 Task: Plan a trip to Thap Khlo, Thailand from 1st December, 2023 to 5th December, 2023 for 3 adults, 1 child. Place can be entire room with 2 bedrooms having 3 beds and 2 bathrooms.
Action: Mouse moved to (509, 195)
Screenshot: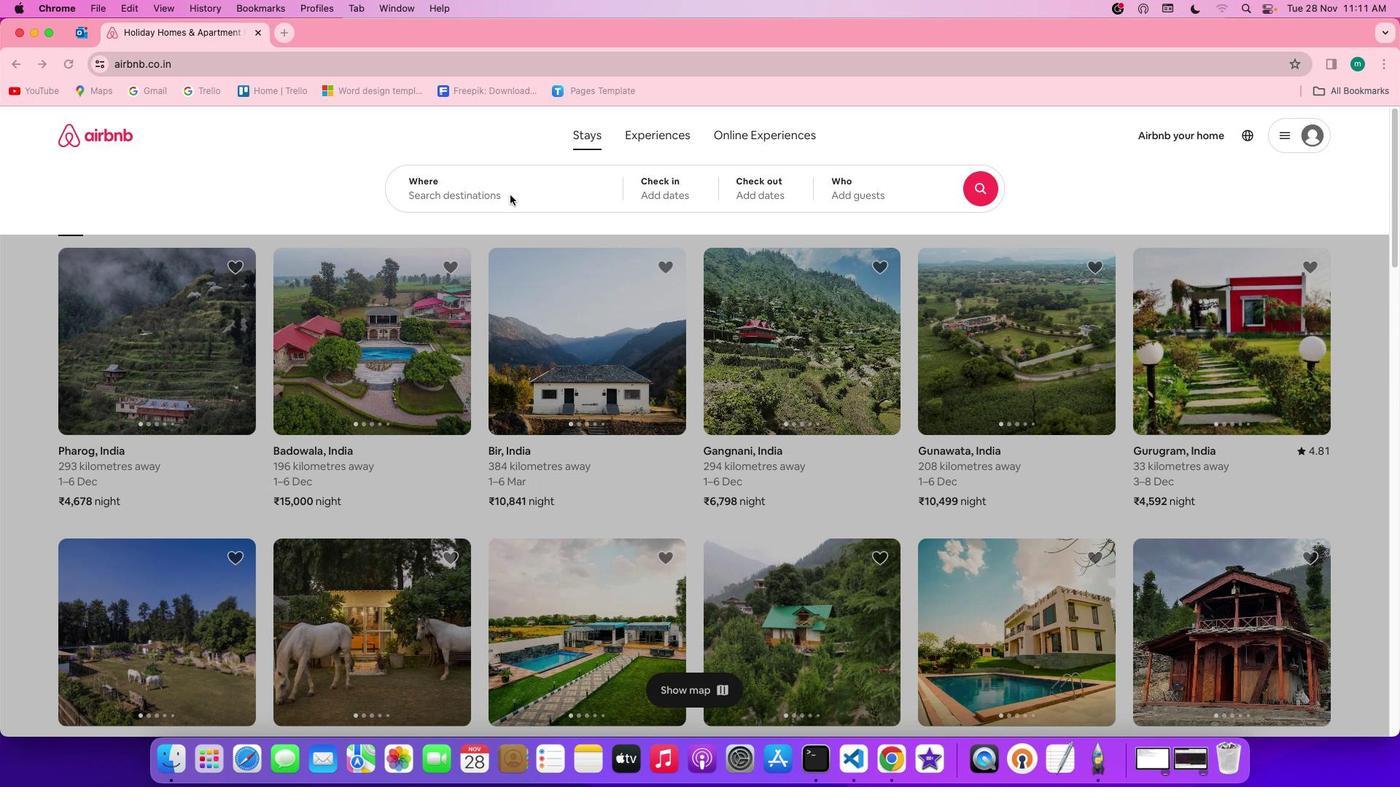 
Action: Mouse pressed left at (509, 195)
Screenshot: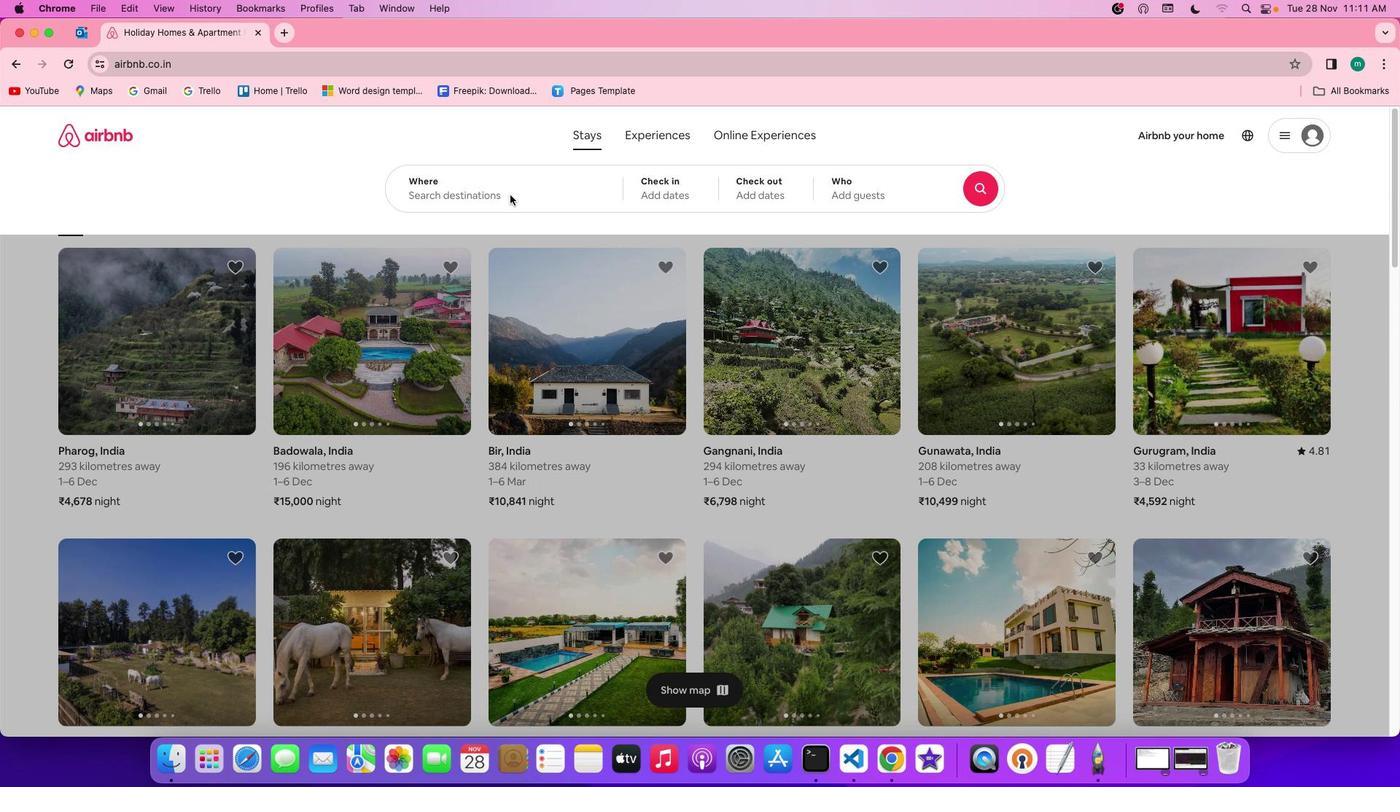 
Action: Mouse pressed left at (509, 195)
Screenshot: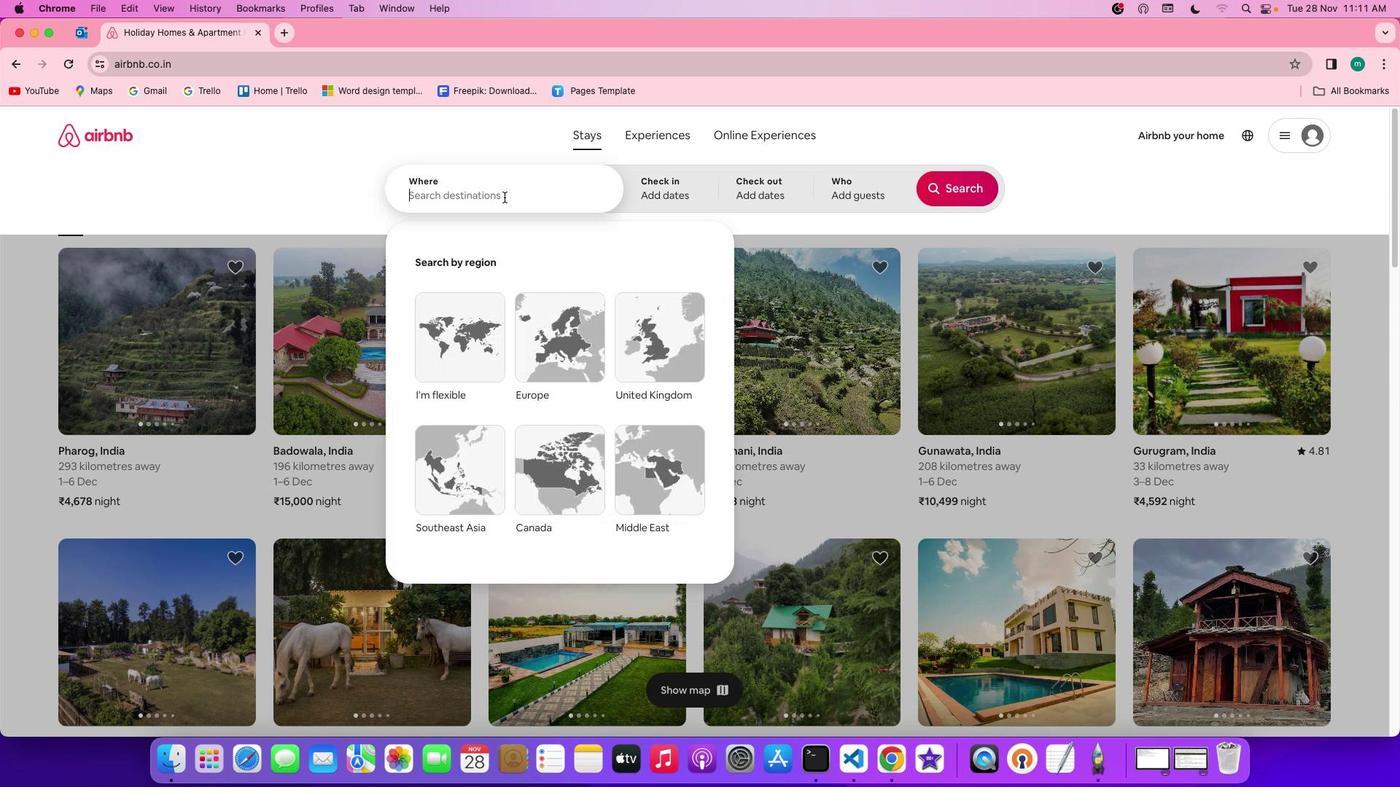 
Action: Mouse moved to (490, 196)
Screenshot: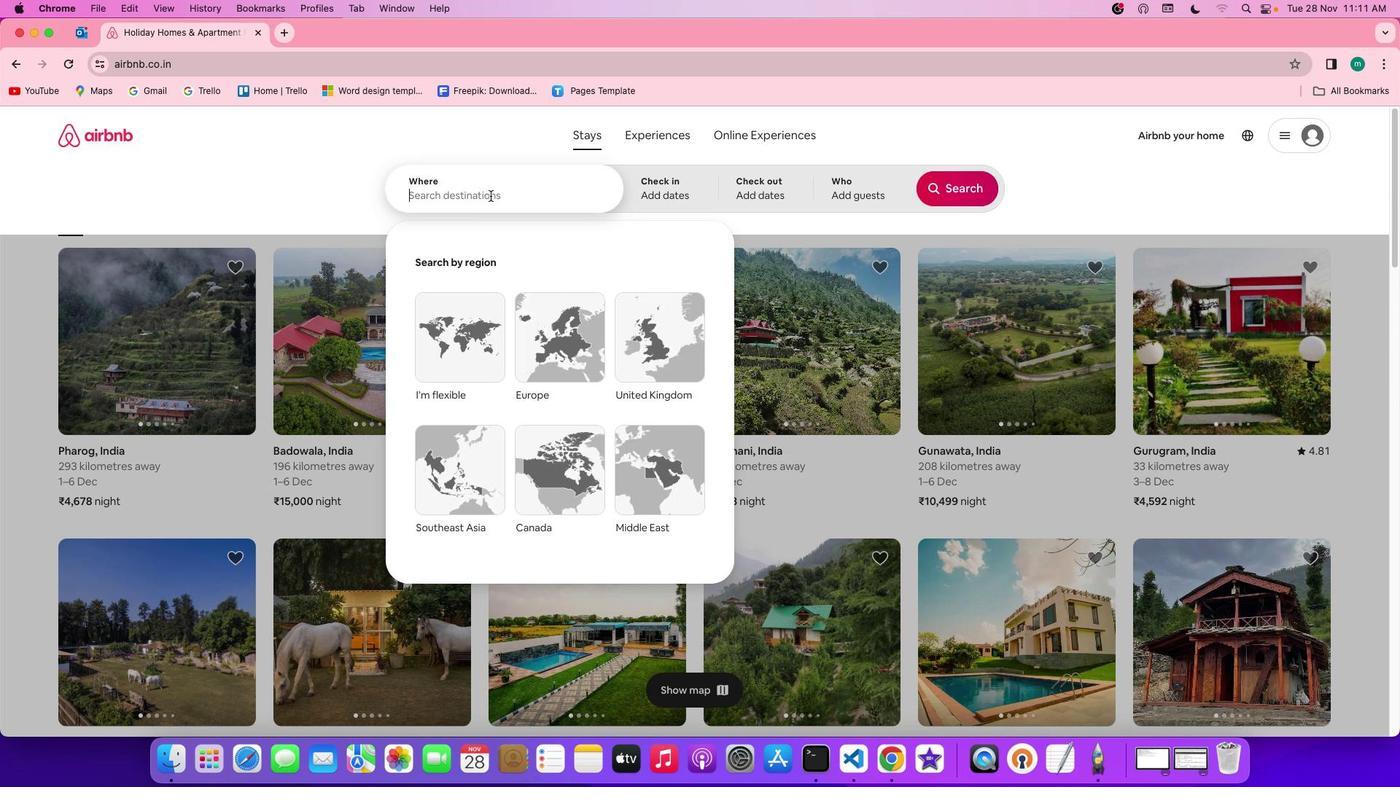 
Action: Key pressed Key.shift'T''h''a''p'Key.spaceKey.shift'K''h''l'
Screenshot: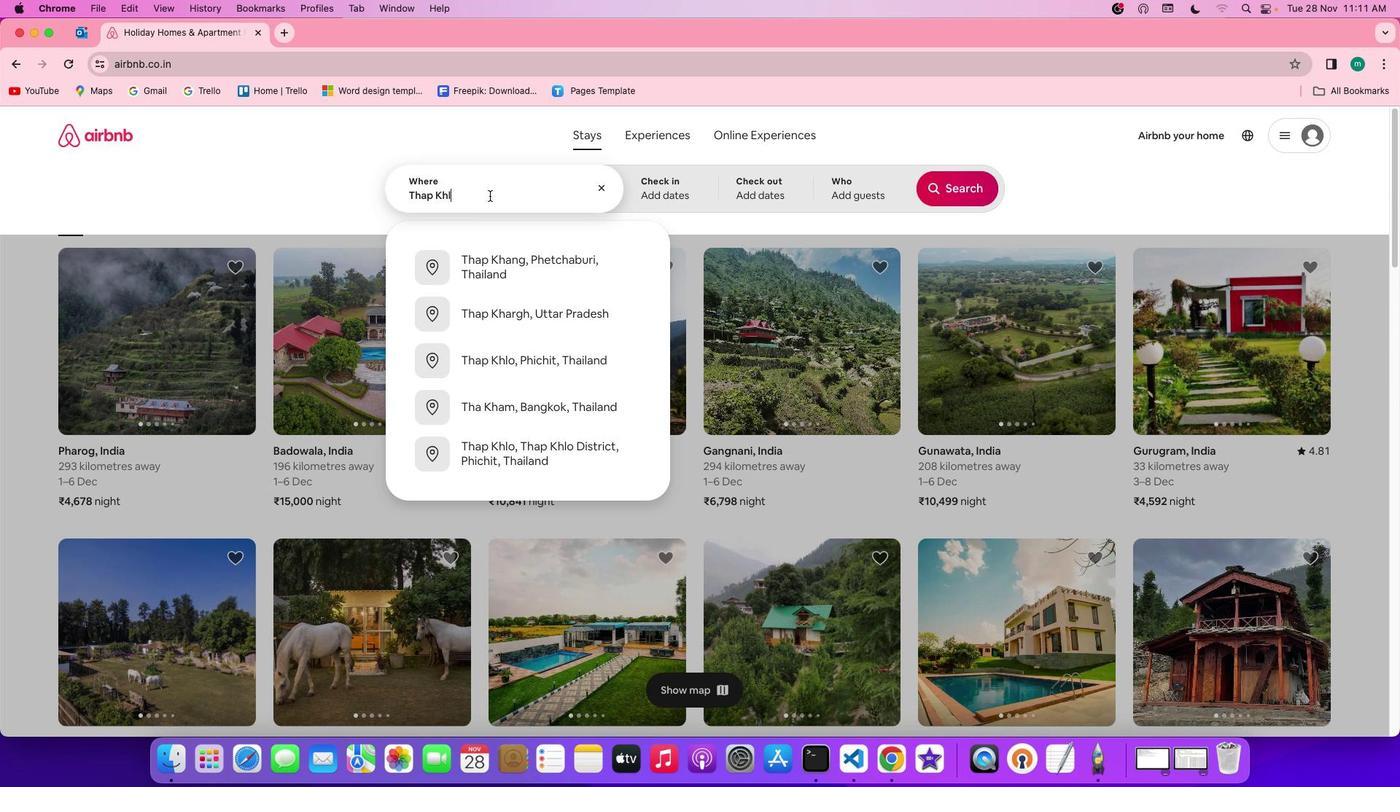 
Action: Mouse moved to (490, 196)
Screenshot: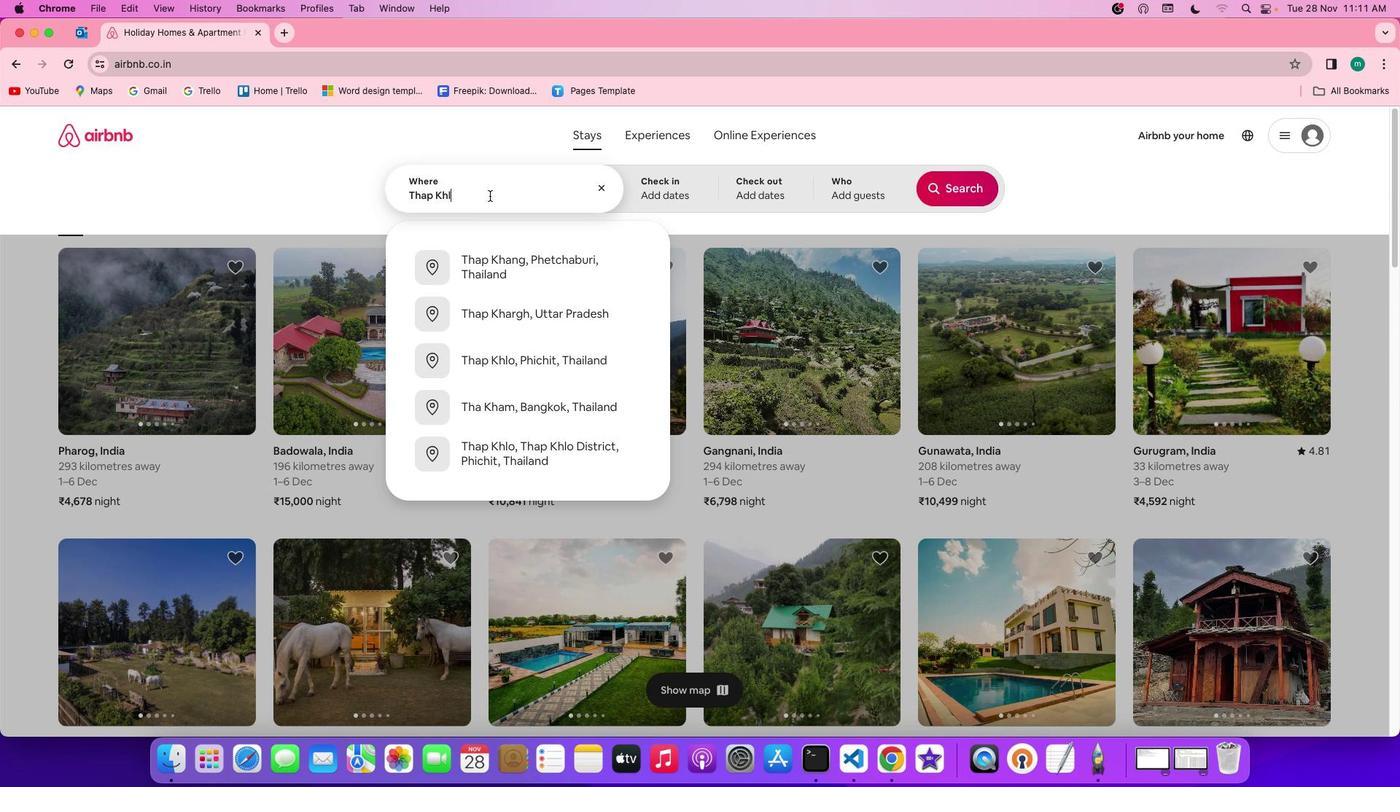 
Action: Key pressed 'o'','Key.spaceKey.shift't''h''a''i''l''a''n''d'
Screenshot: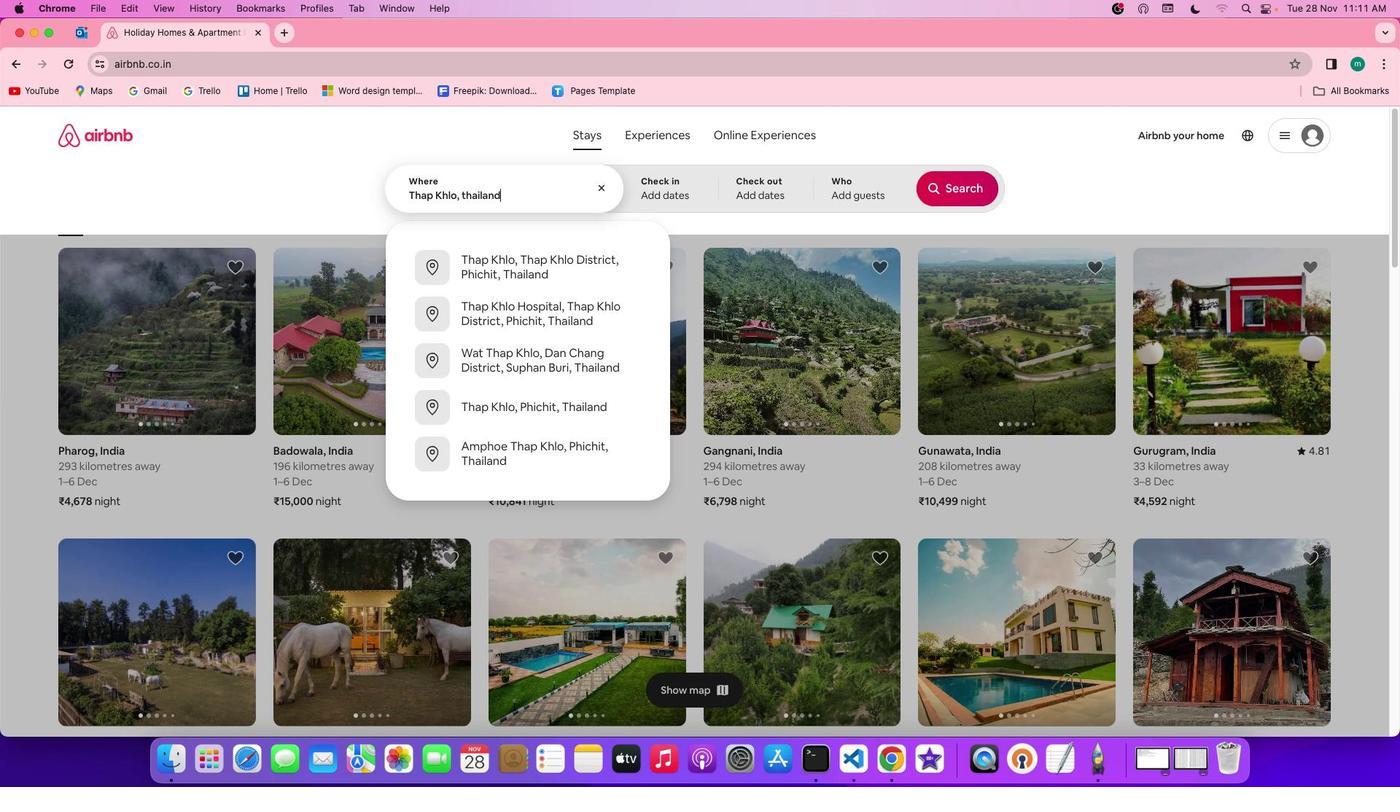 
Action: Mouse moved to (684, 187)
Screenshot: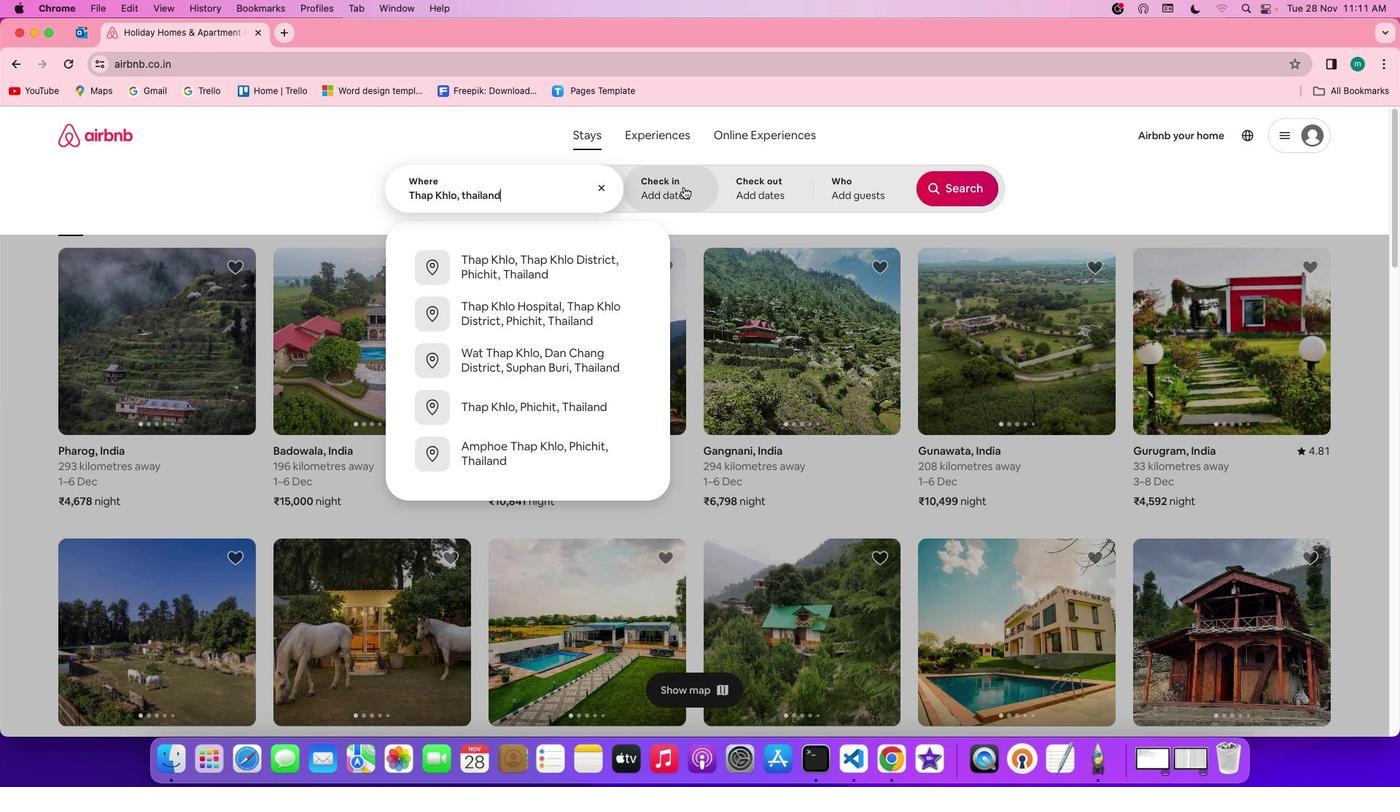 
Action: Mouse pressed left at (684, 187)
Screenshot: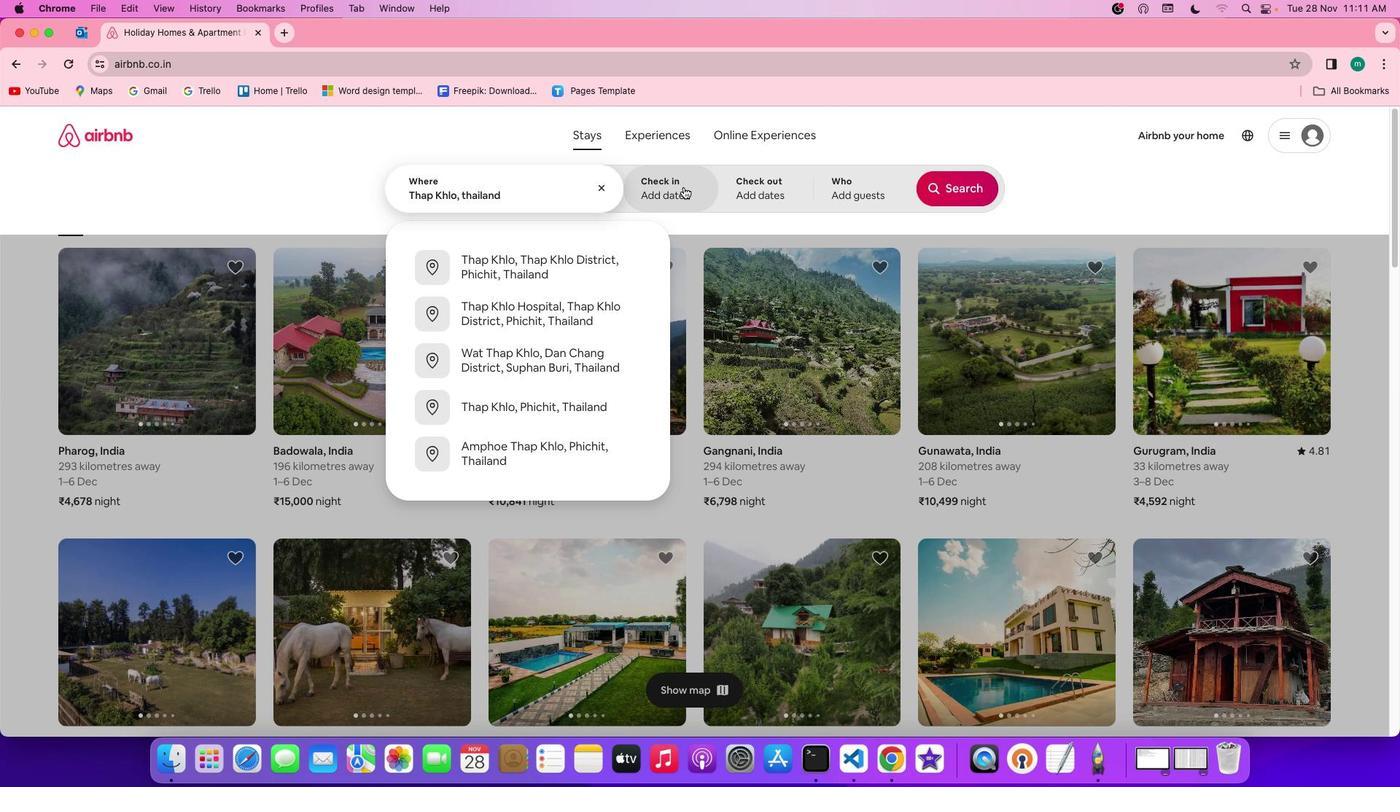 
Action: Mouse moved to (911, 367)
Screenshot: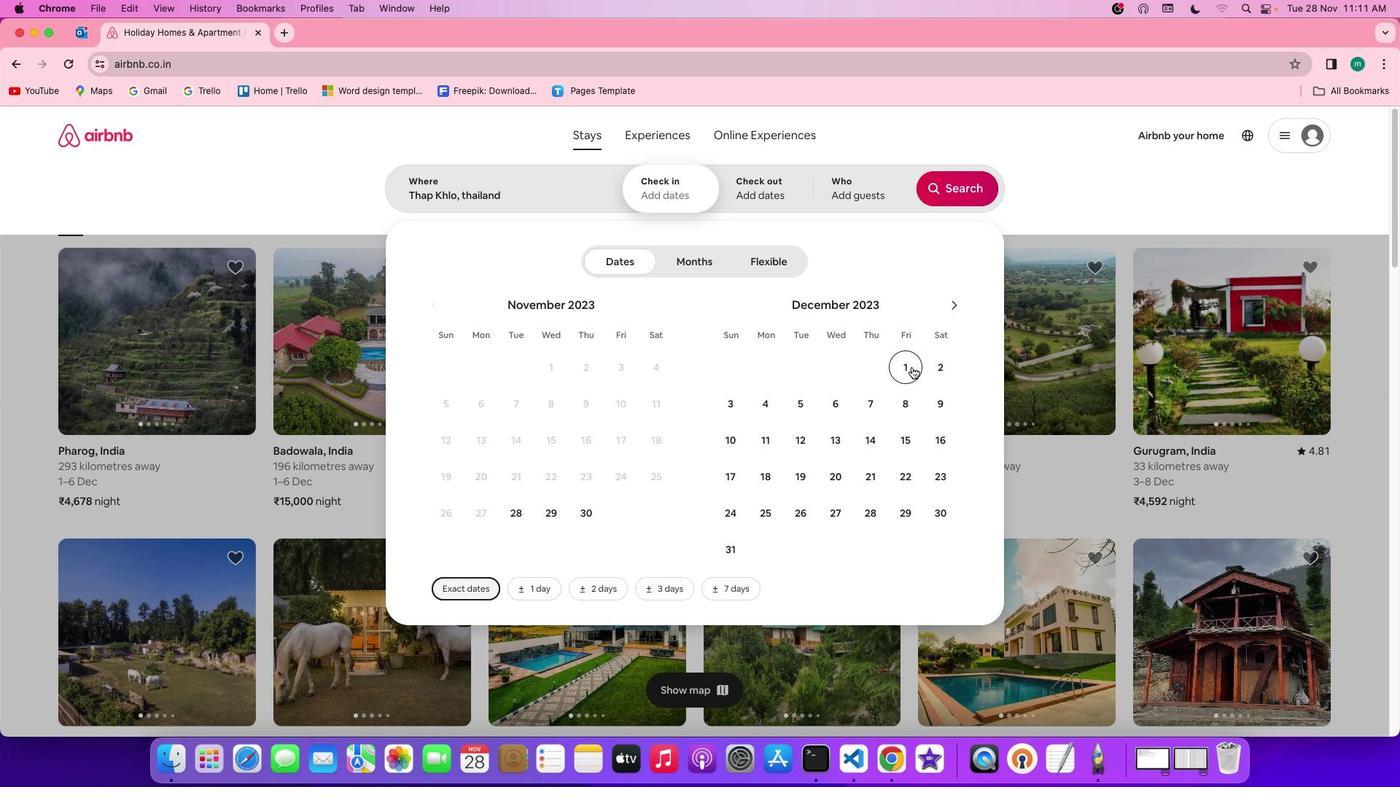 
Action: Mouse pressed left at (911, 367)
Screenshot: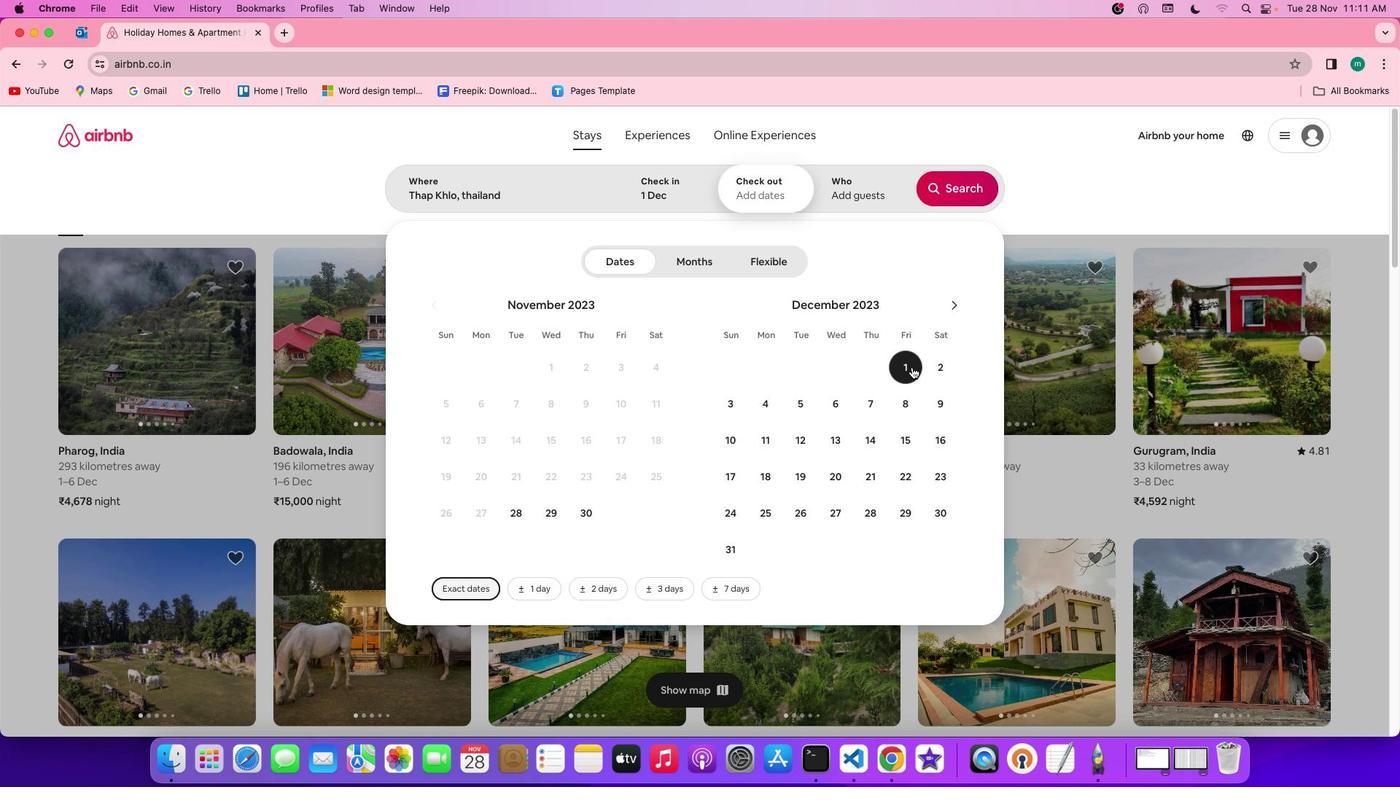 
Action: Mouse moved to (811, 401)
Screenshot: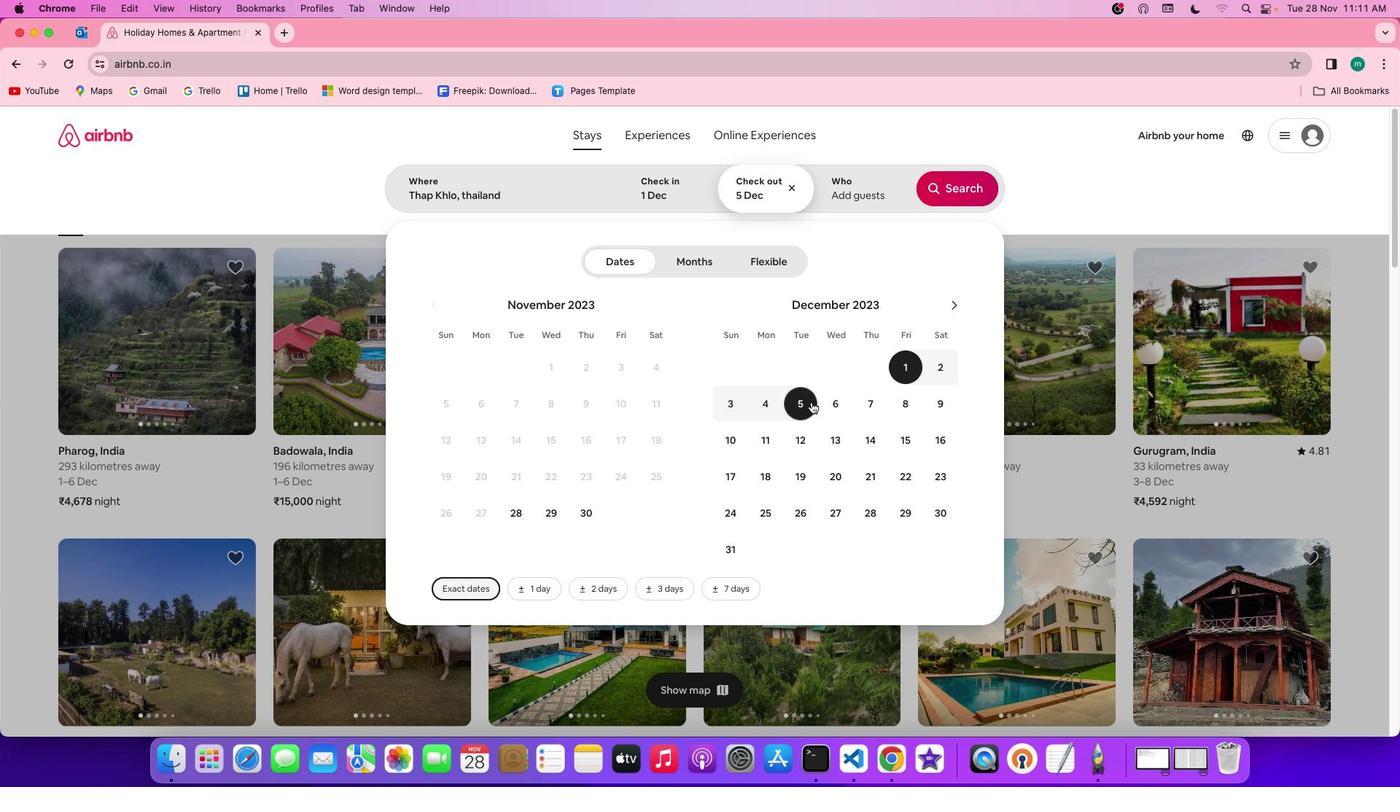 
Action: Mouse pressed left at (811, 401)
Screenshot: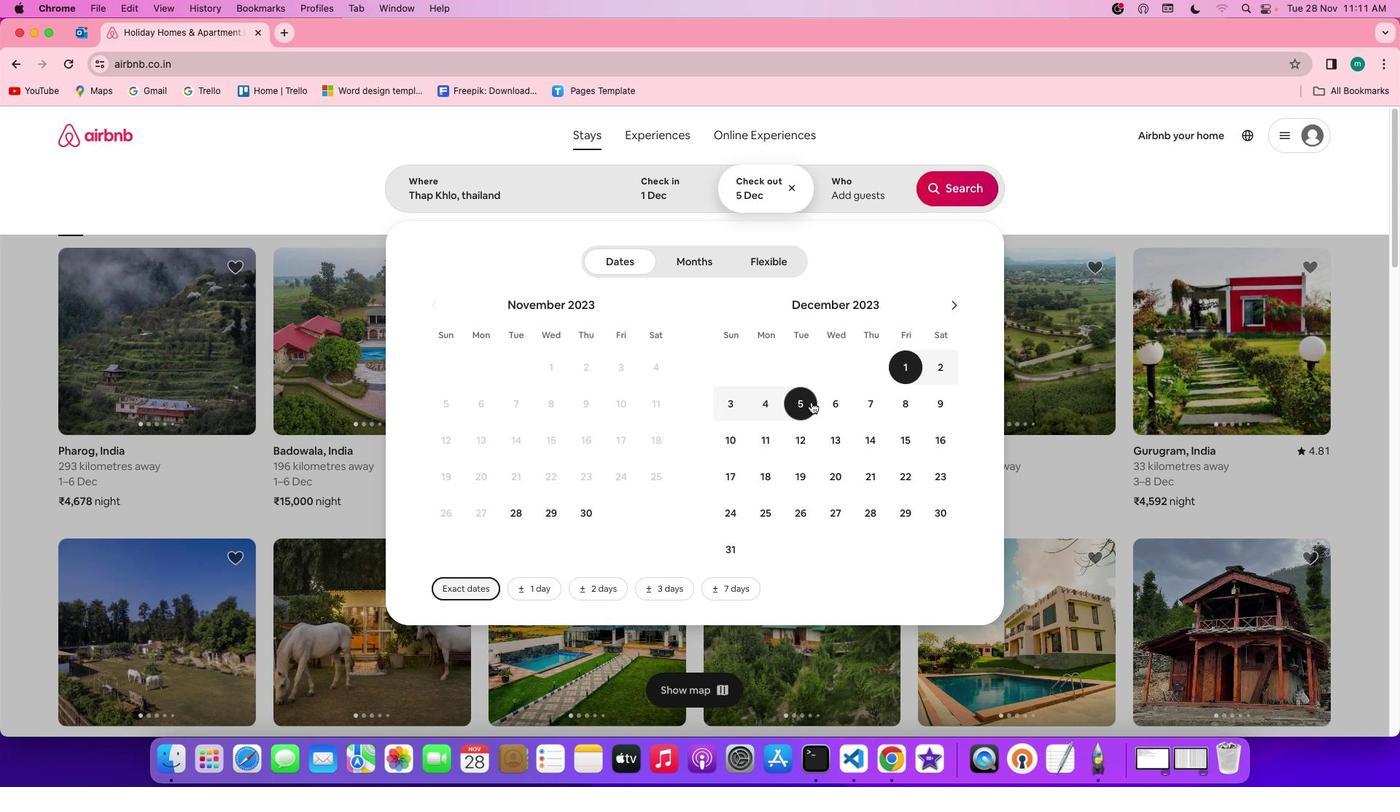 
Action: Mouse moved to (862, 180)
Screenshot: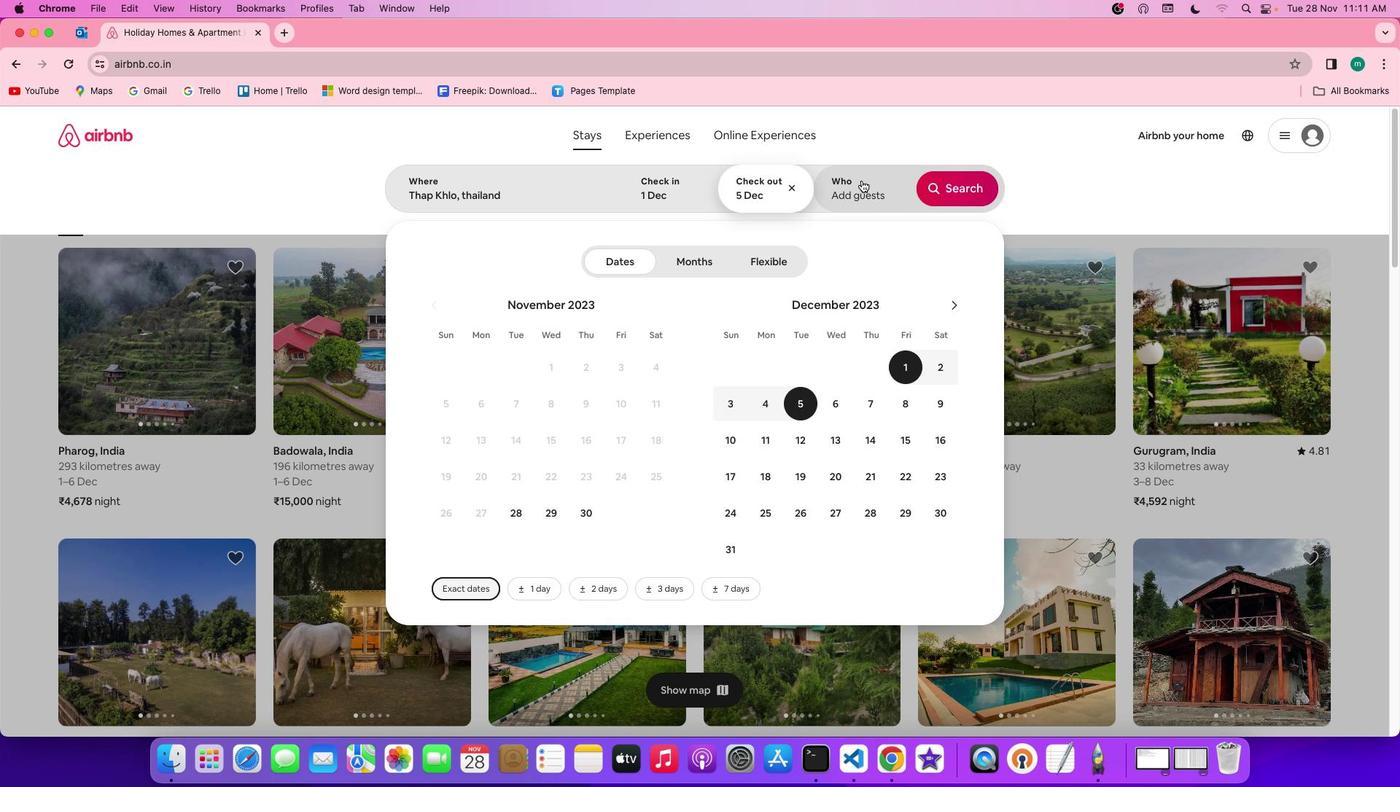 
Action: Mouse pressed left at (862, 180)
Screenshot: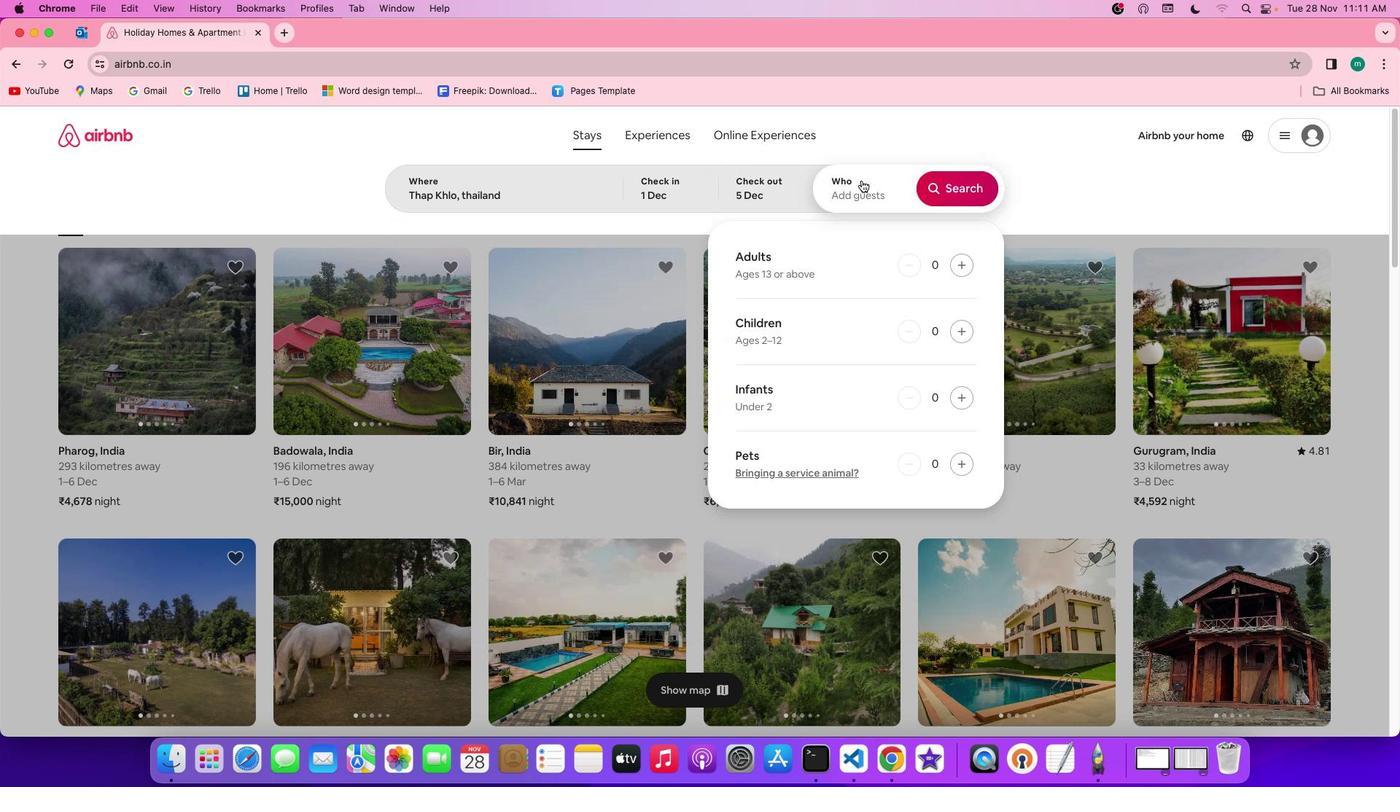 
Action: Mouse moved to (961, 267)
Screenshot: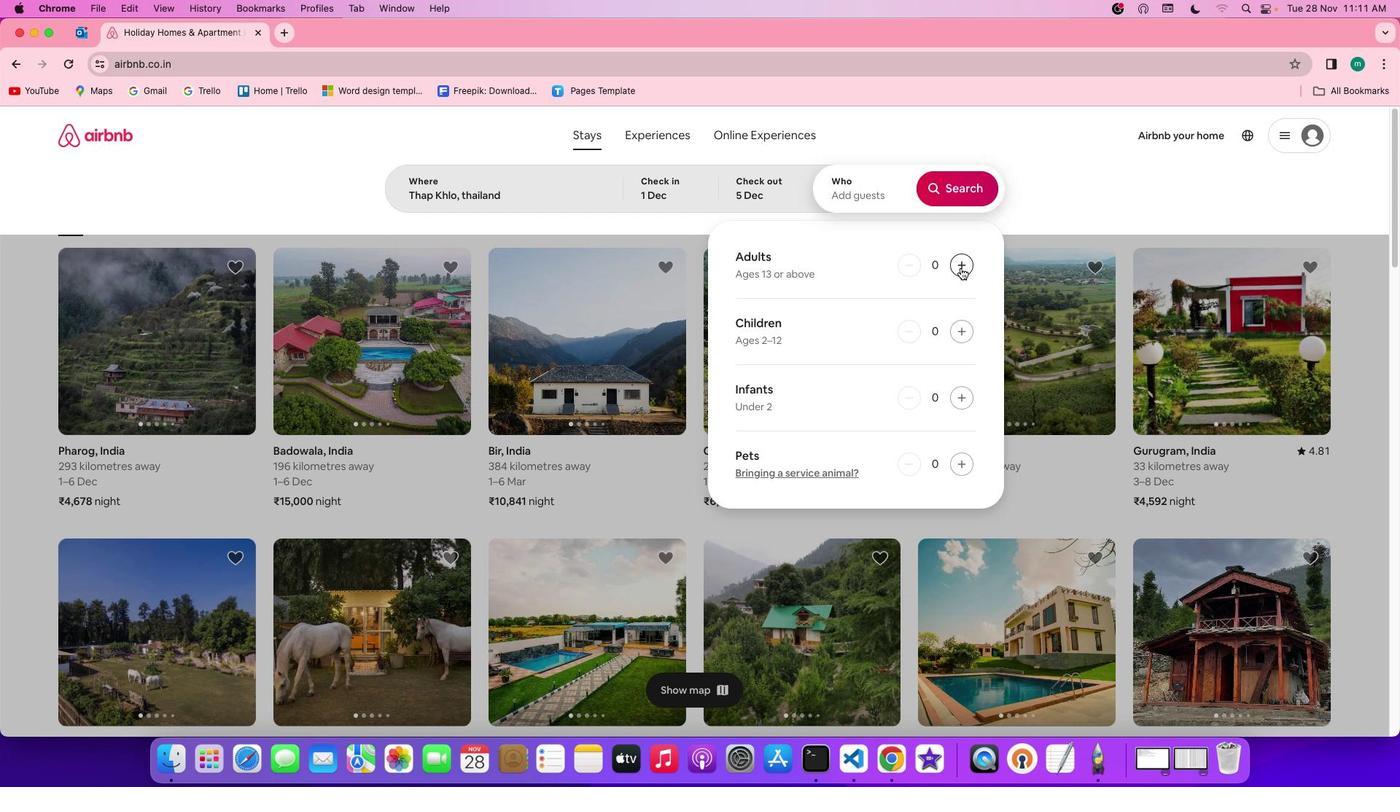 
Action: Mouse pressed left at (961, 267)
Screenshot: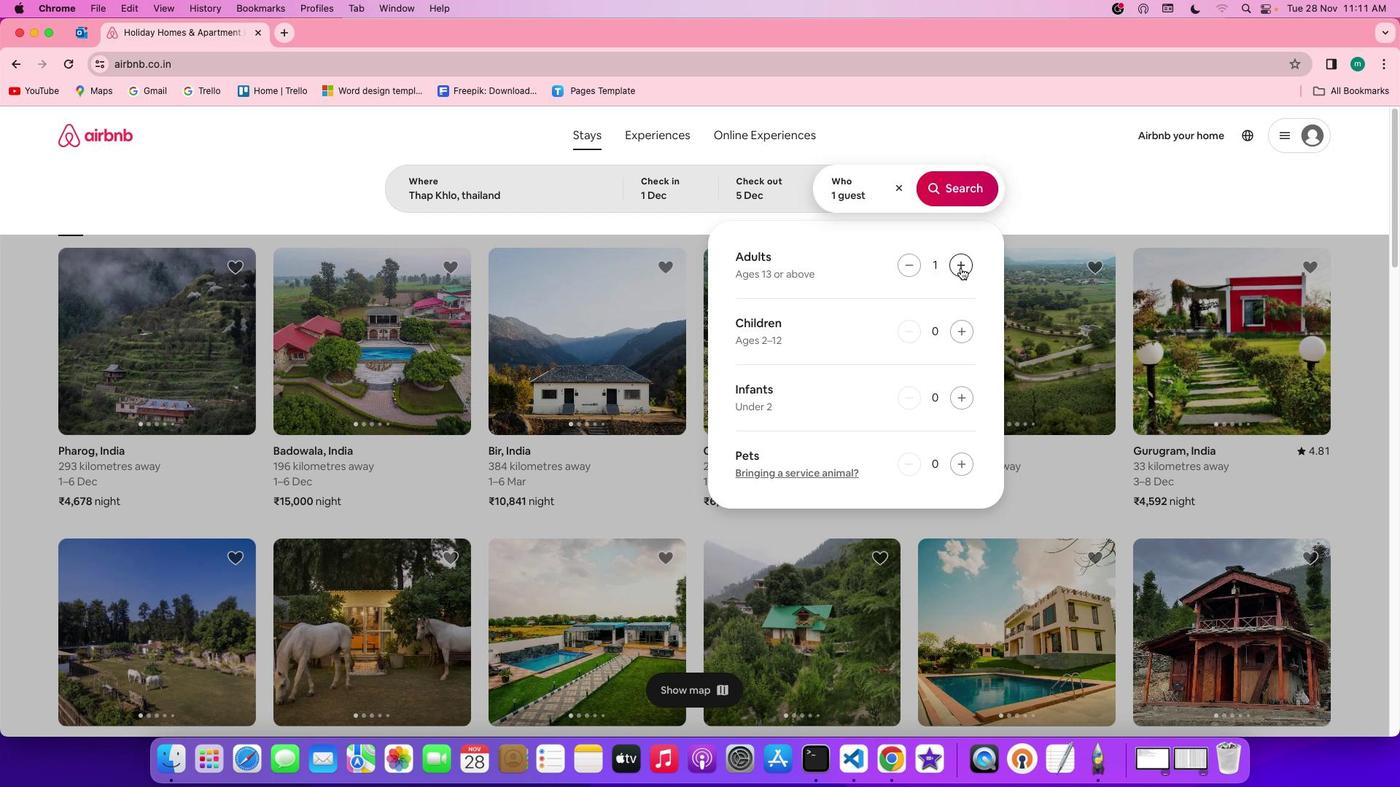 
Action: Mouse pressed left at (961, 267)
Screenshot: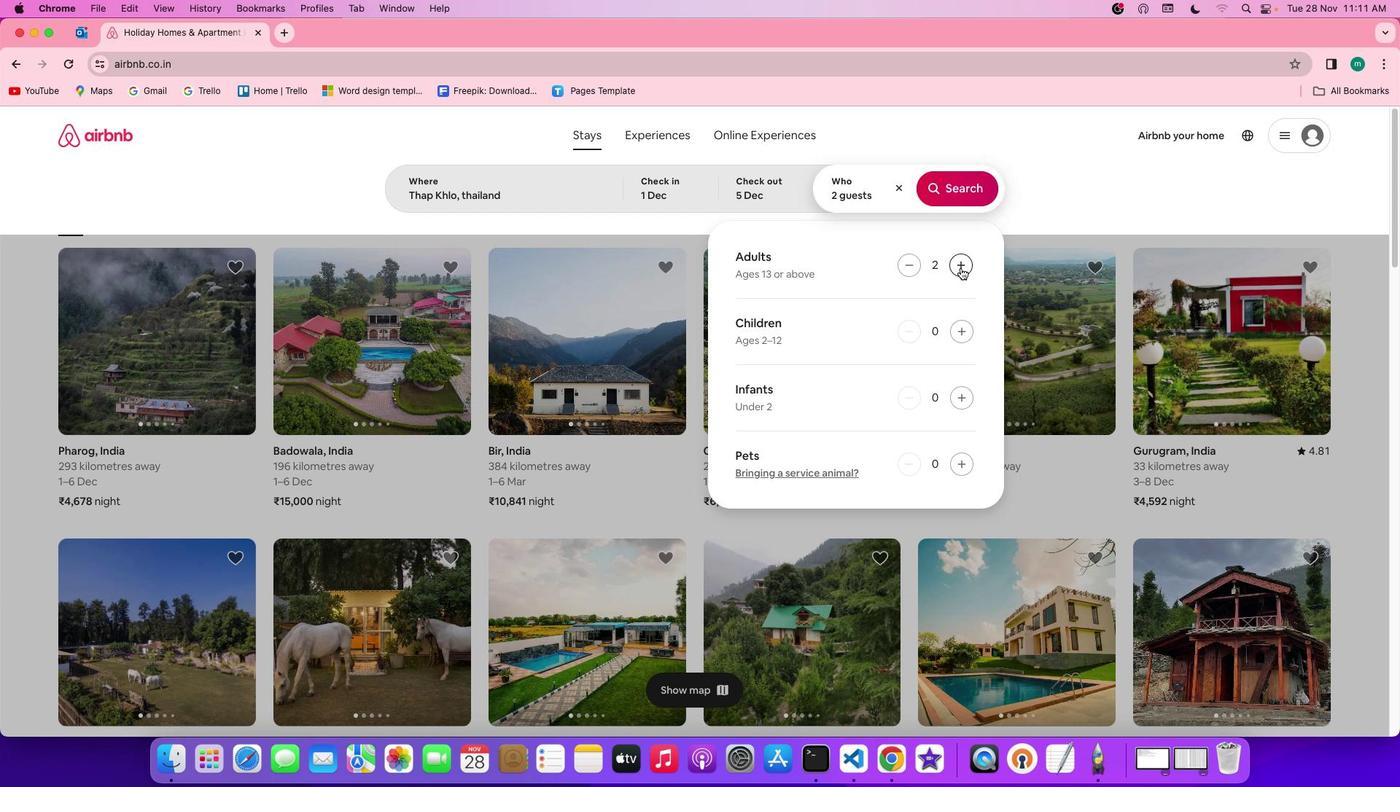 
Action: Mouse pressed left at (961, 267)
Screenshot: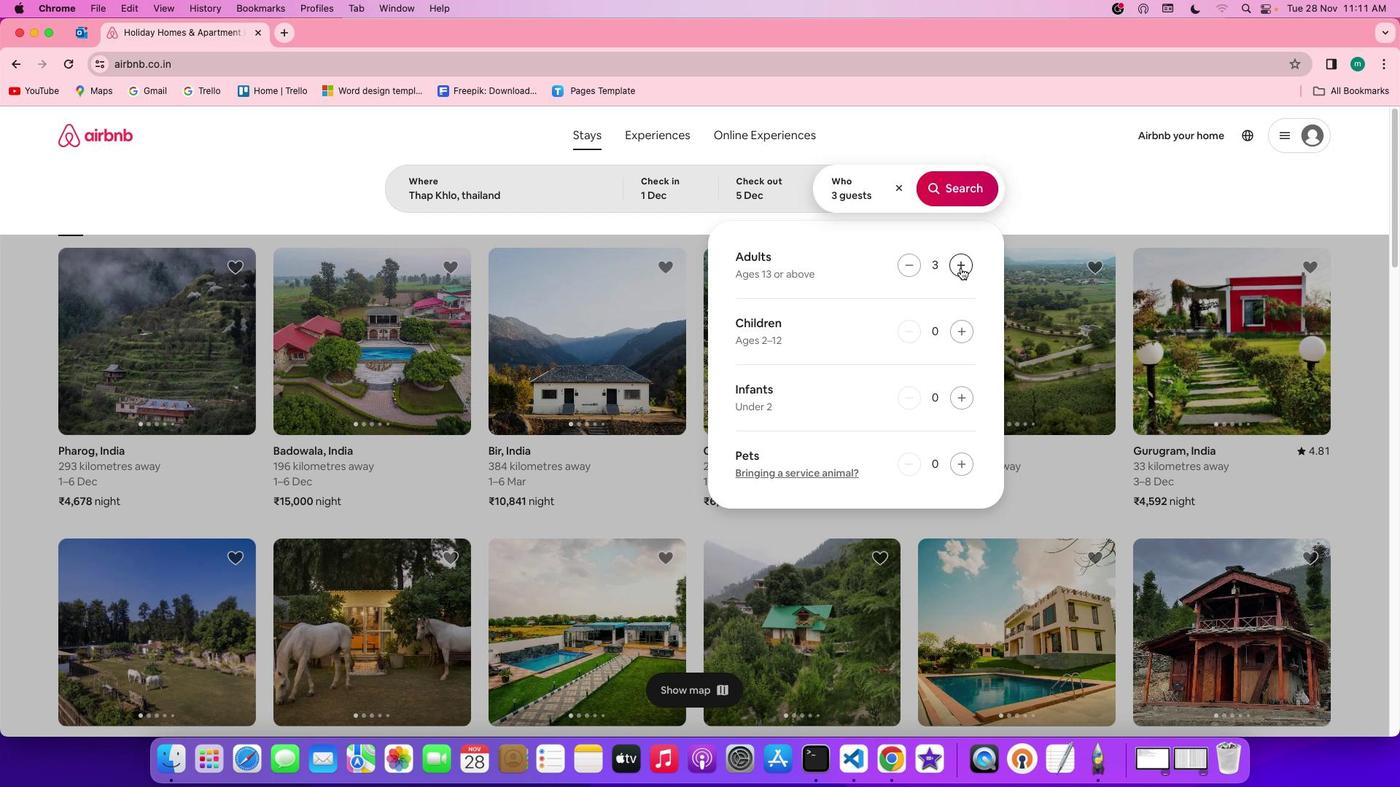 
Action: Mouse moved to (962, 336)
Screenshot: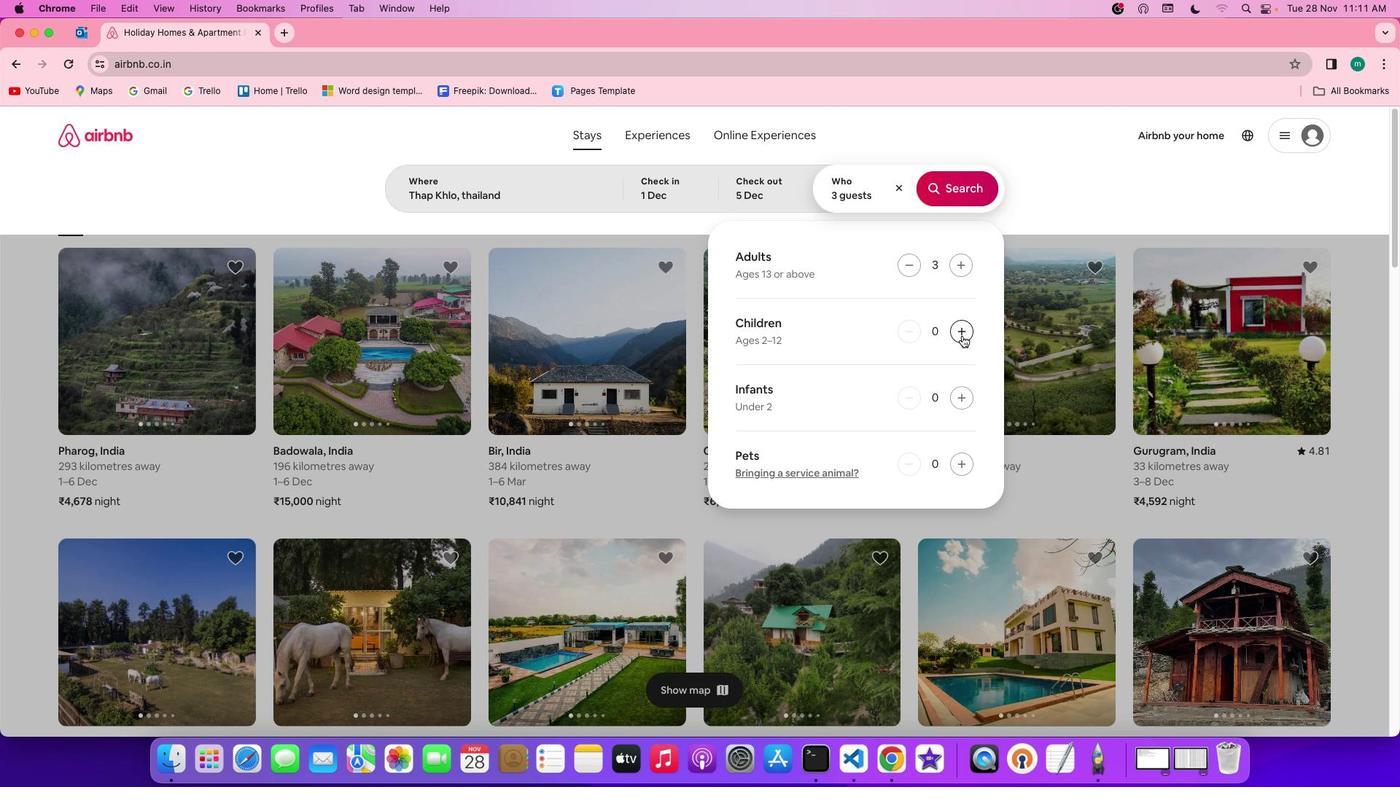 
Action: Mouse pressed left at (962, 336)
Screenshot: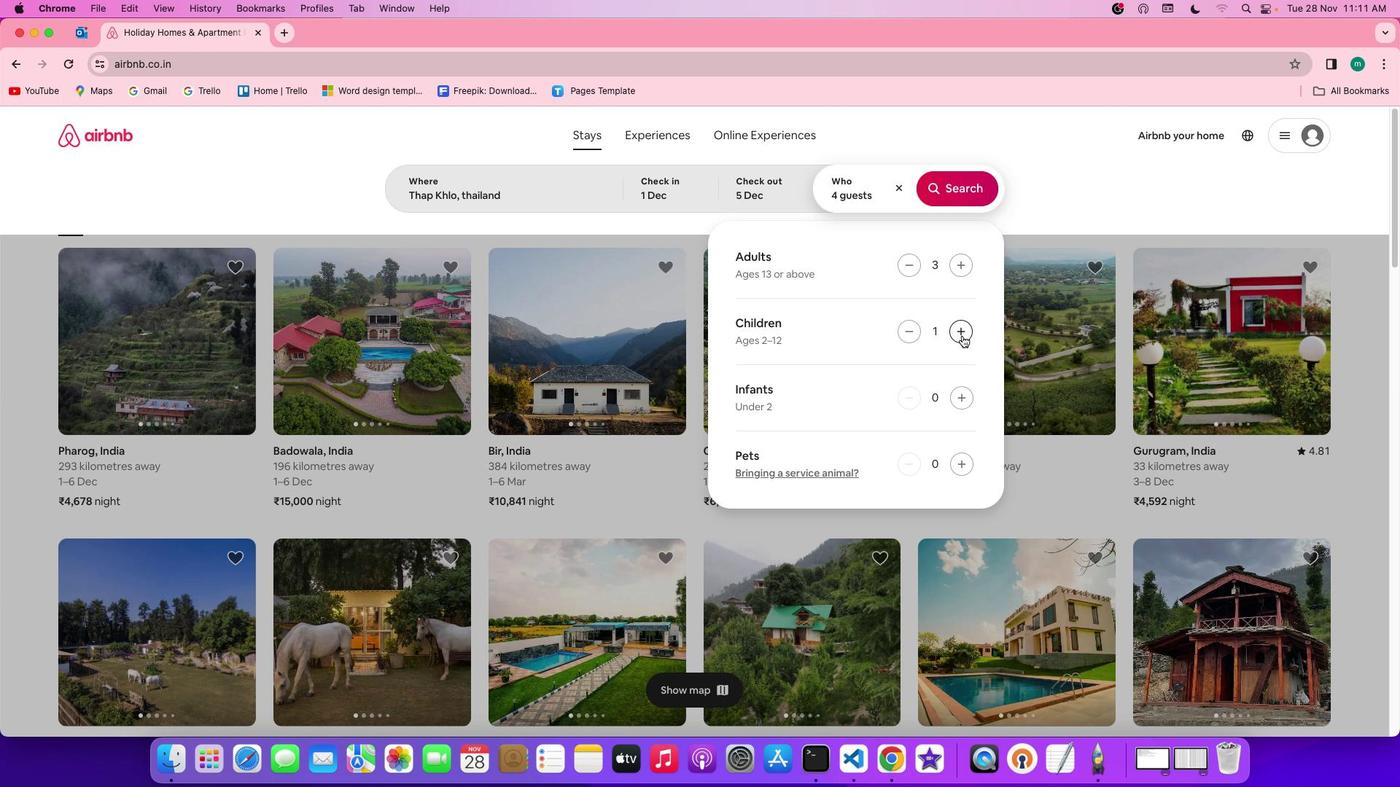 
Action: Mouse moved to (970, 194)
Screenshot: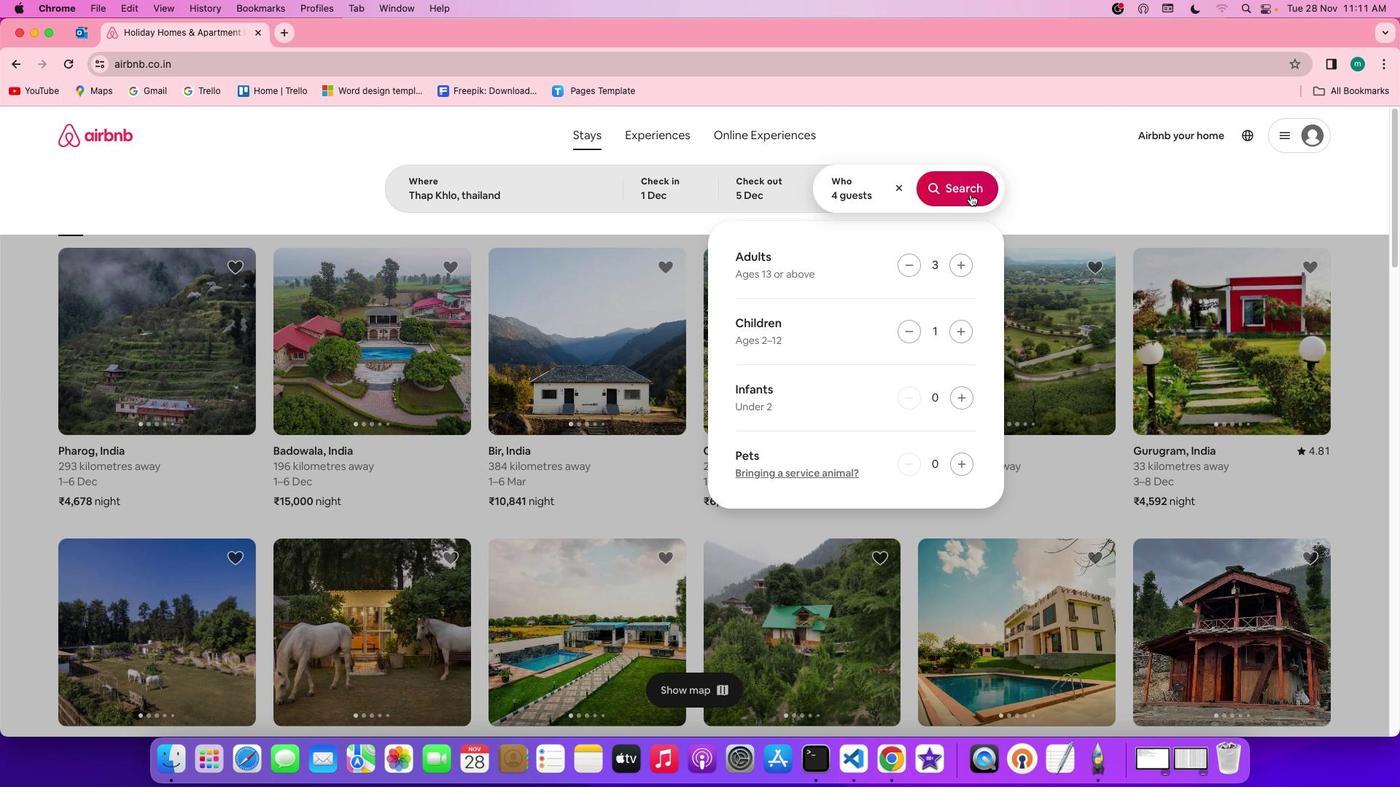 
Action: Mouse pressed left at (970, 194)
Screenshot: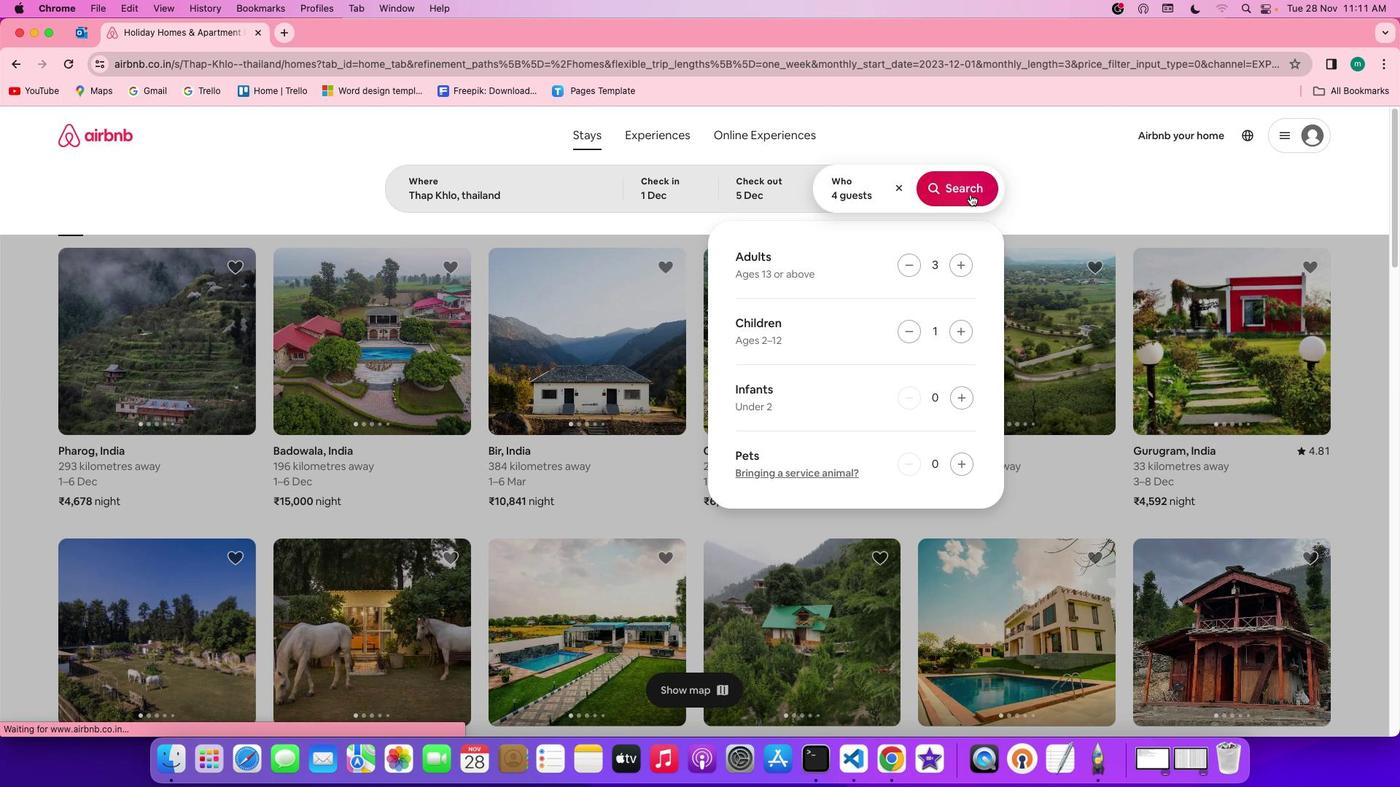 
Action: Mouse moved to (1183, 191)
Screenshot: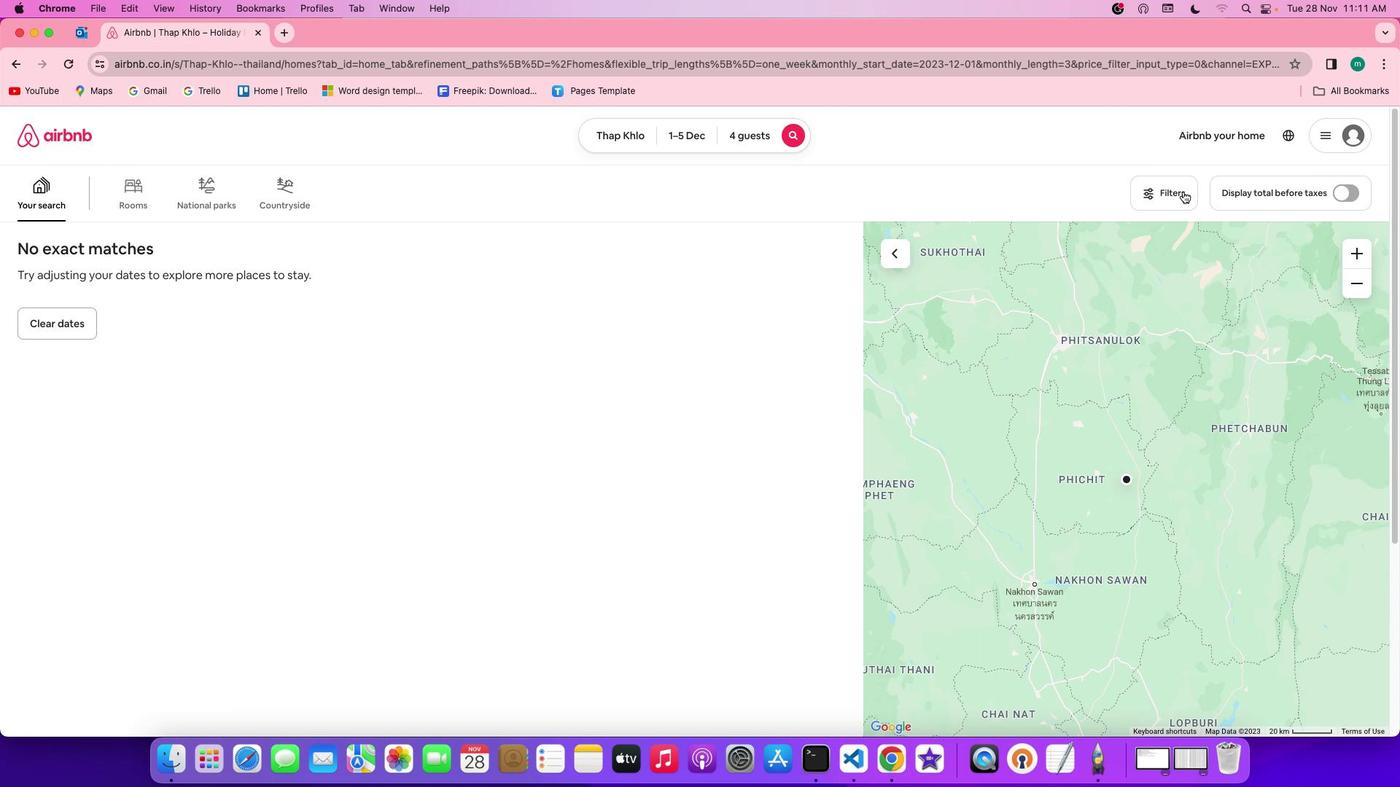 
Action: Mouse pressed left at (1183, 191)
Screenshot: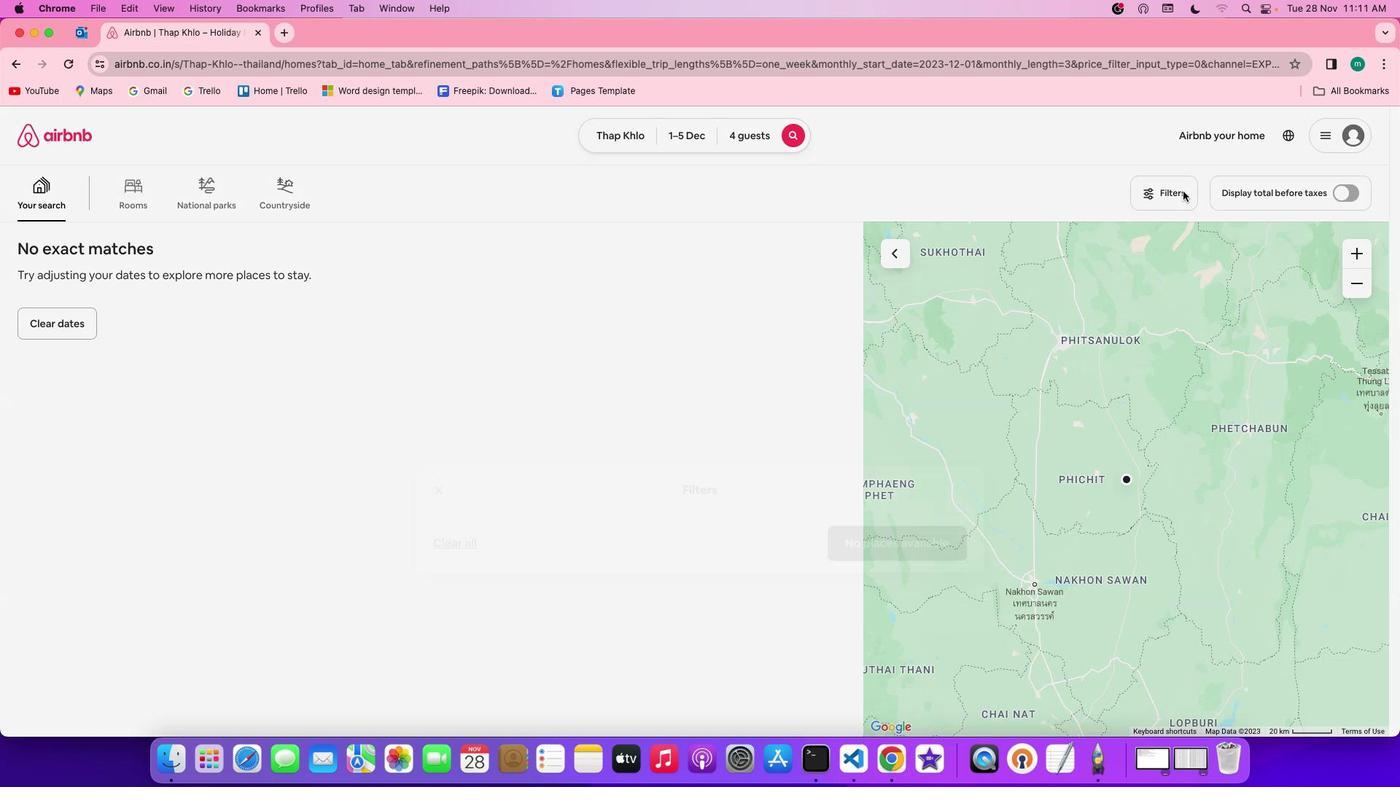 
Action: Mouse moved to (732, 377)
Screenshot: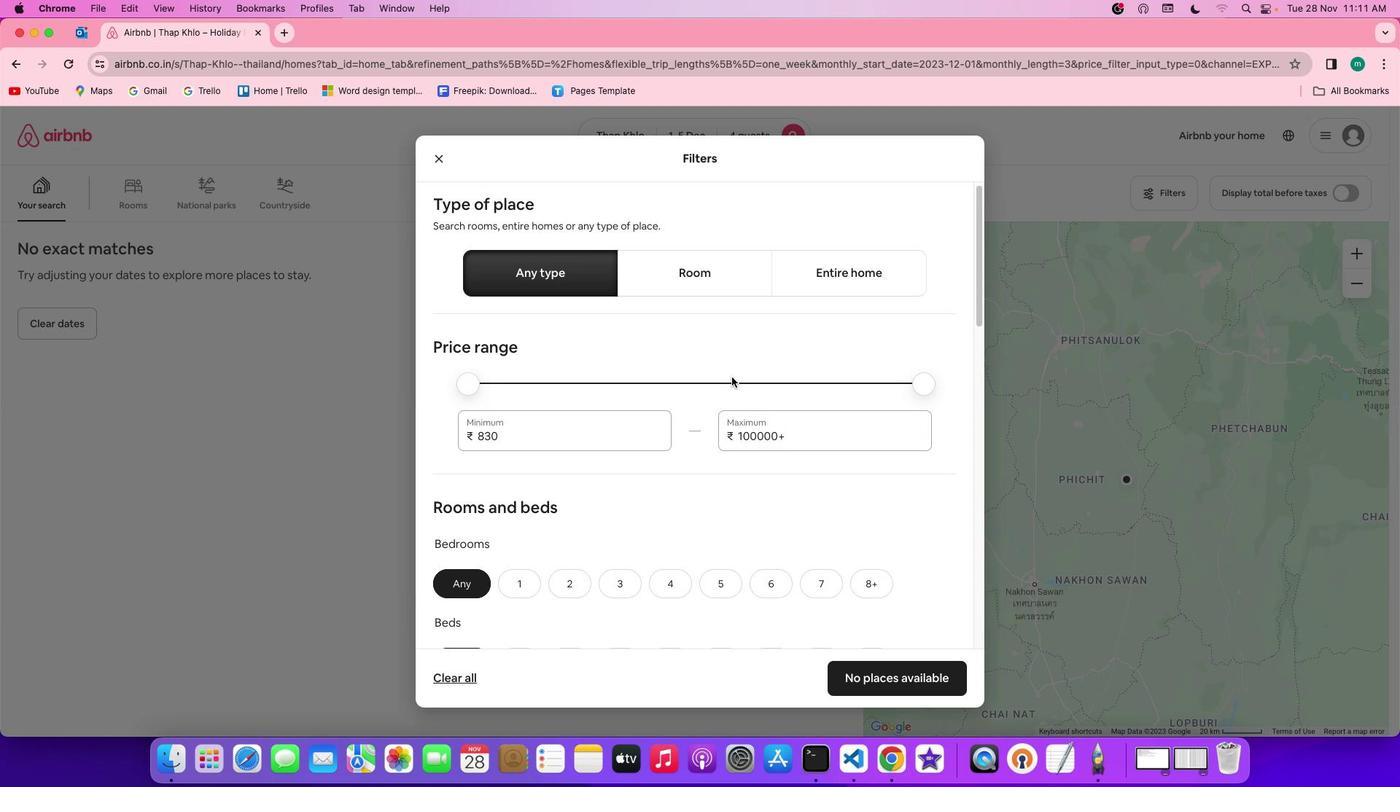 
Action: Mouse scrolled (732, 377) with delta (0, 0)
Screenshot: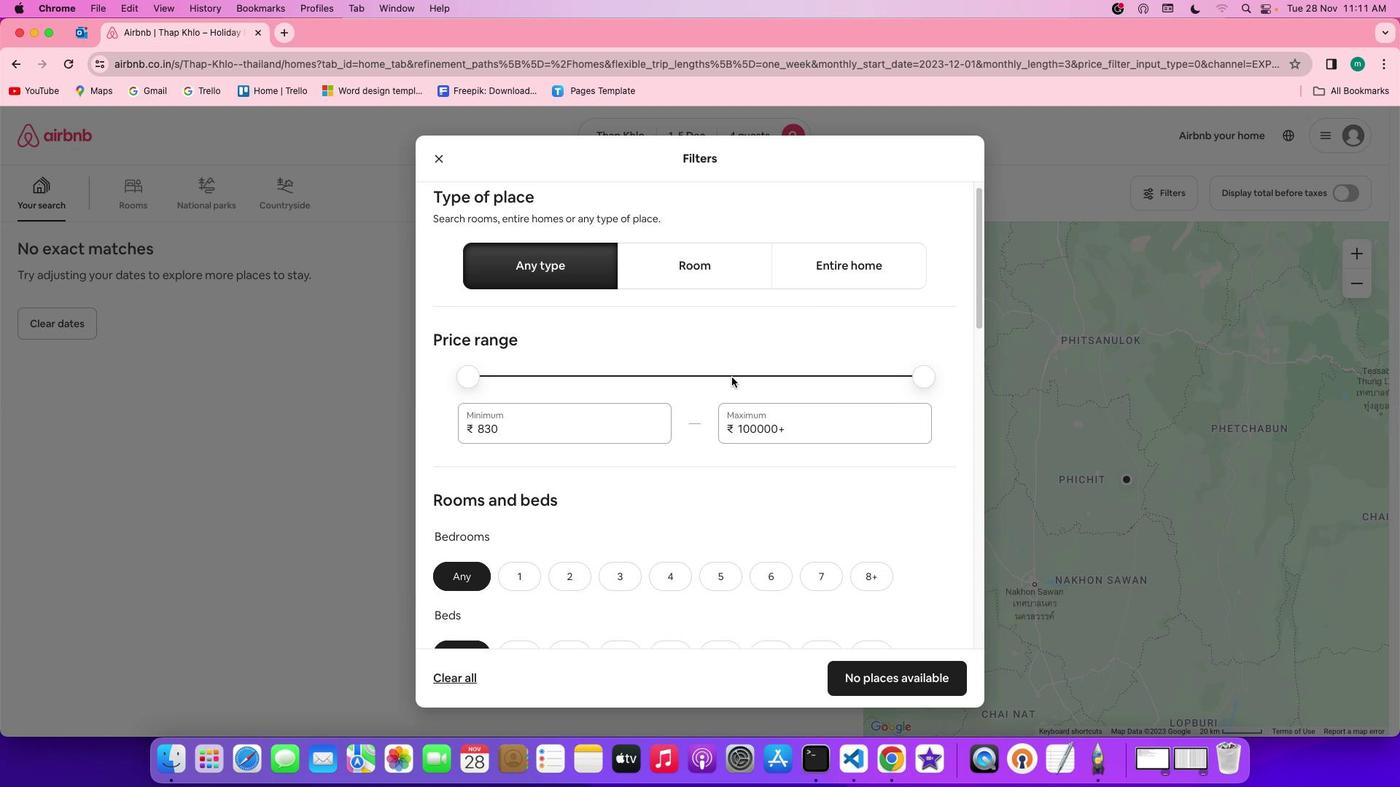 
Action: Mouse scrolled (732, 377) with delta (0, 0)
Screenshot: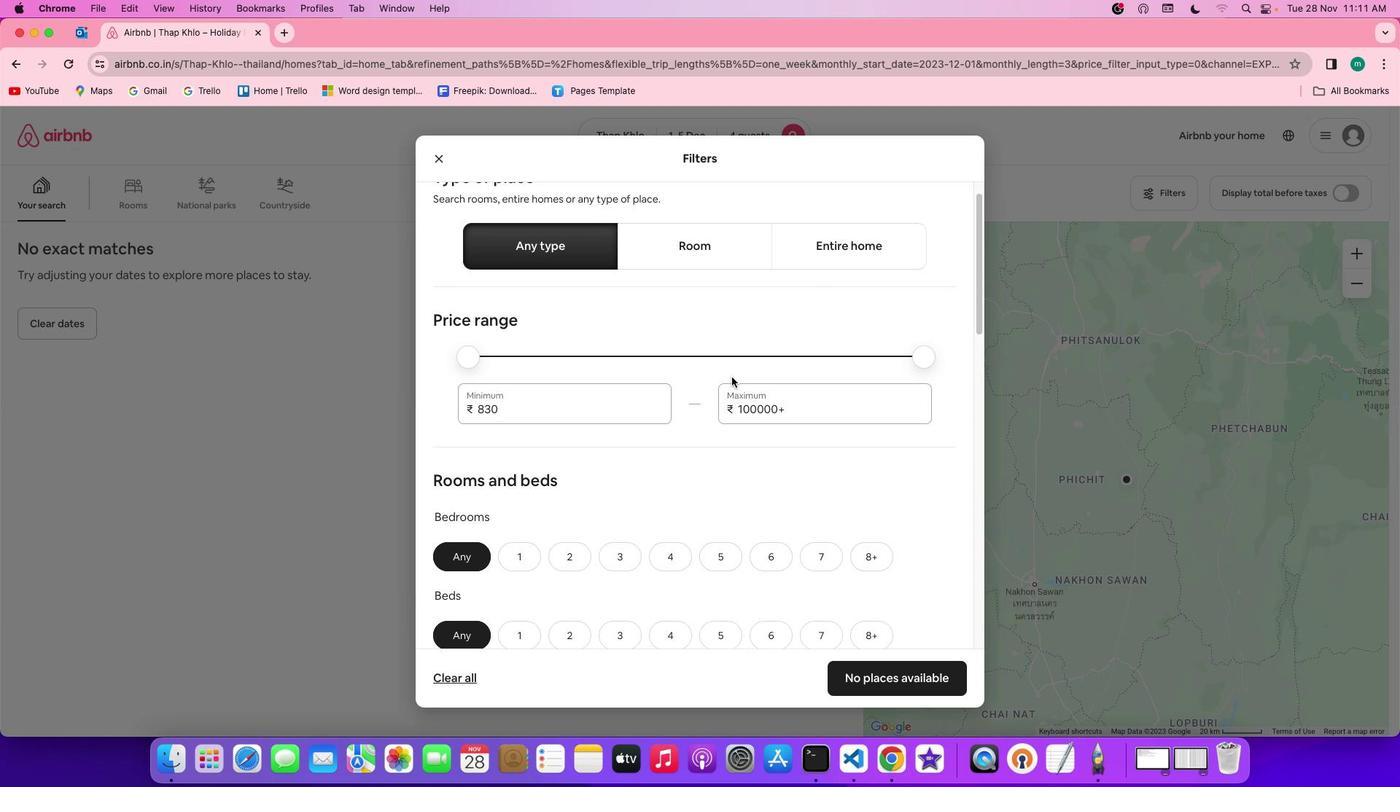 
Action: Mouse scrolled (732, 377) with delta (0, 0)
Screenshot: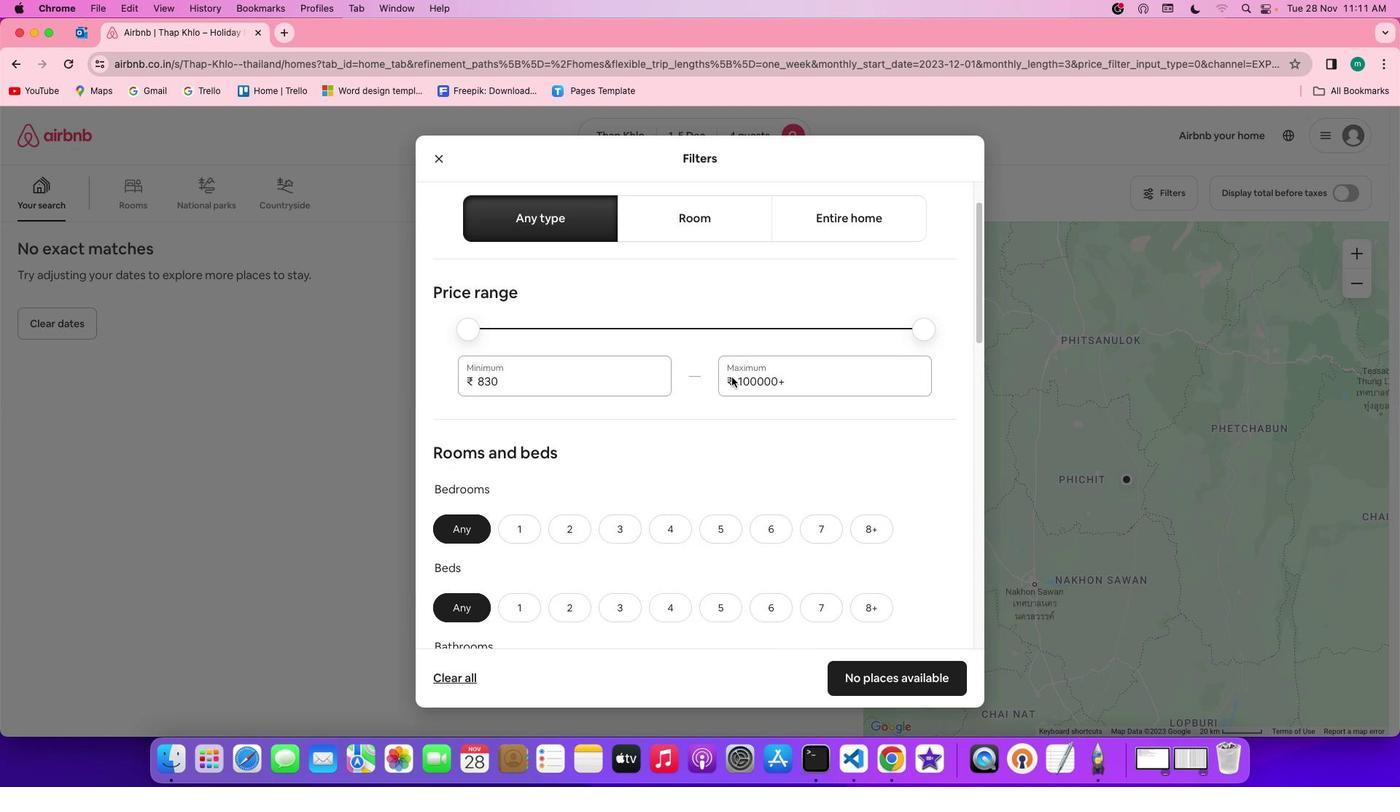 
Action: Mouse scrolled (732, 377) with delta (0, 0)
Screenshot: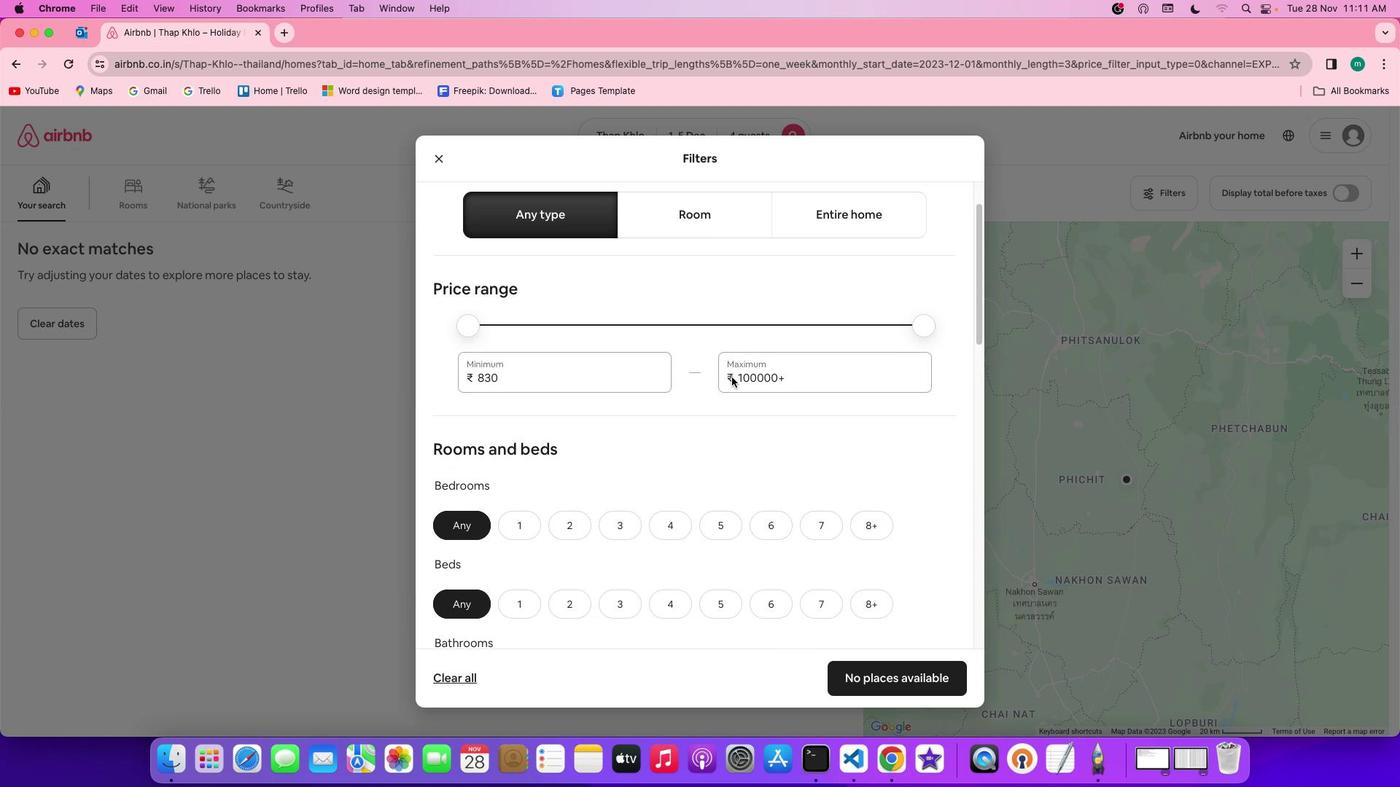 
Action: Mouse moved to (731, 377)
Screenshot: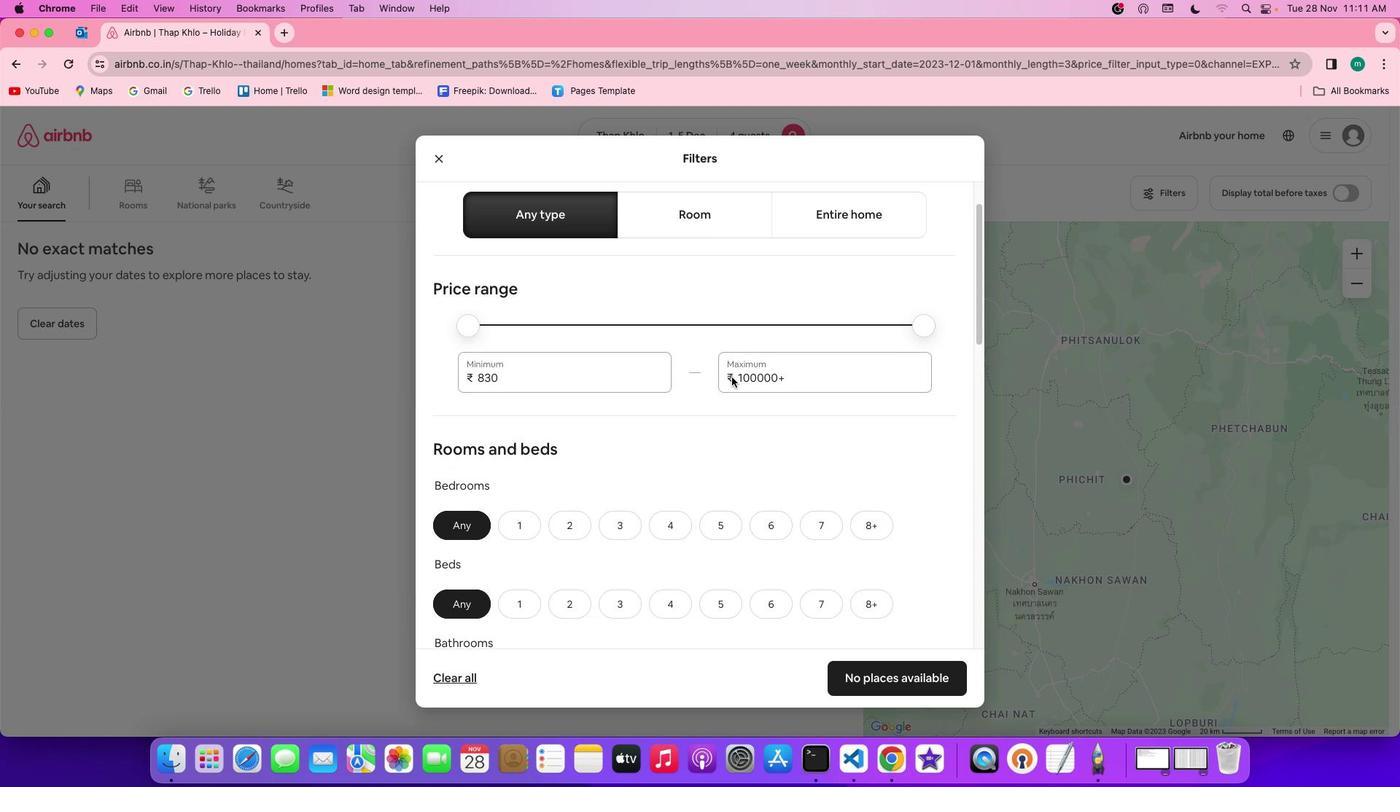 
Action: Mouse scrolled (731, 377) with delta (0, 0)
Screenshot: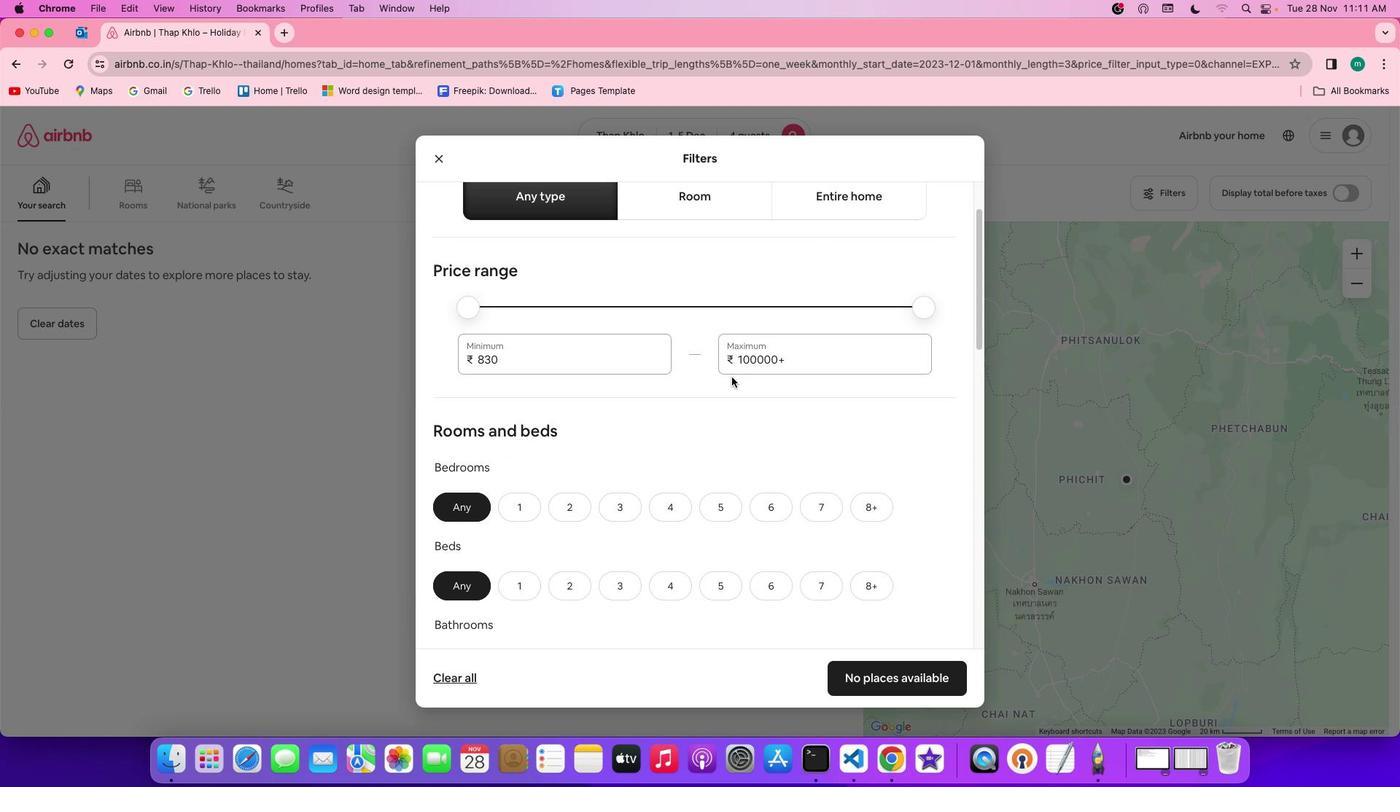 
Action: Mouse scrolled (731, 377) with delta (0, 0)
Screenshot: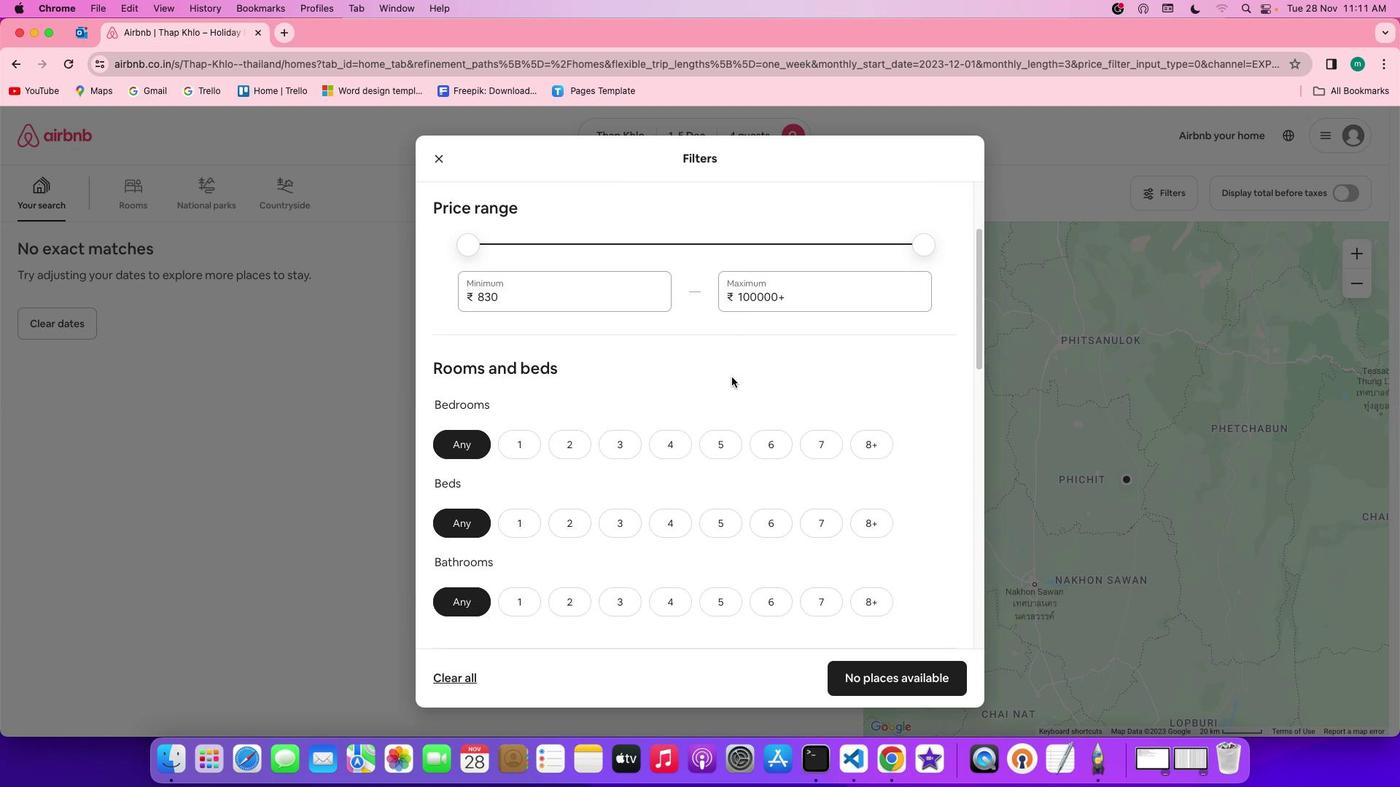 
Action: Mouse scrolled (731, 377) with delta (0, -1)
Screenshot: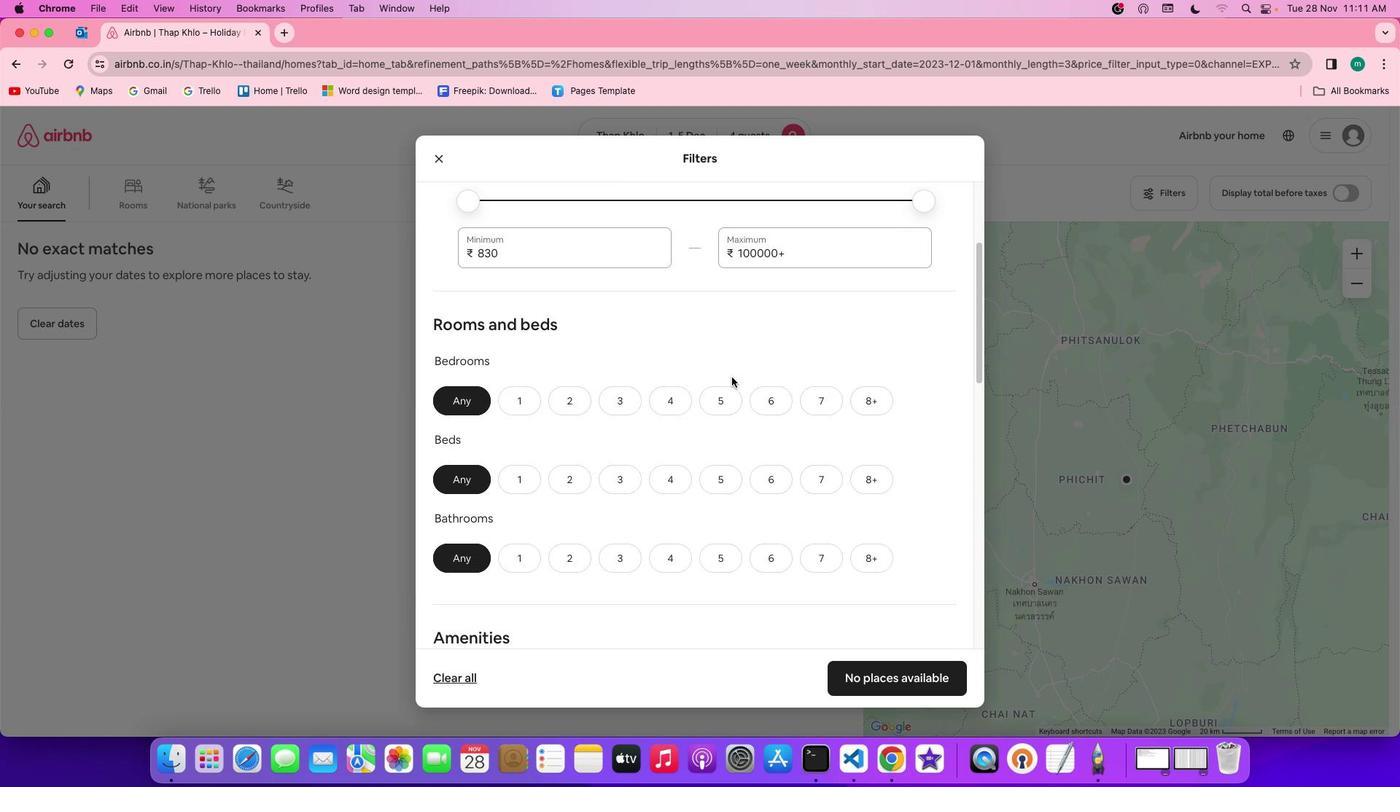 
Action: Mouse scrolled (731, 377) with delta (0, -2)
Screenshot: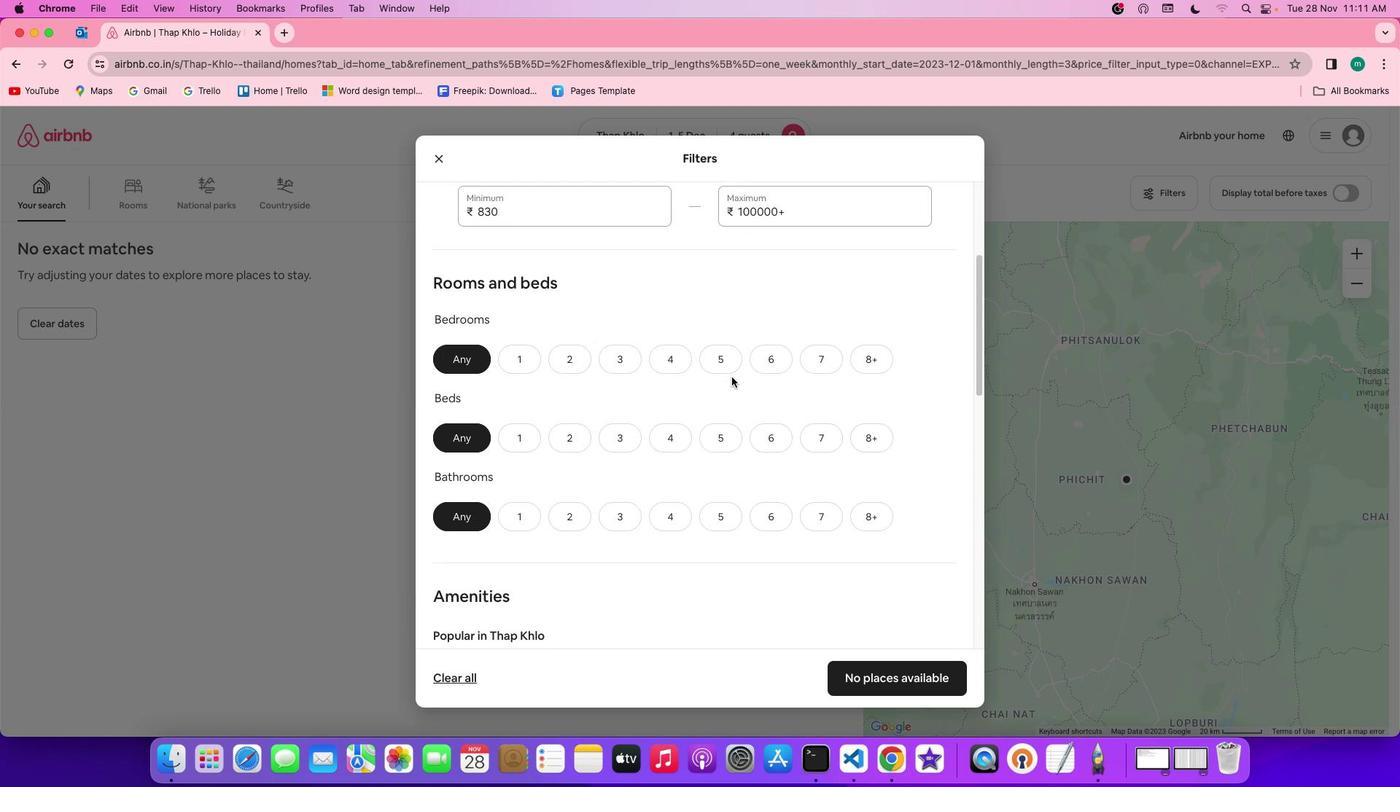 
Action: Mouse scrolled (731, 377) with delta (0, 0)
Screenshot: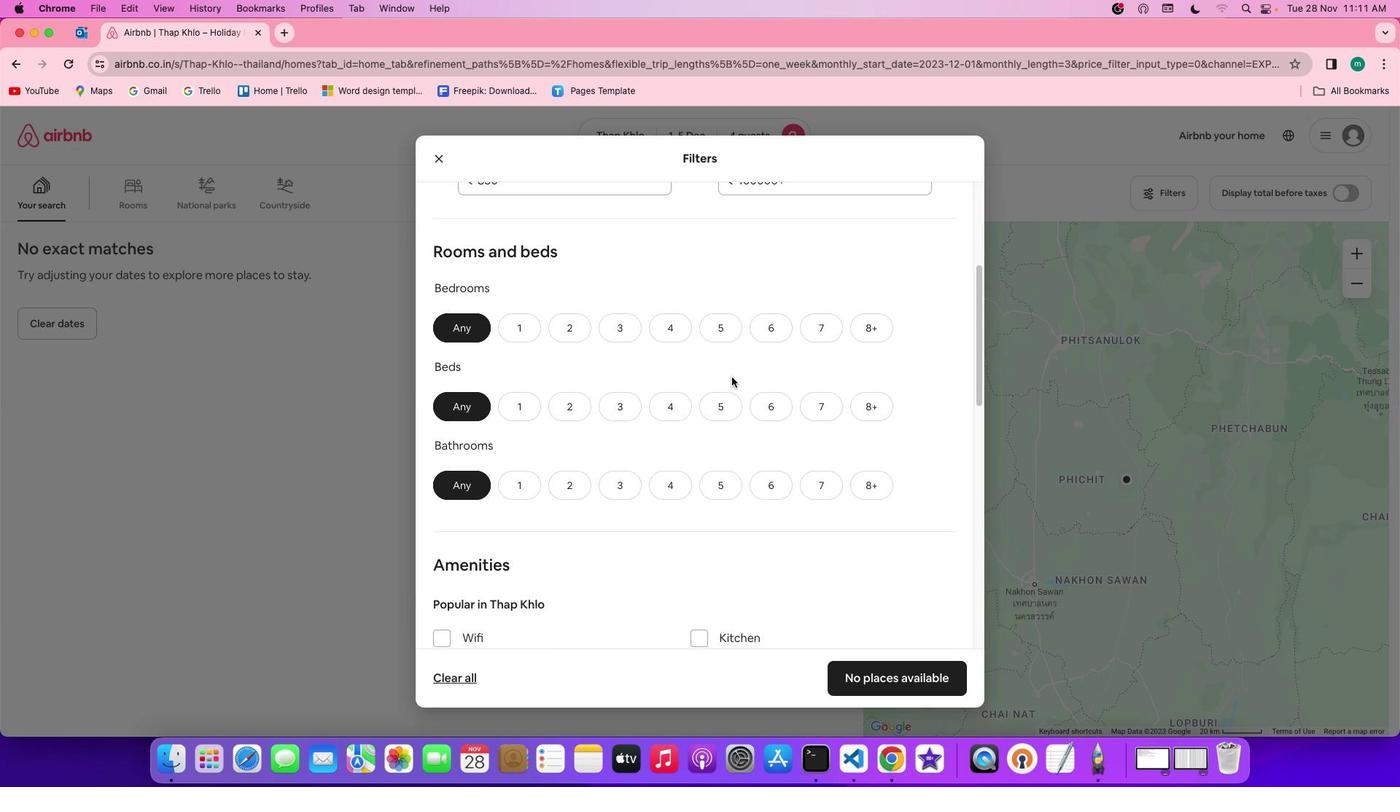 
Action: Mouse scrolled (731, 377) with delta (0, 0)
Screenshot: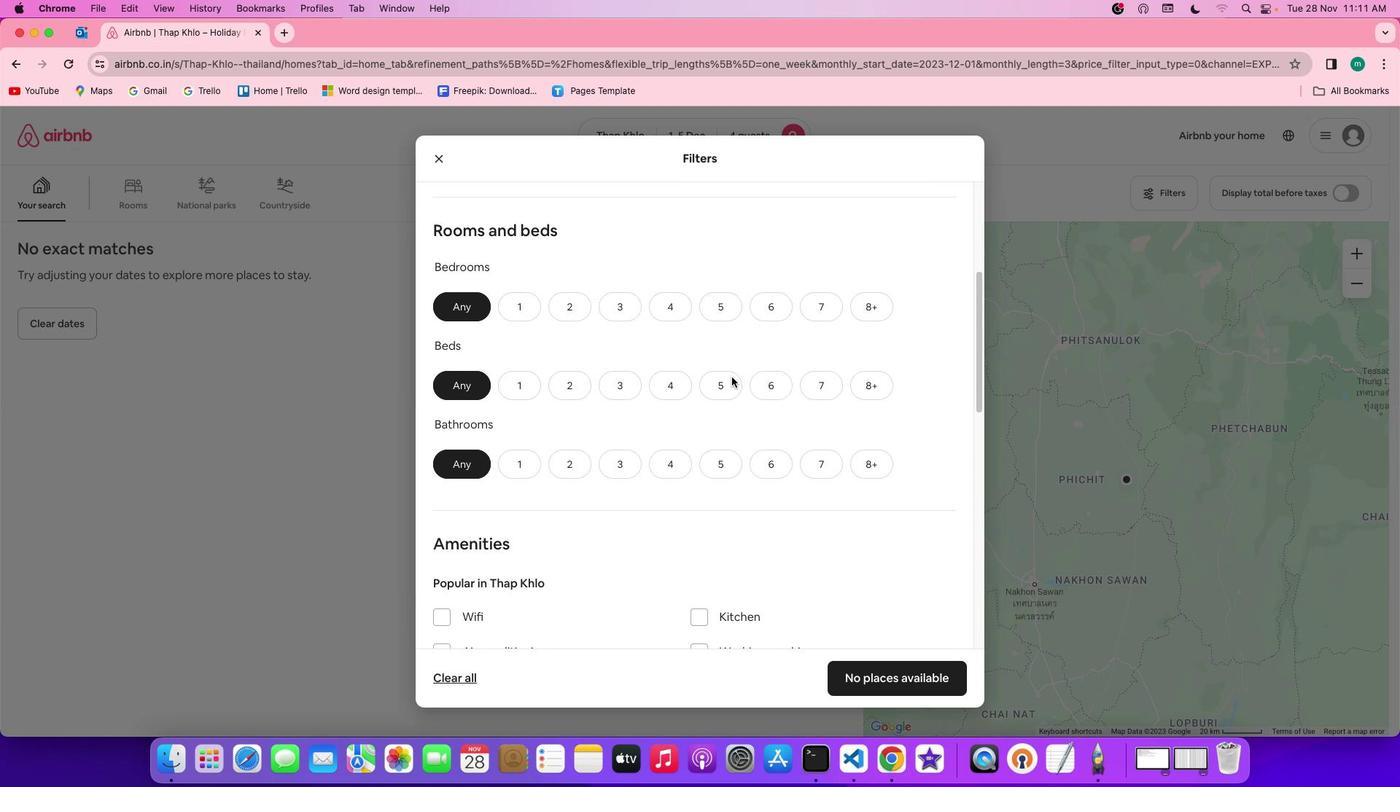 
Action: Mouse scrolled (731, 377) with delta (0, -1)
Screenshot: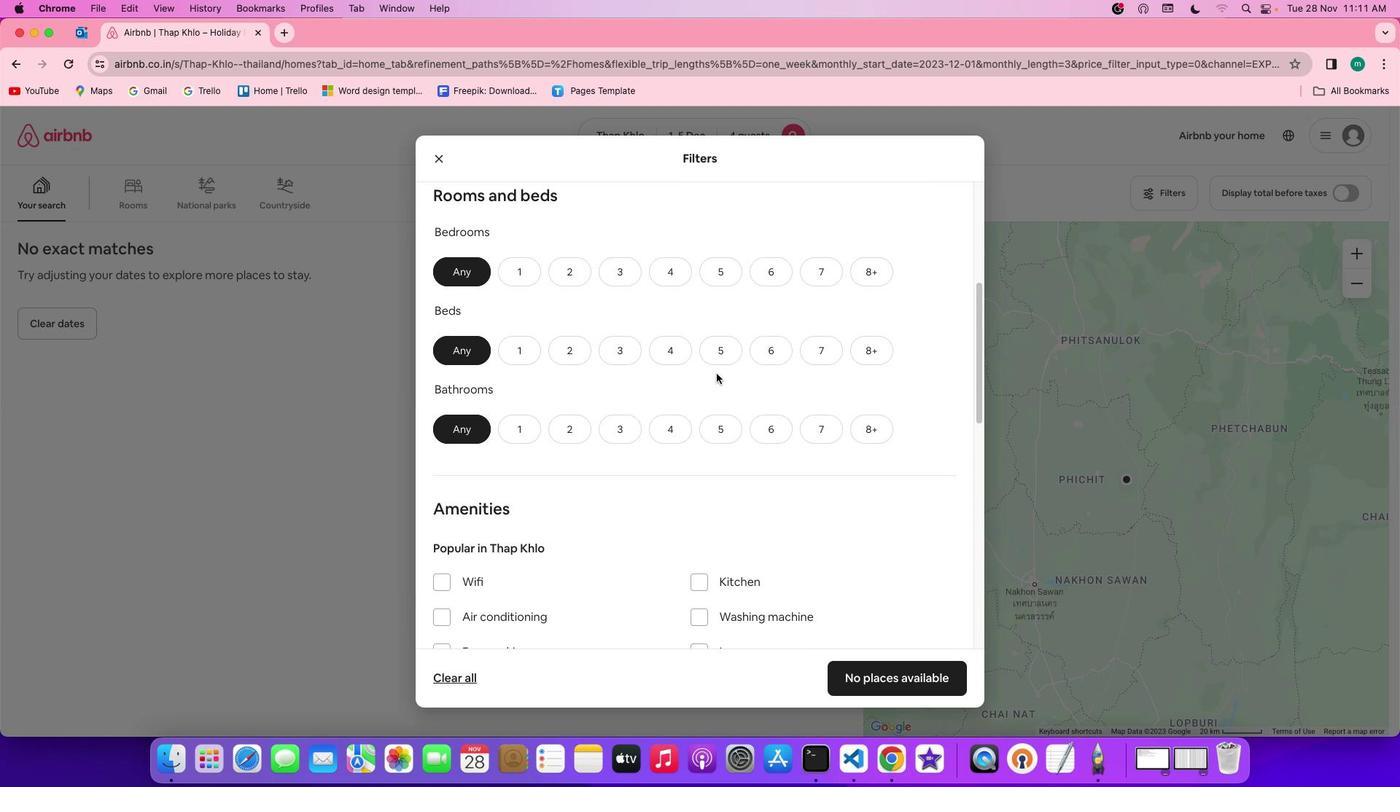 
Action: Mouse moved to (554, 264)
Screenshot: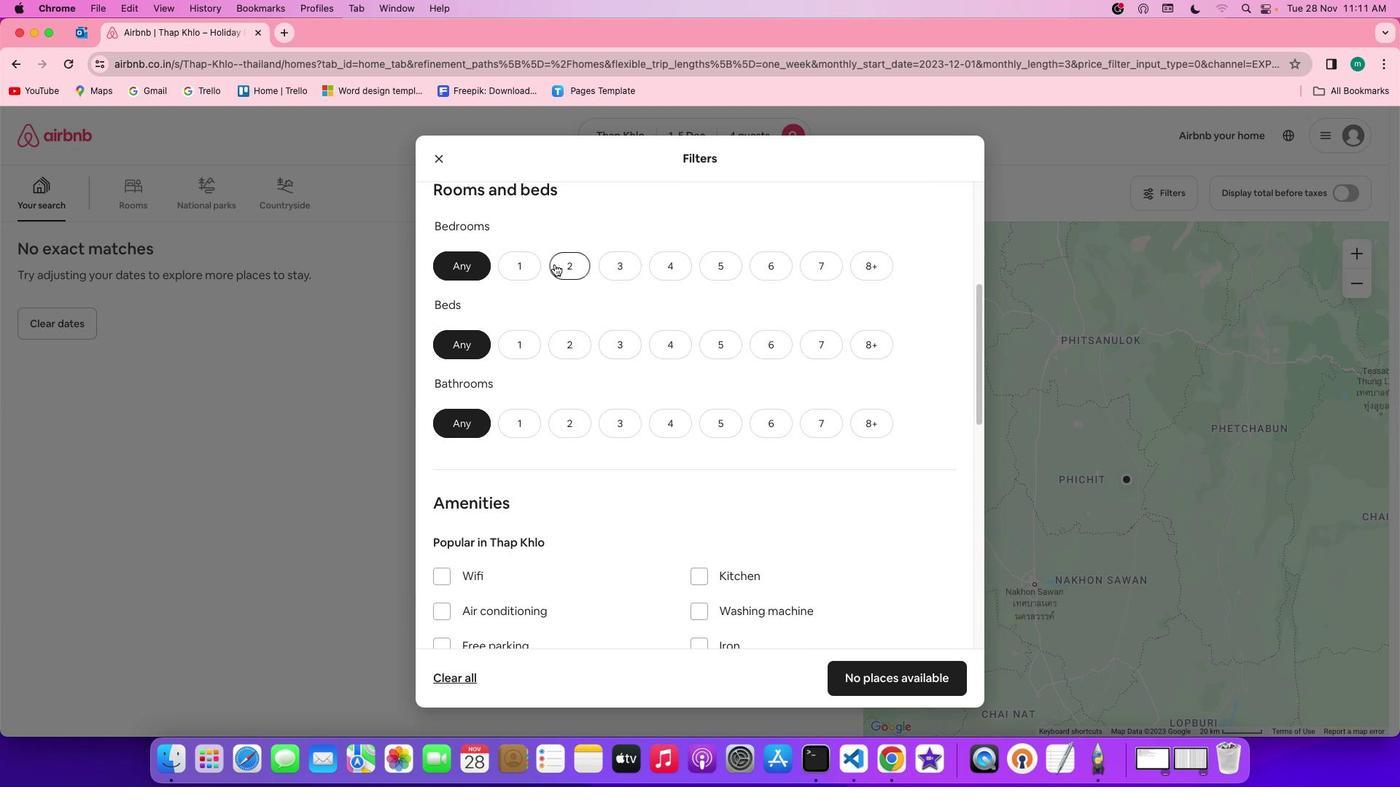 
Action: Mouse pressed left at (554, 264)
Screenshot: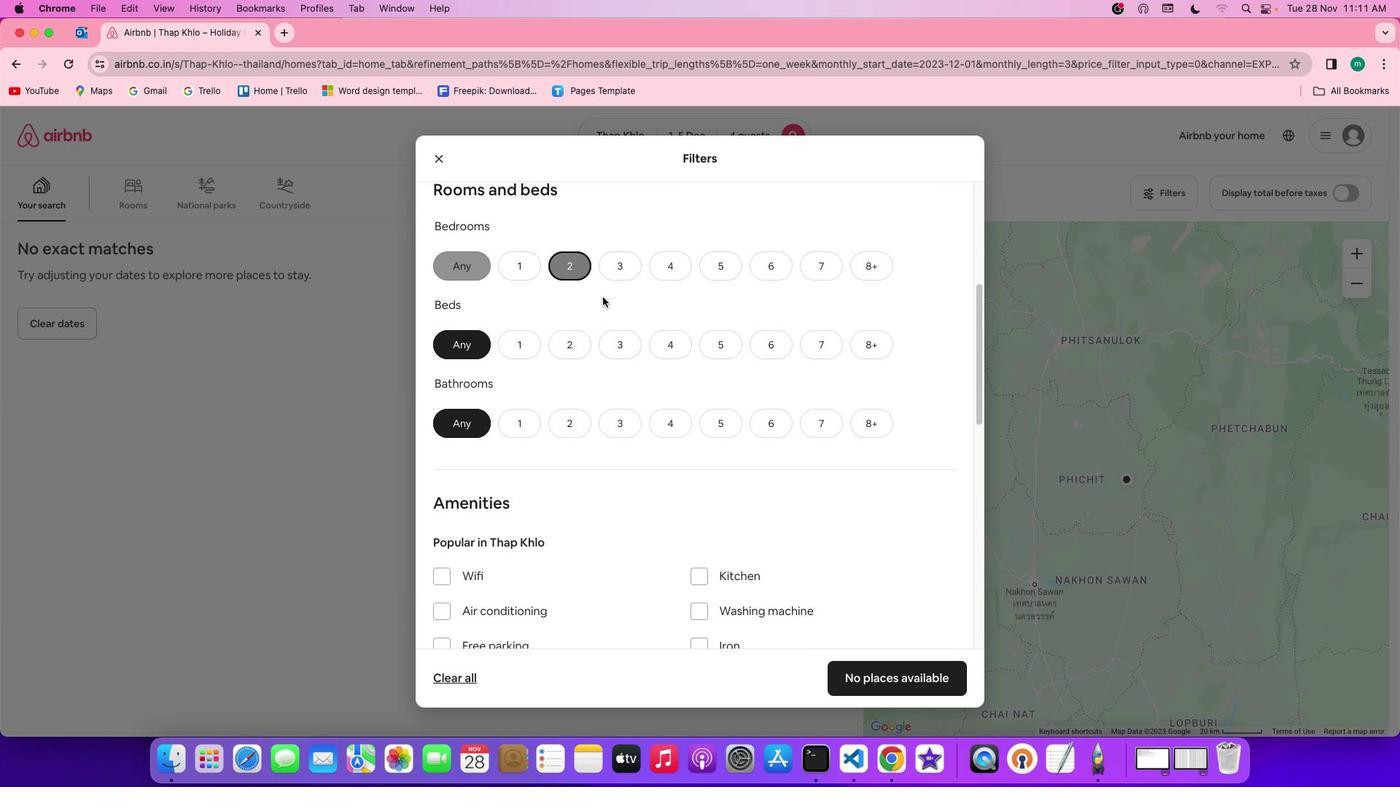 
Action: Mouse moved to (623, 341)
Screenshot: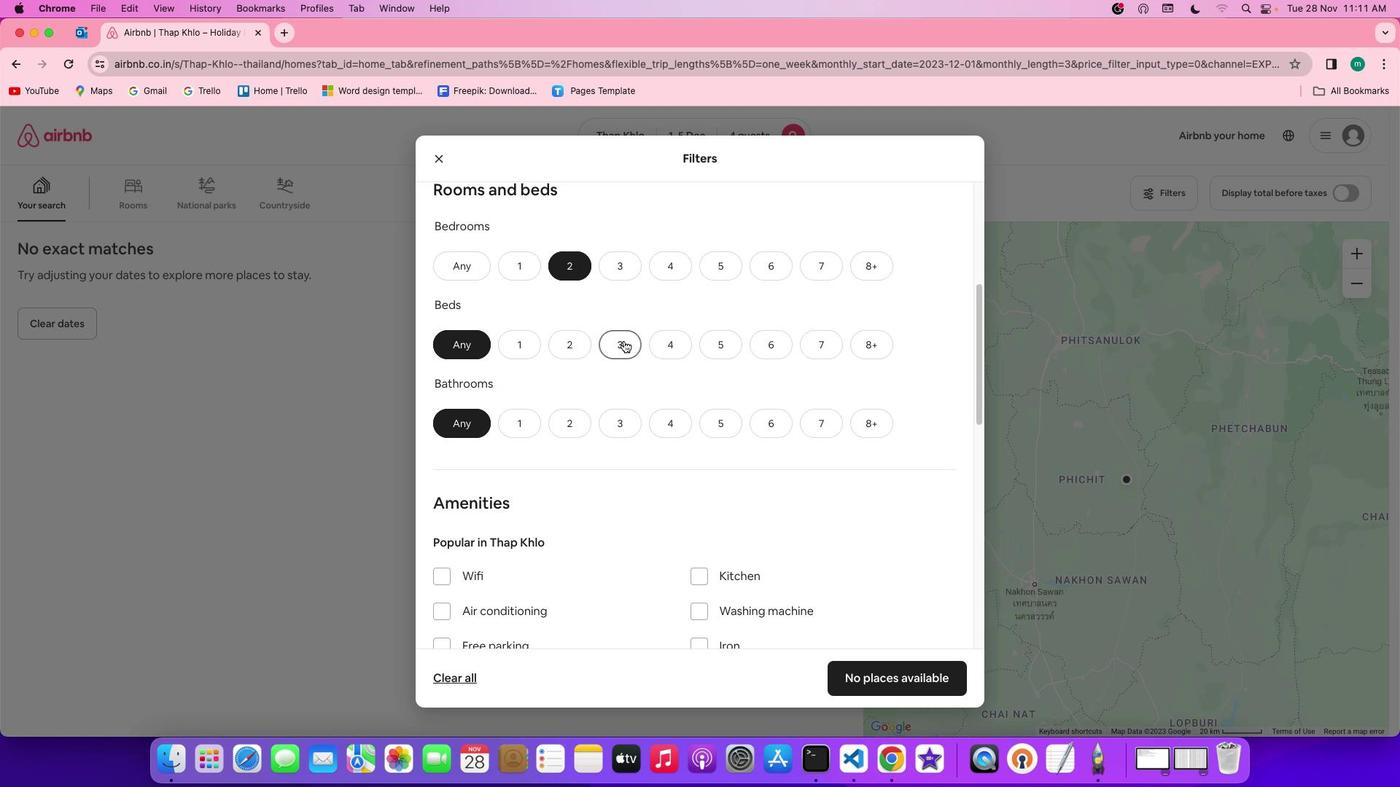 
Action: Mouse pressed left at (623, 341)
Screenshot: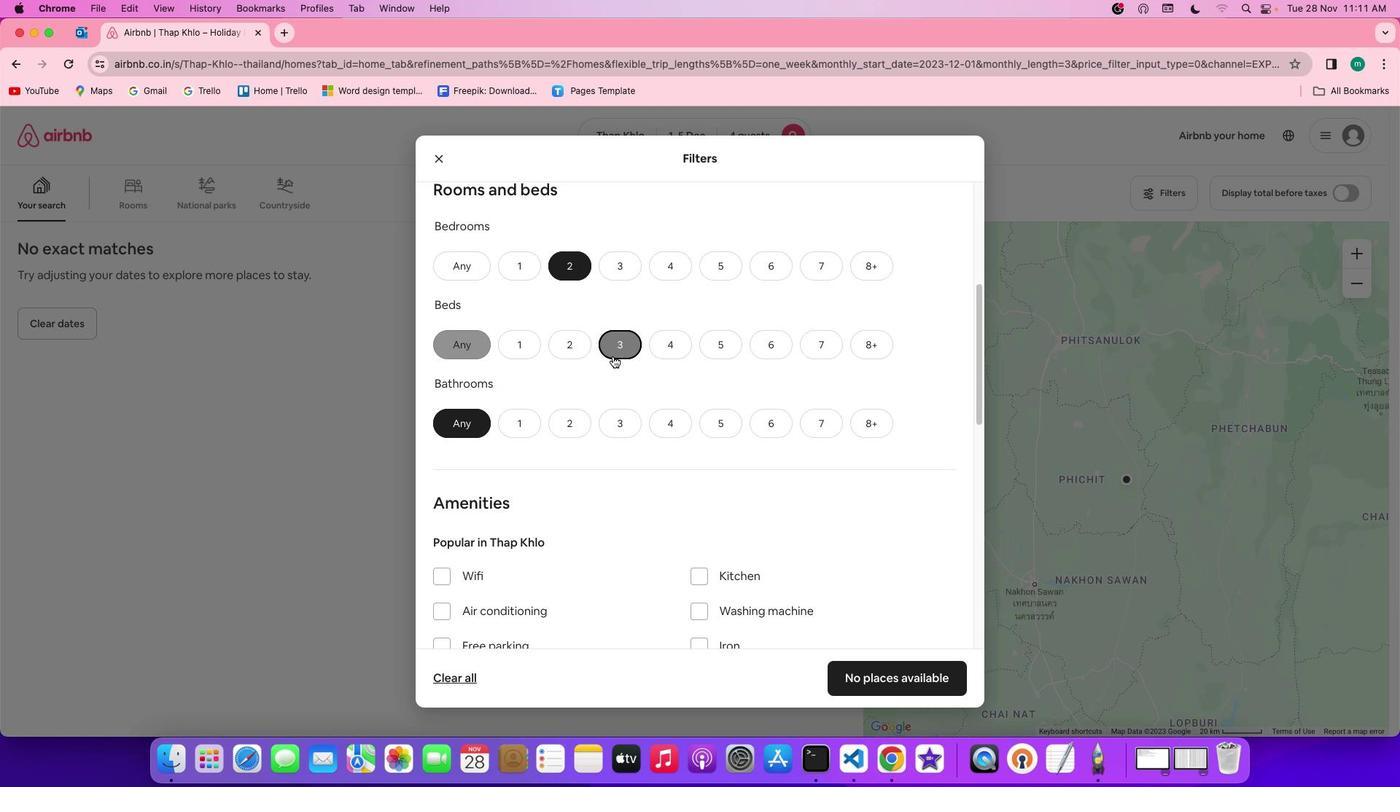 
Action: Mouse moved to (569, 420)
Screenshot: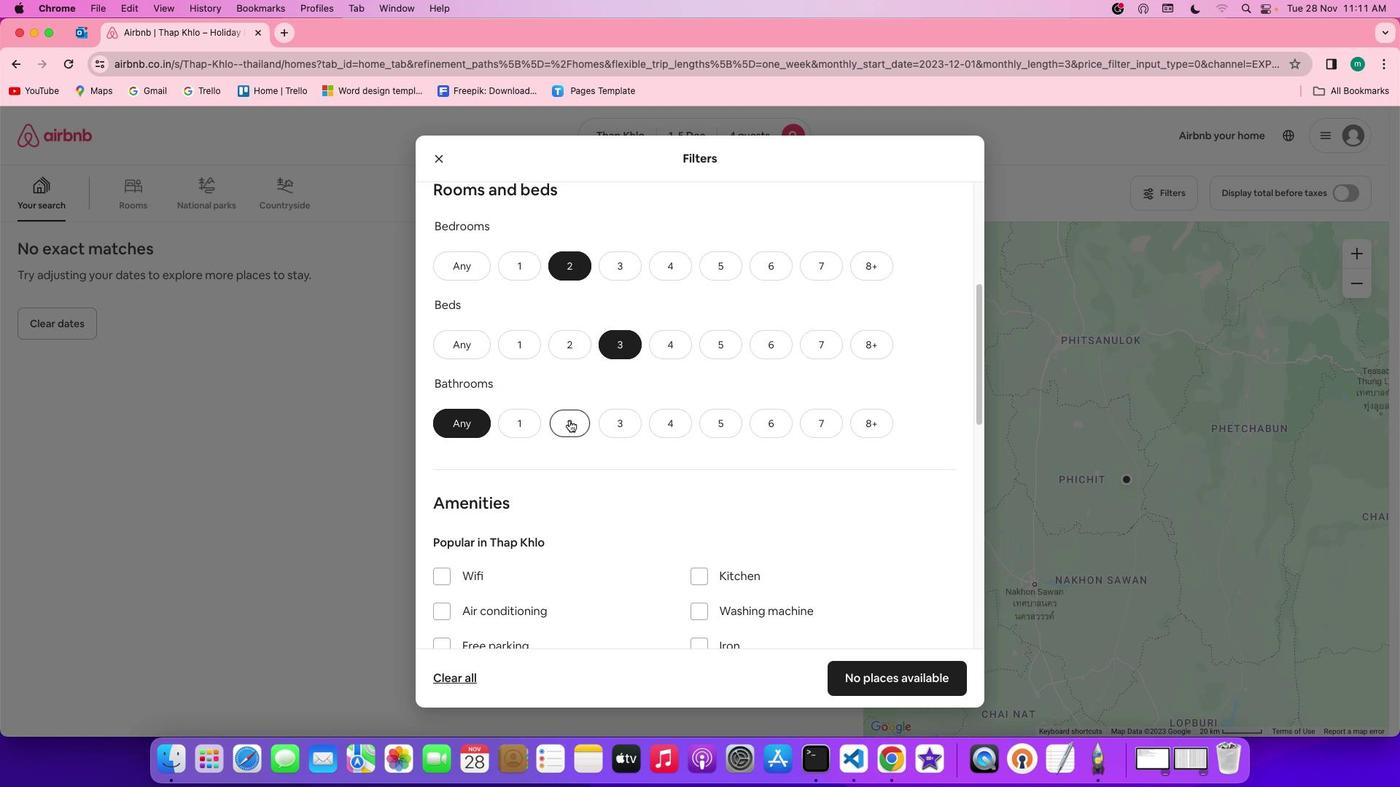 
Action: Mouse pressed left at (569, 420)
Screenshot: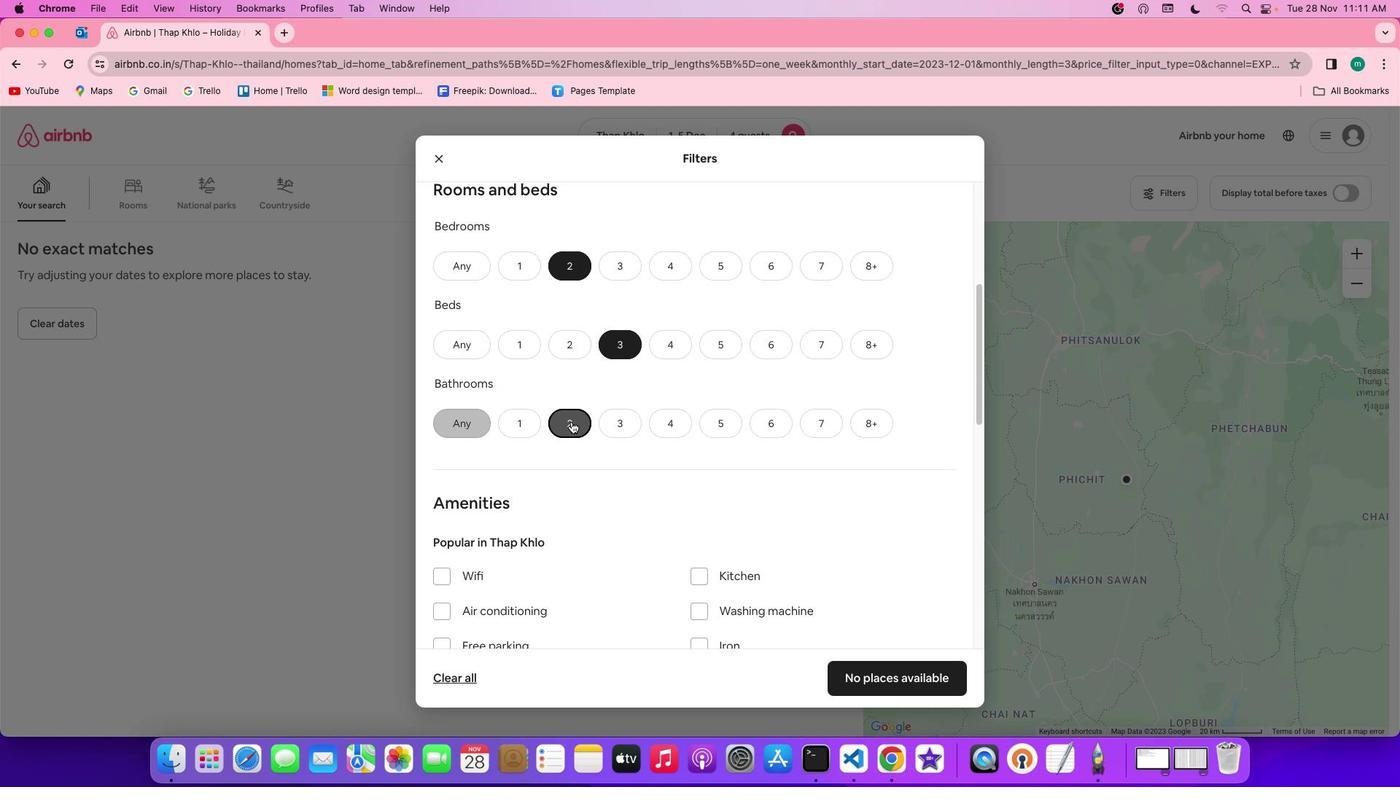 
Action: Mouse moved to (748, 420)
Screenshot: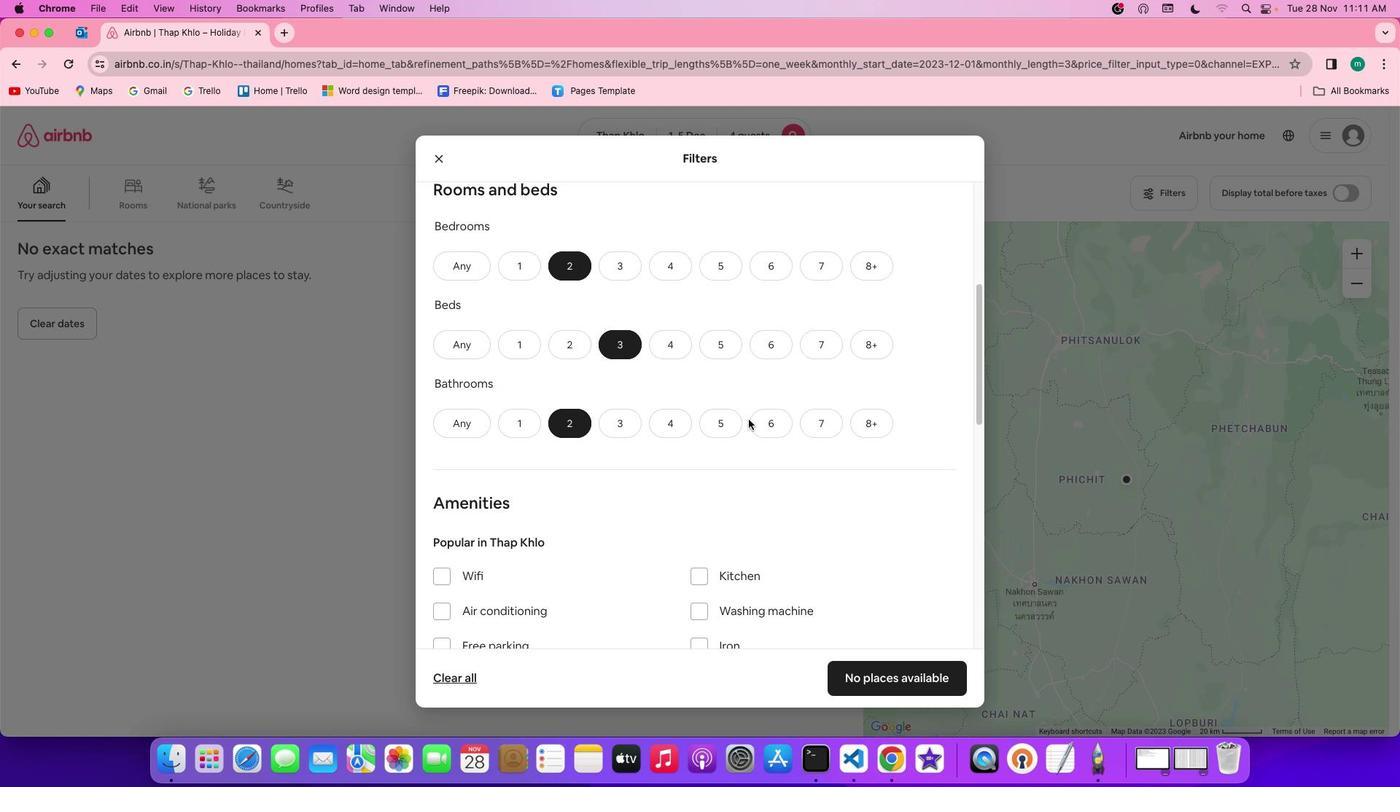 
Action: Mouse scrolled (748, 420) with delta (0, 0)
Screenshot: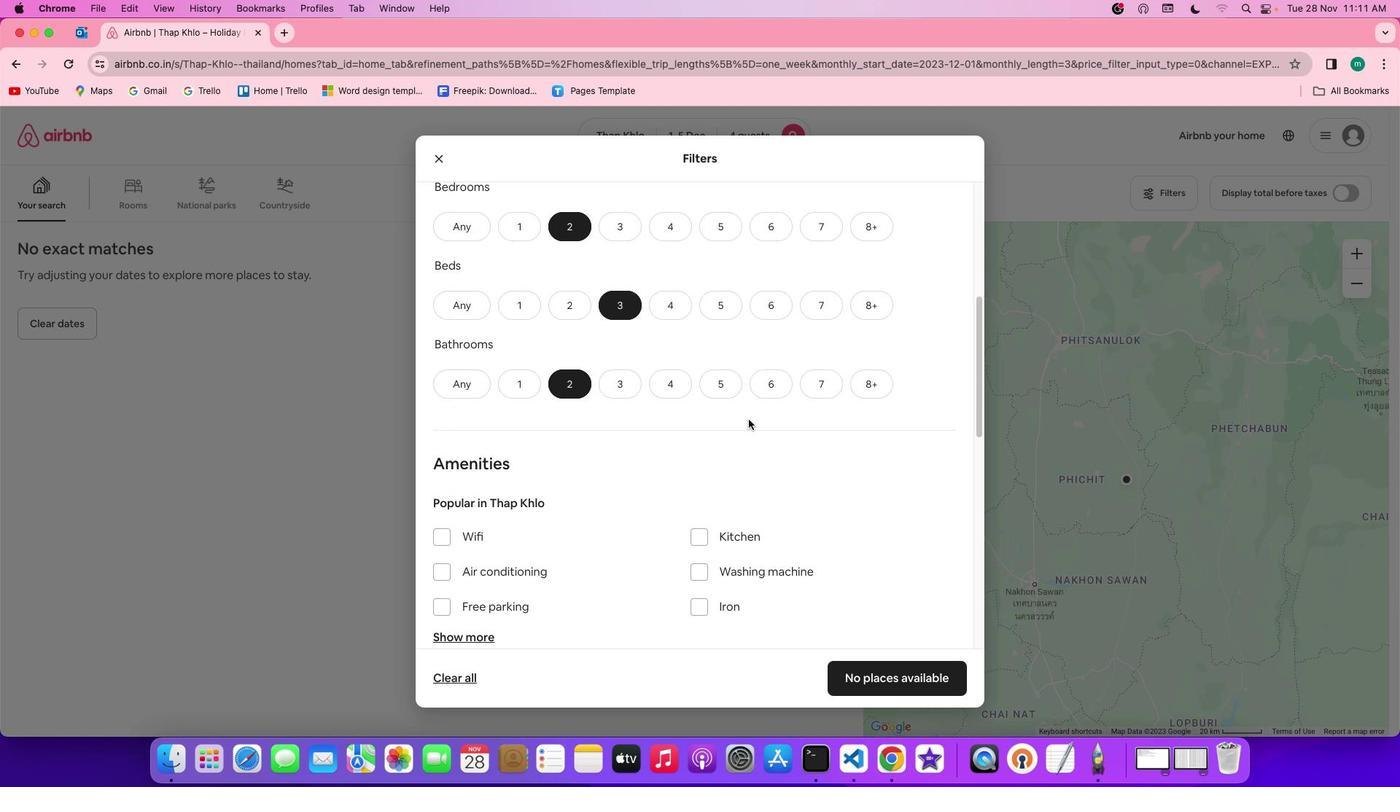 
Action: Mouse scrolled (748, 420) with delta (0, 0)
Screenshot: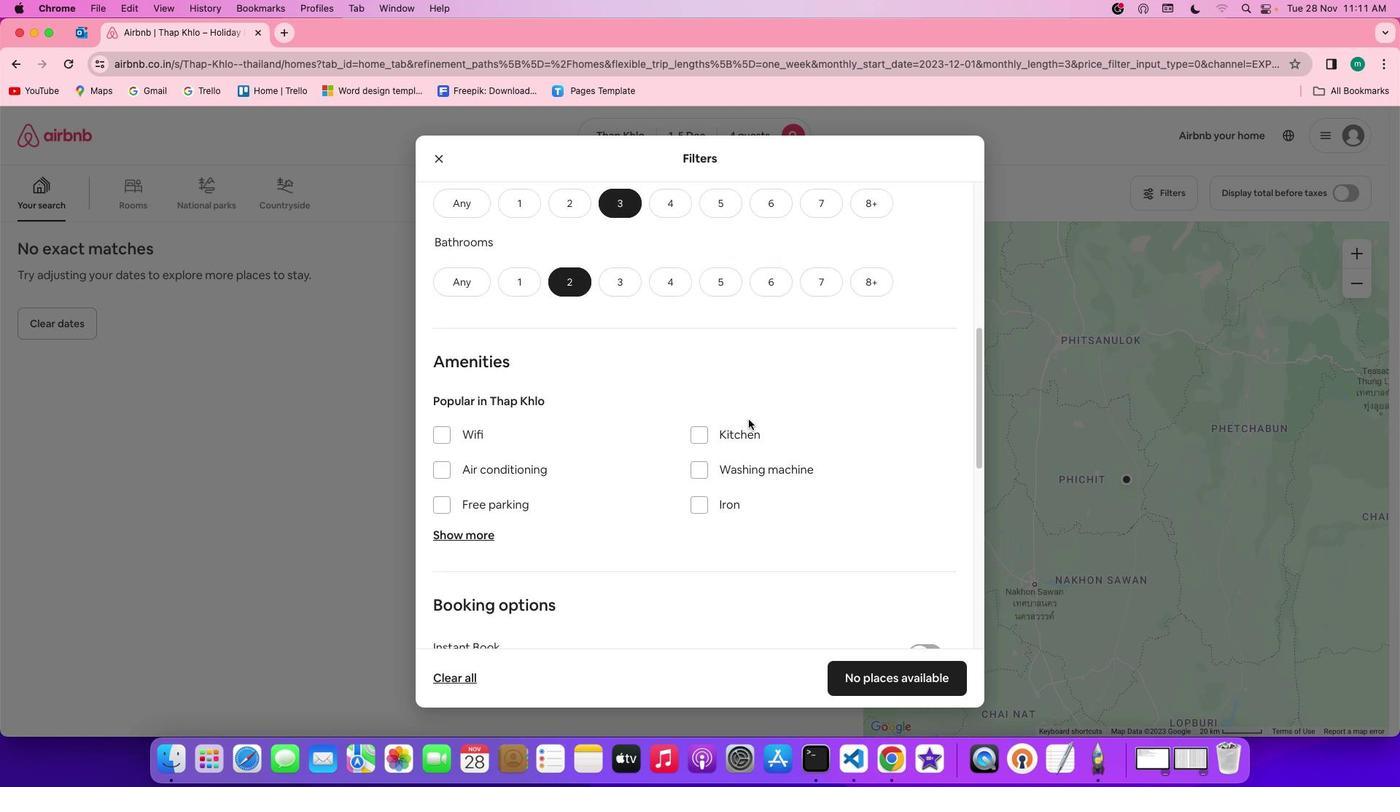 
Action: Mouse scrolled (748, 420) with delta (0, -1)
Screenshot: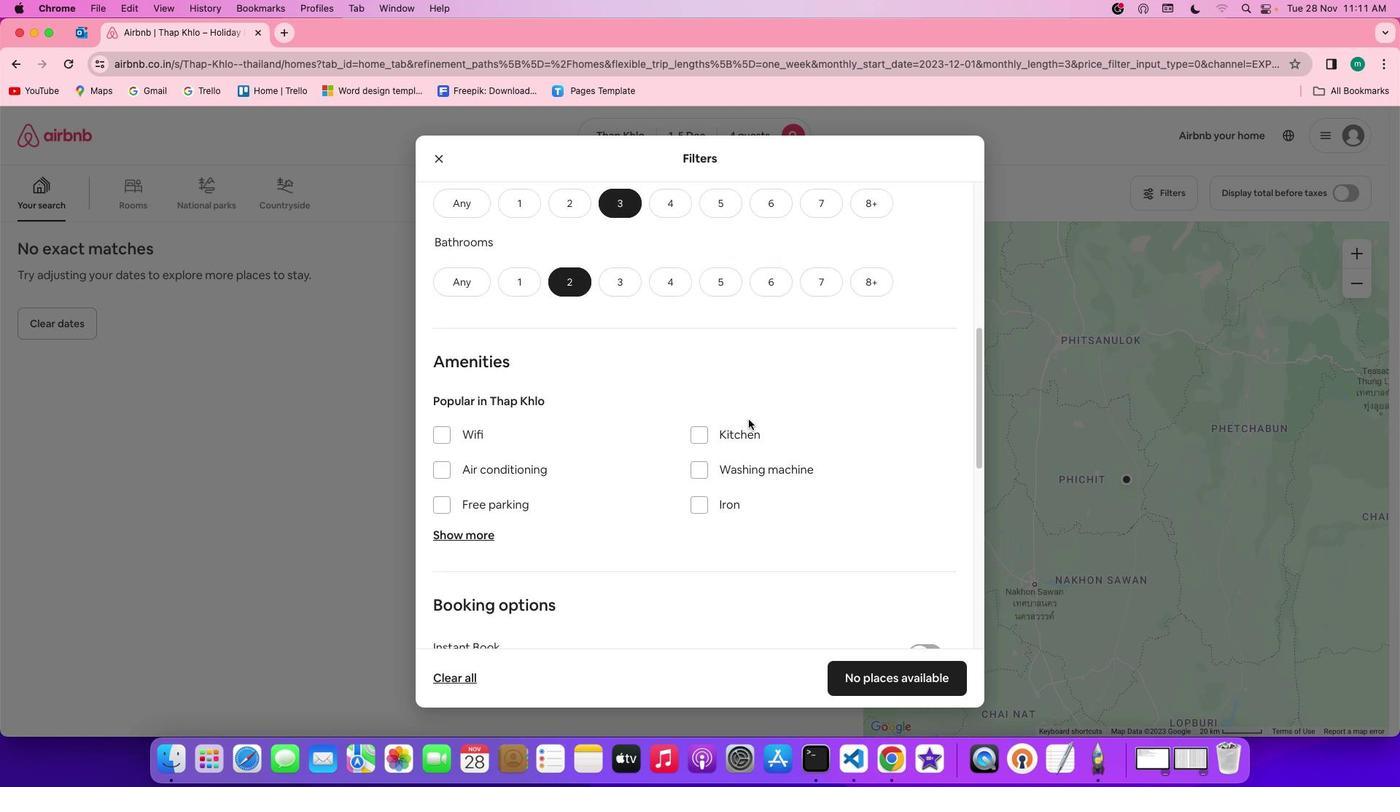 
Action: Mouse scrolled (748, 420) with delta (0, -2)
Screenshot: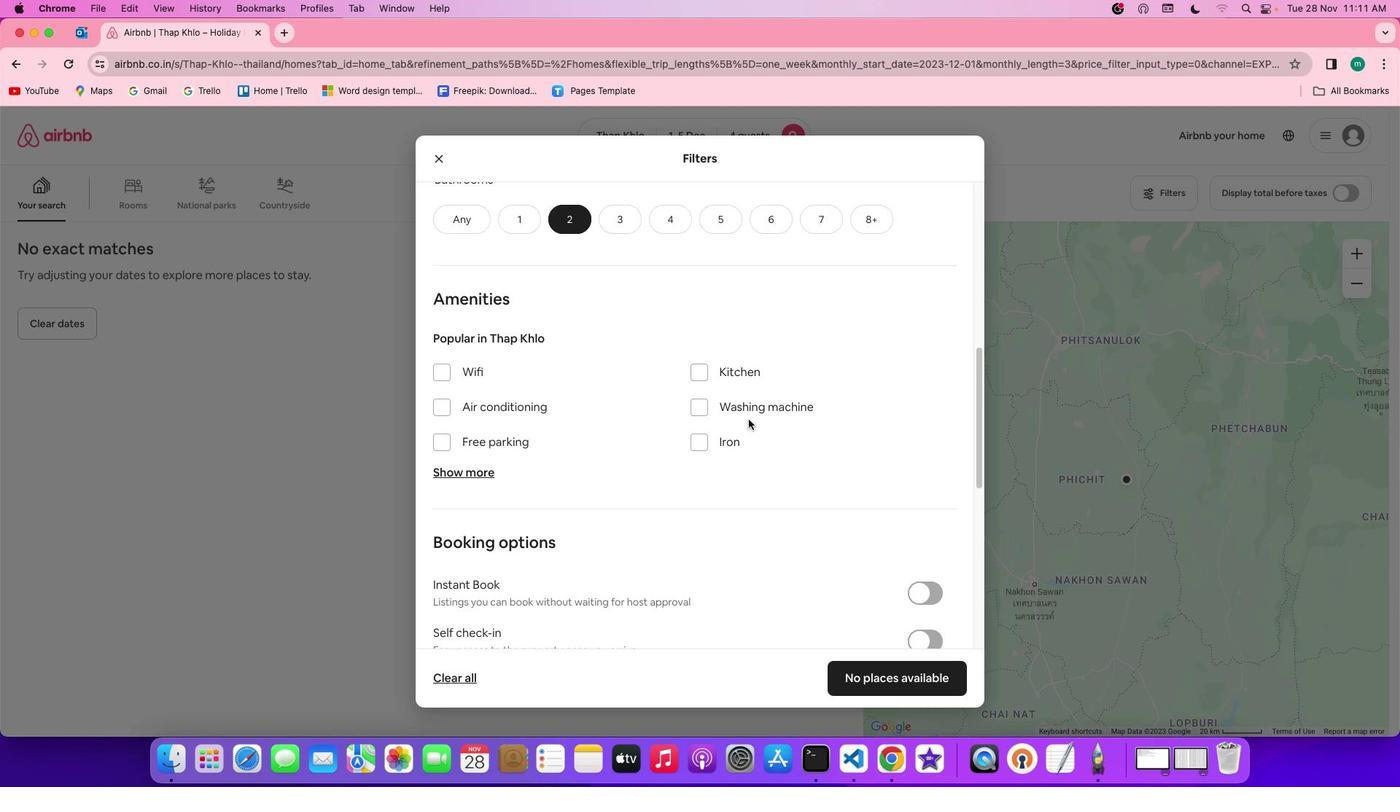 
Action: Mouse scrolled (748, 420) with delta (0, 0)
Screenshot: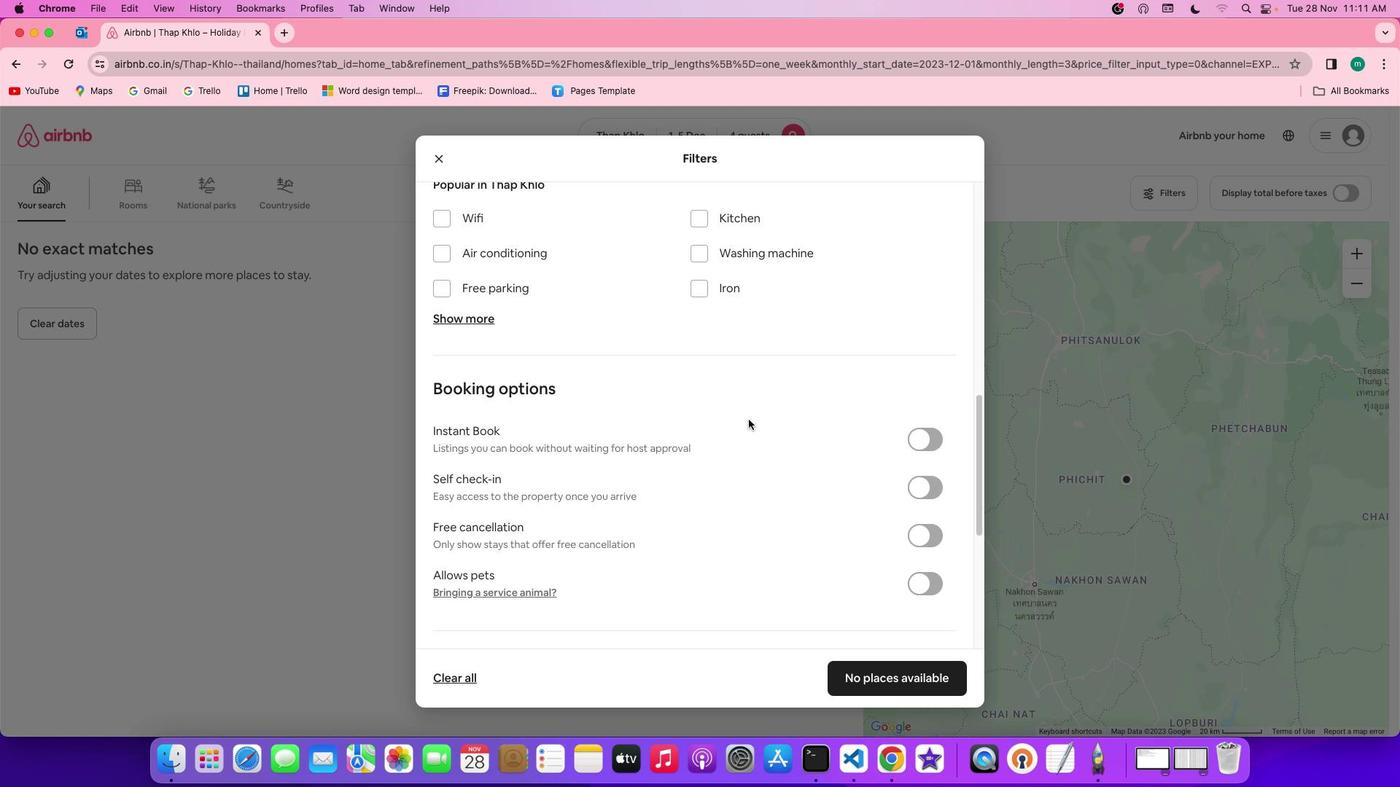 
Action: Mouse scrolled (748, 420) with delta (0, 0)
Screenshot: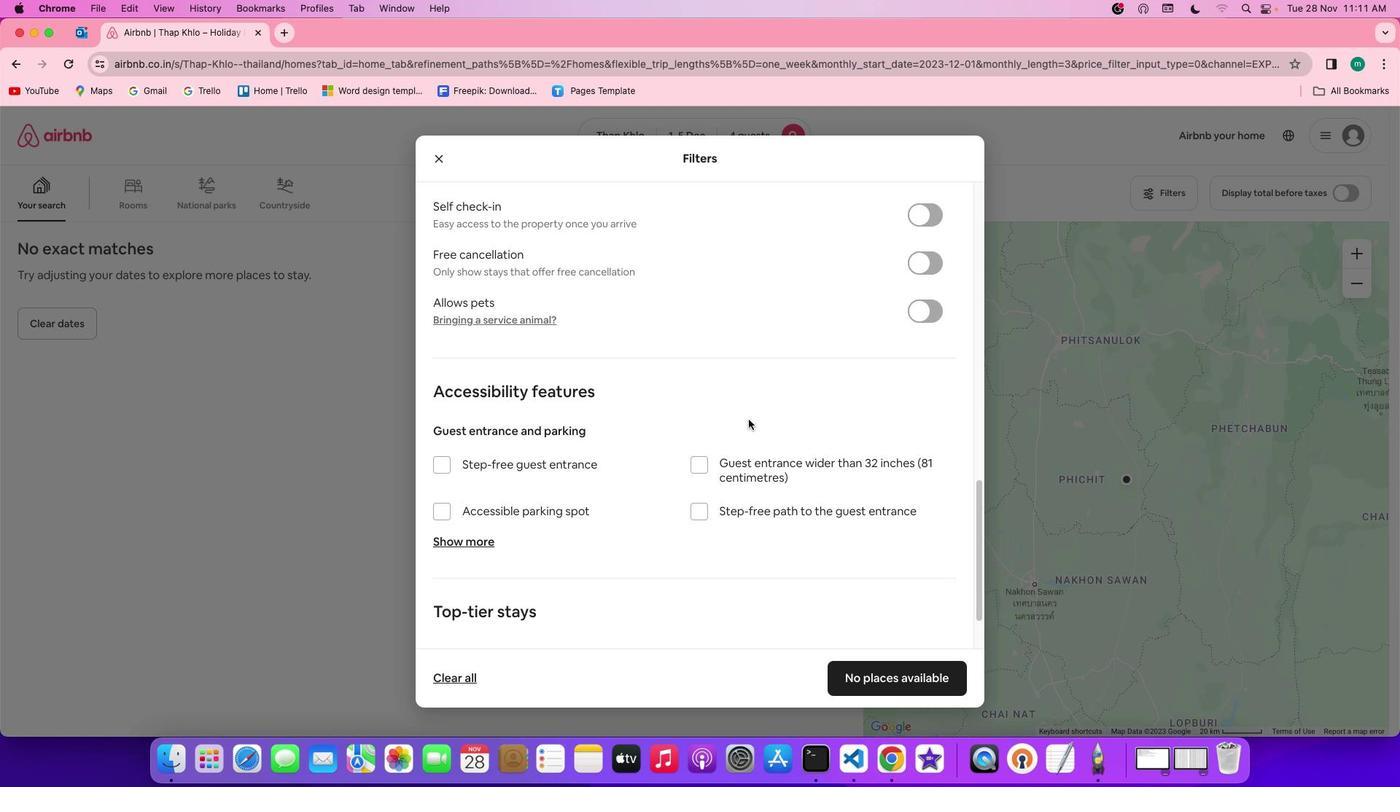 
Action: Mouse scrolled (748, 420) with delta (0, -2)
Screenshot: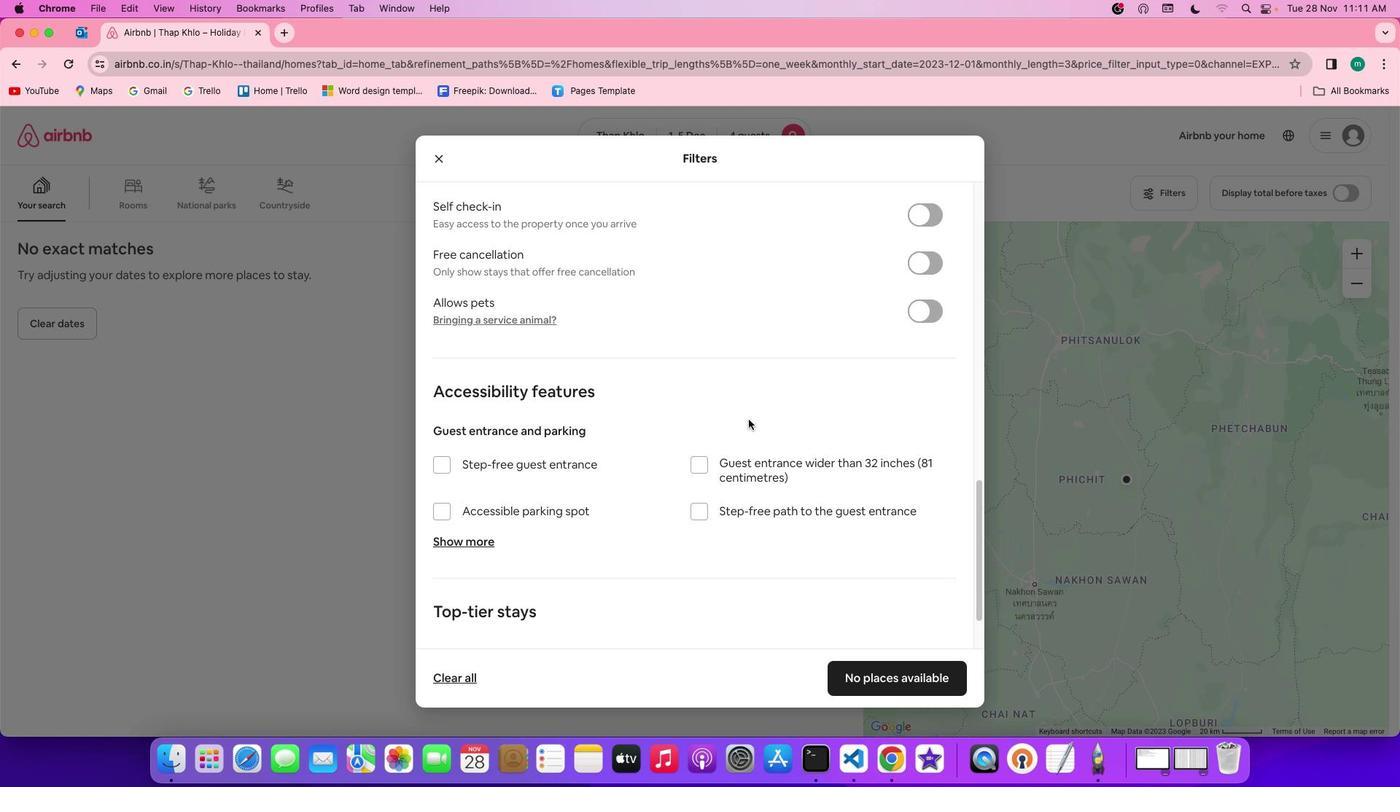 
Action: Mouse scrolled (748, 420) with delta (0, -2)
Screenshot: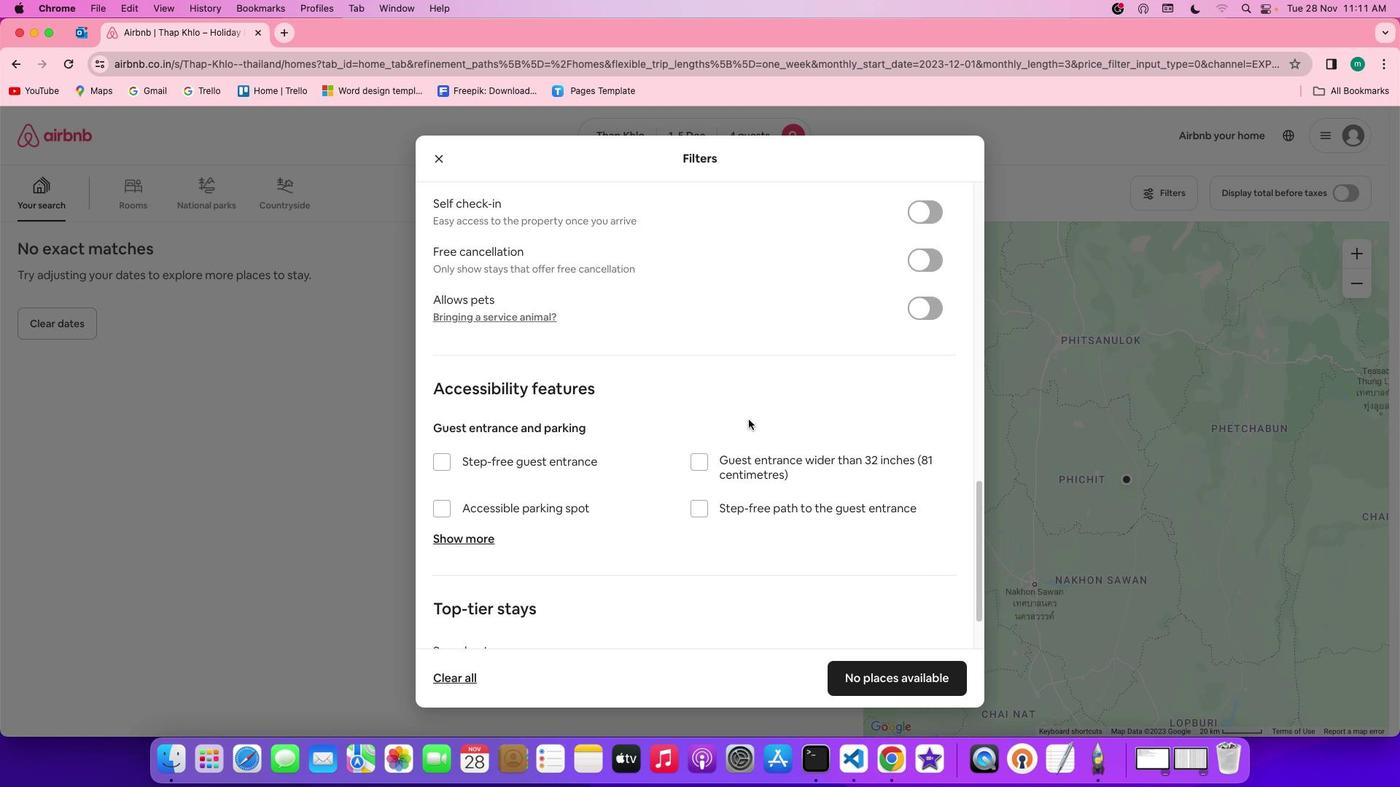 
Action: Mouse scrolled (748, 420) with delta (0, -3)
Screenshot: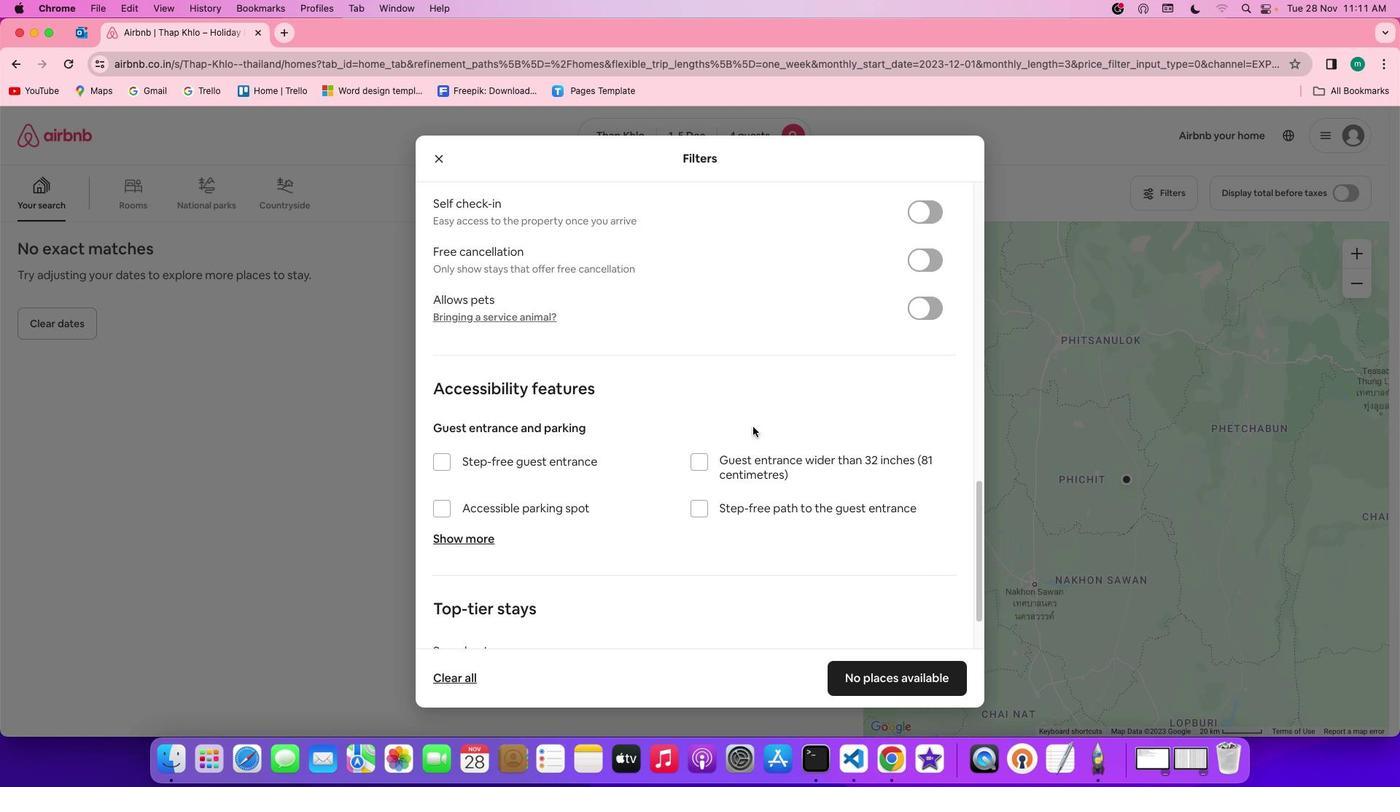 
Action: Mouse moved to (776, 452)
Screenshot: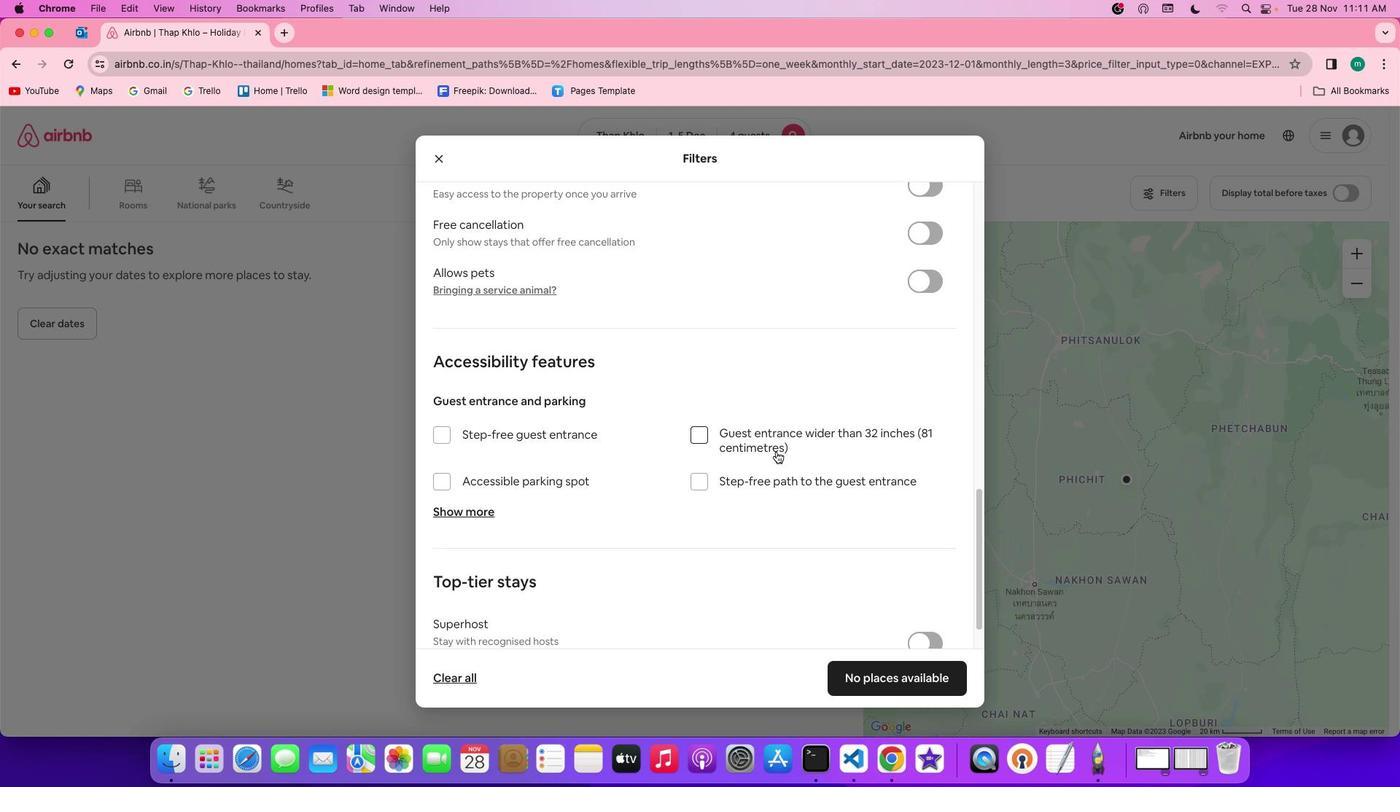 
Action: Mouse scrolled (776, 452) with delta (0, 0)
Screenshot: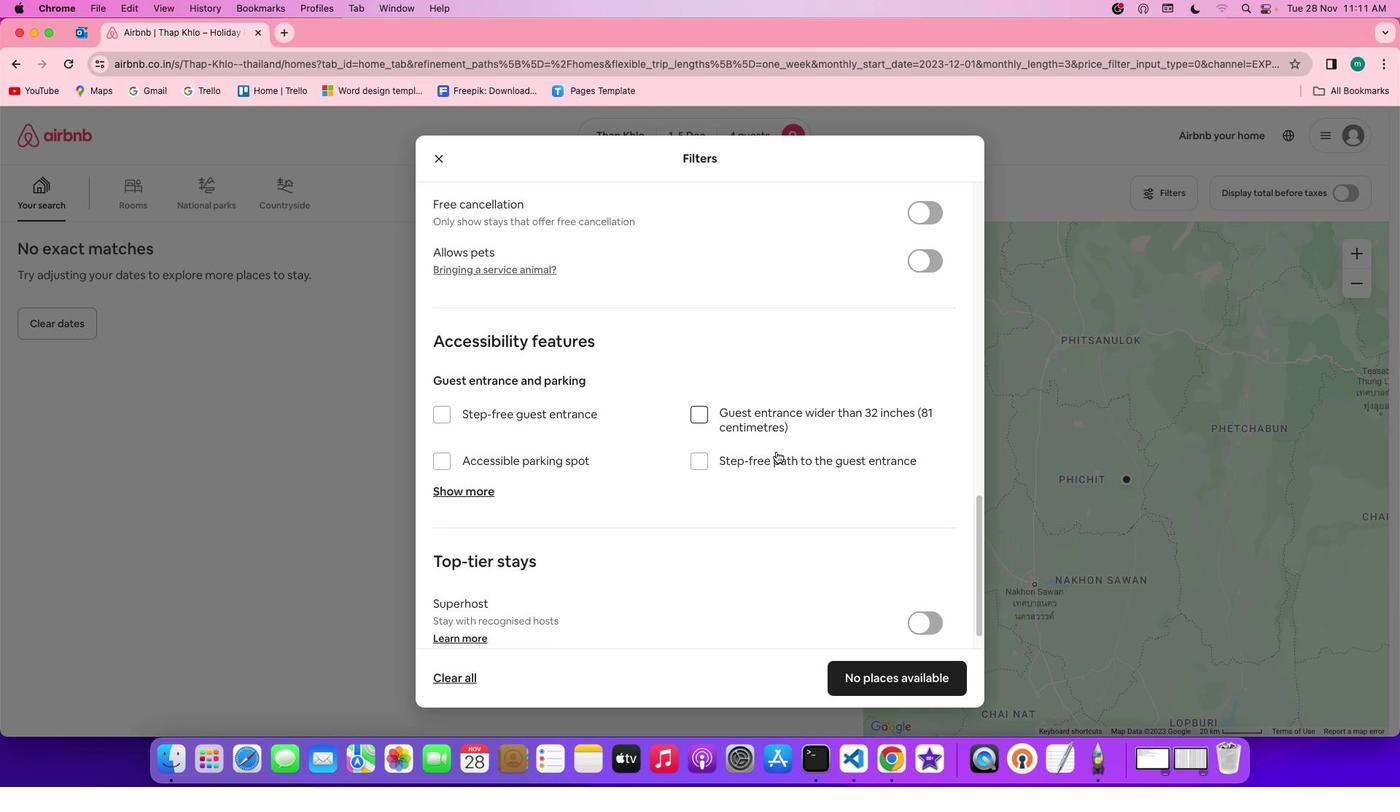 
Action: Mouse scrolled (776, 452) with delta (0, 0)
Screenshot: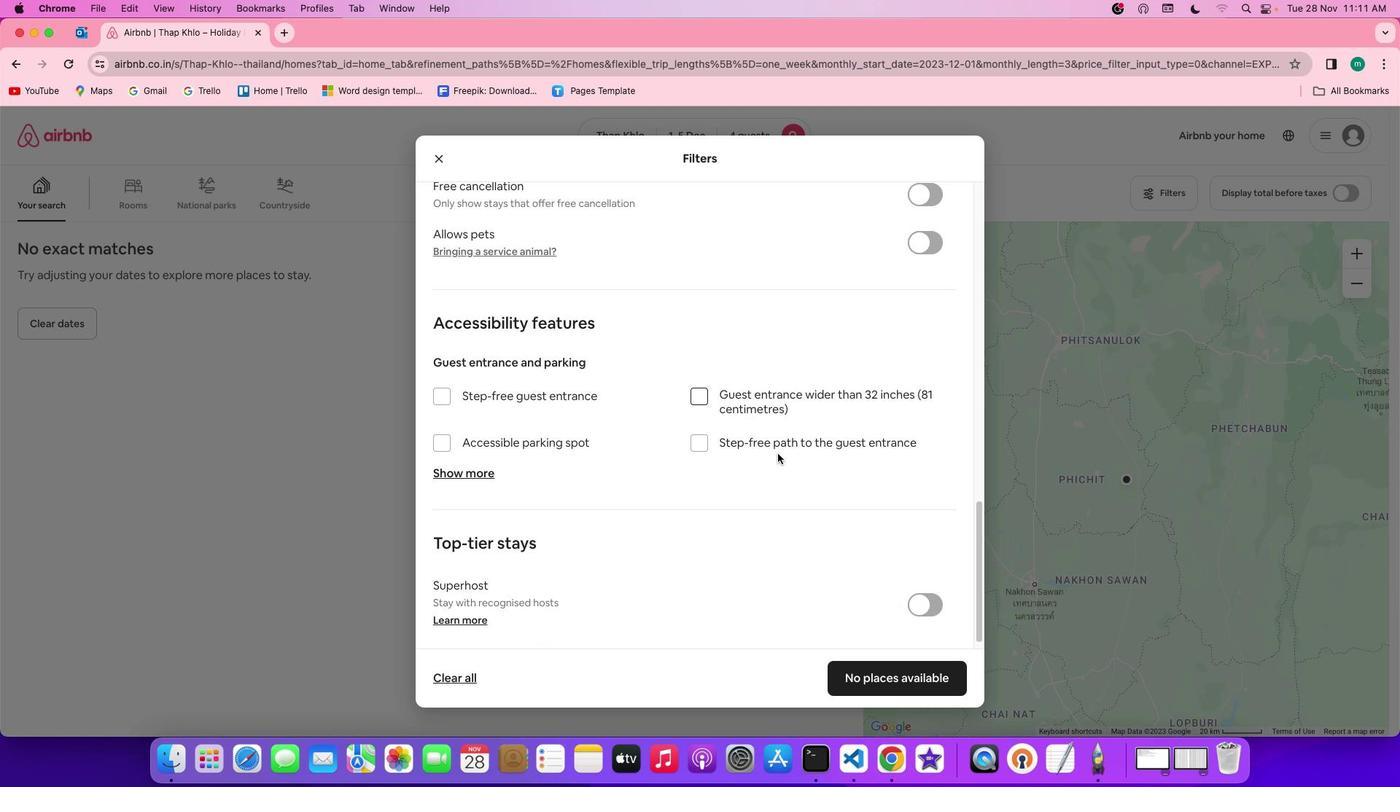 
Action: Mouse scrolled (776, 452) with delta (0, -2)
Screenshot: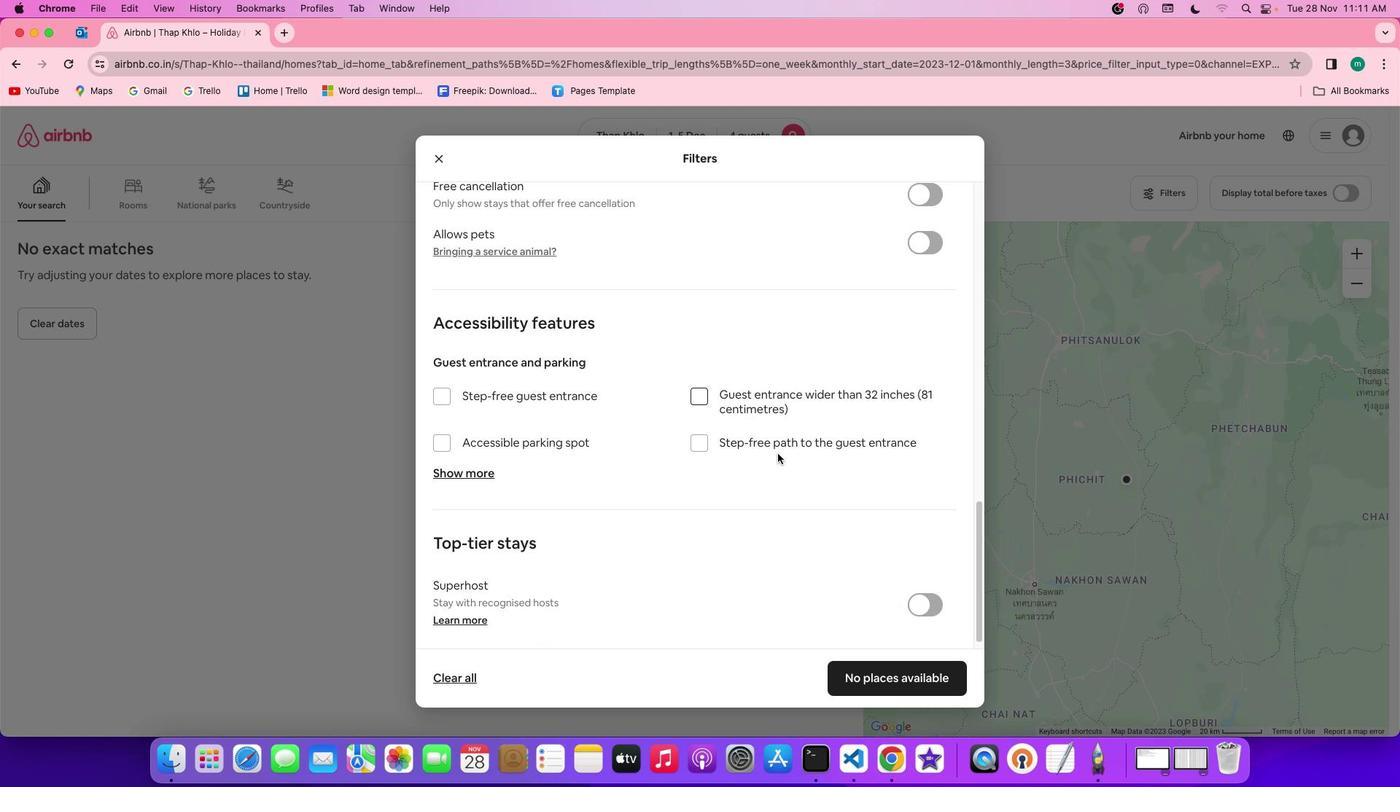 
Action: Mouse scrolled (776, 452) with delta (0, -3)
Screenshot: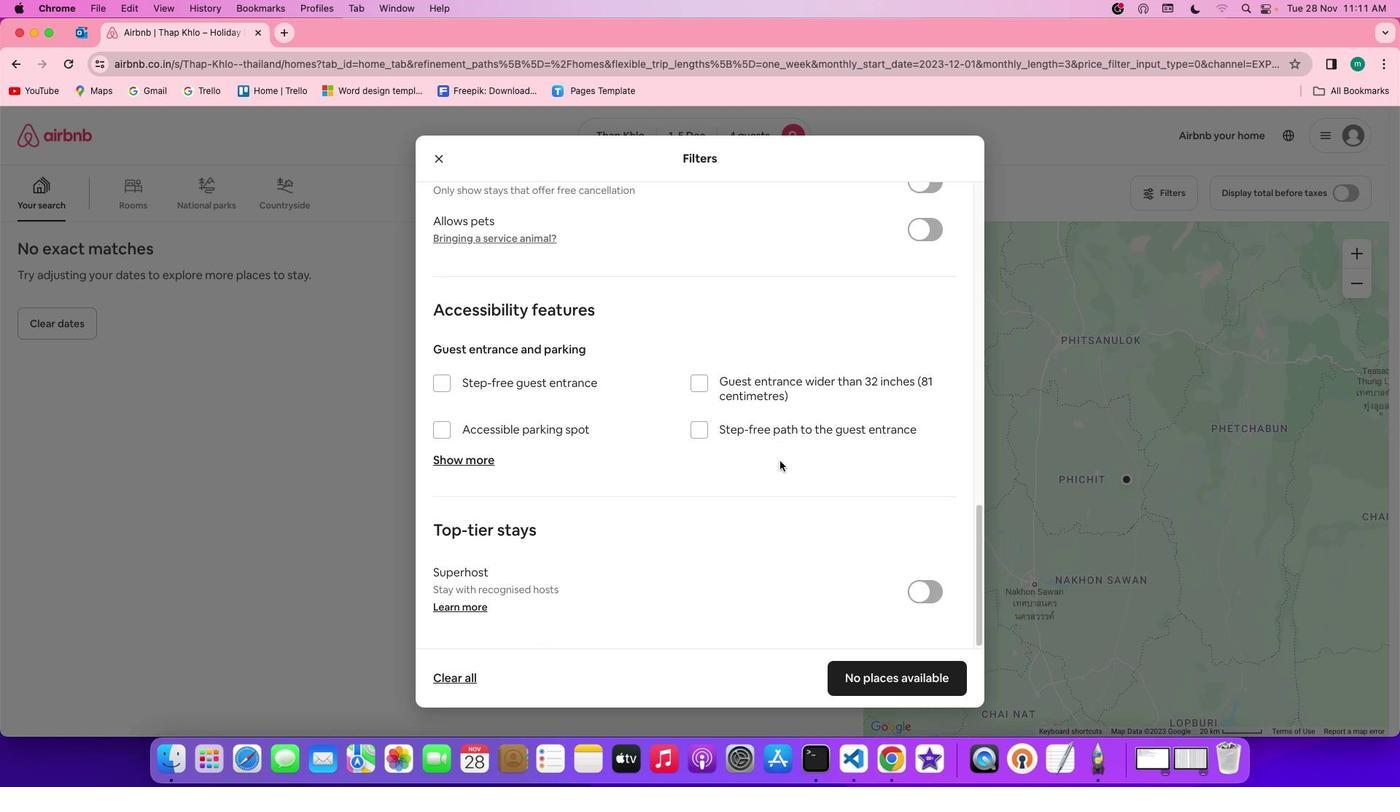 
Action: Mouse scrolled (776, 452) with delta (0, -4)
Screenshot: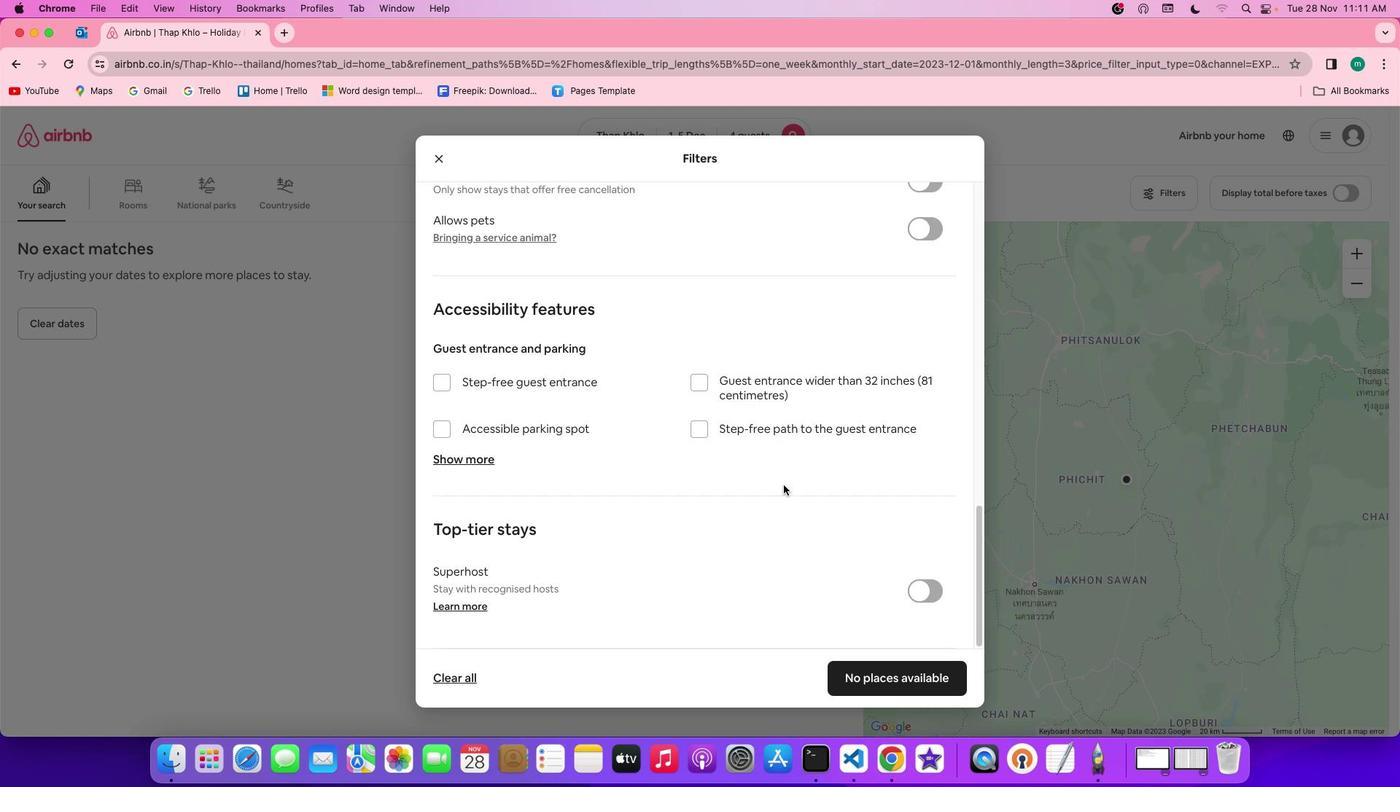 
Action: Mouse scrolled (776, 452) with delta (0, -4)
Screenshot: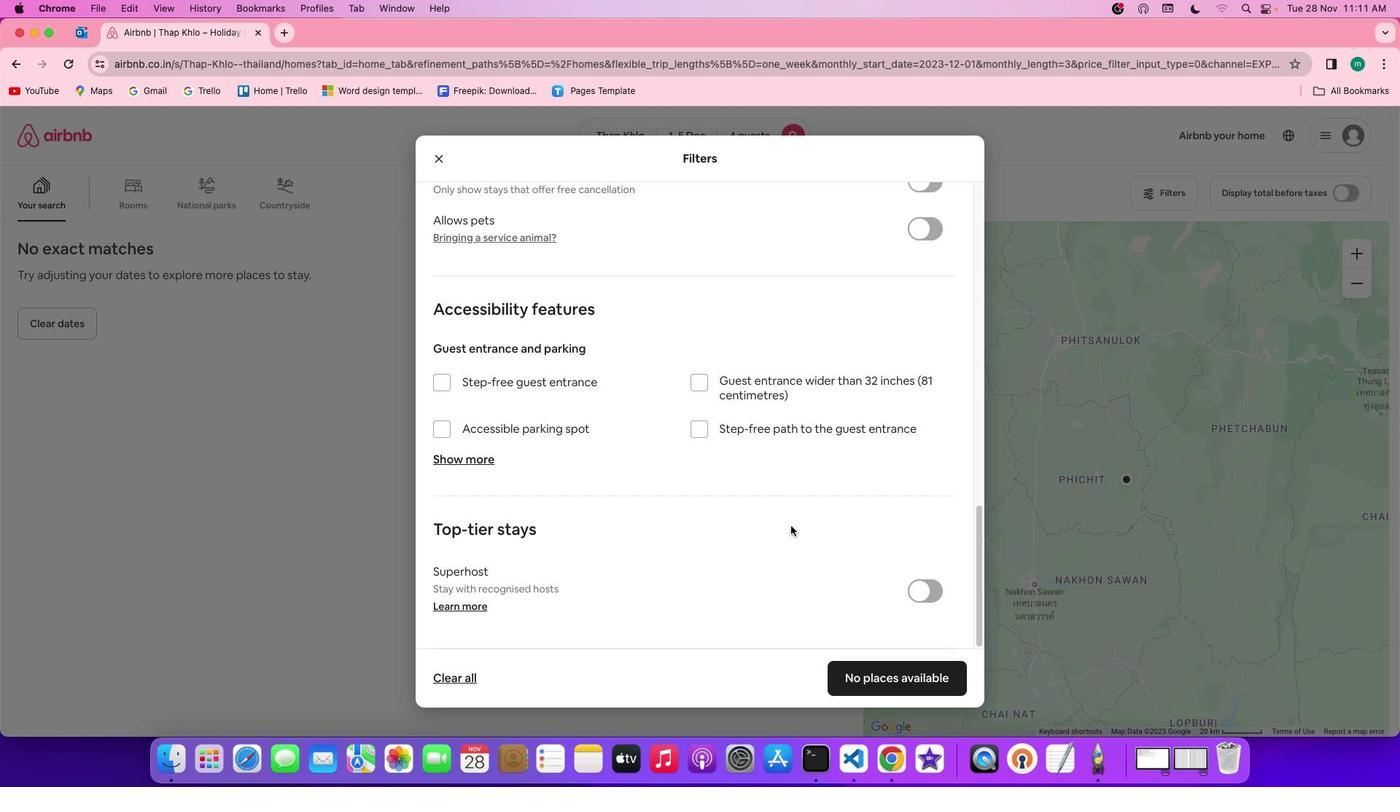 
Action: Mouse moved to (889, 671)
Screenshot: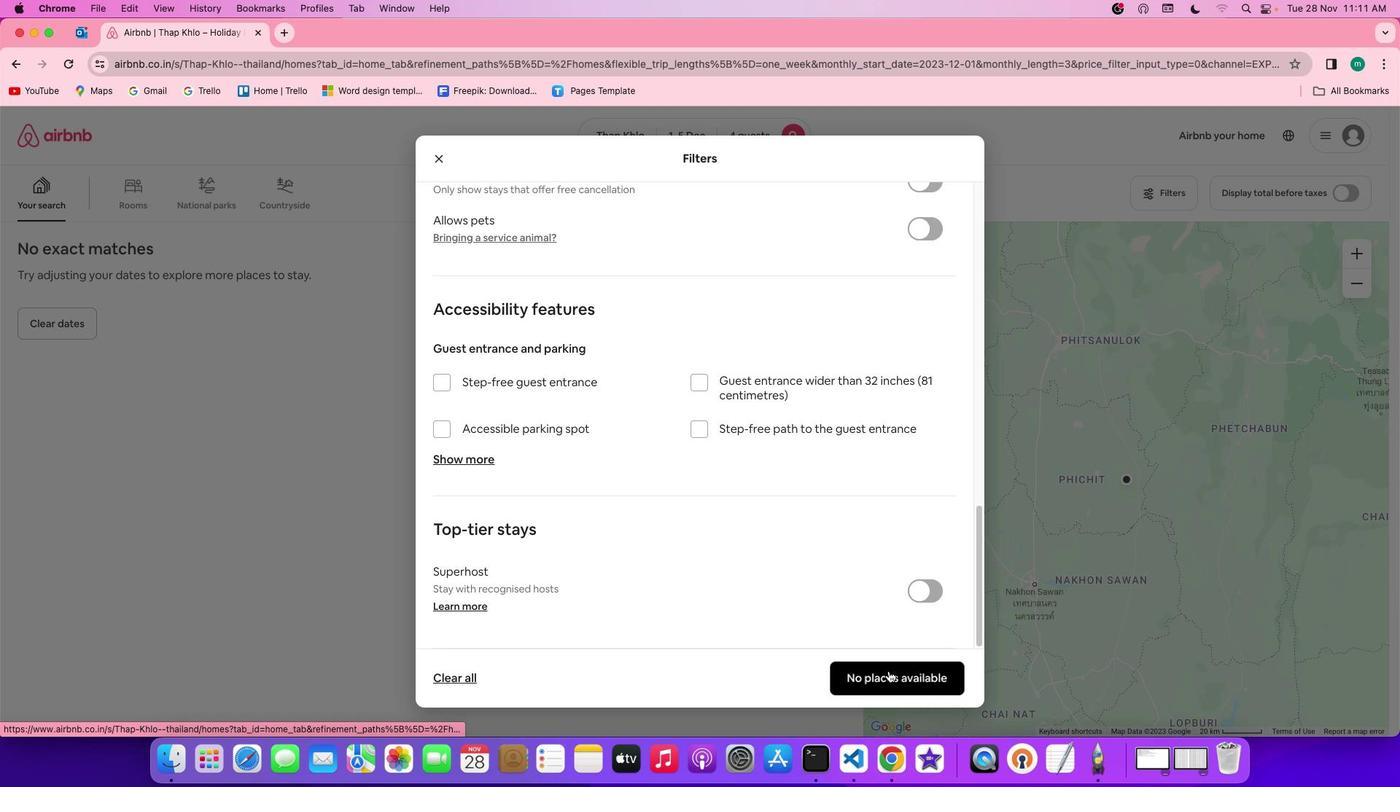 
Action: Mouse pressed left at (889, 671)
Screenshot: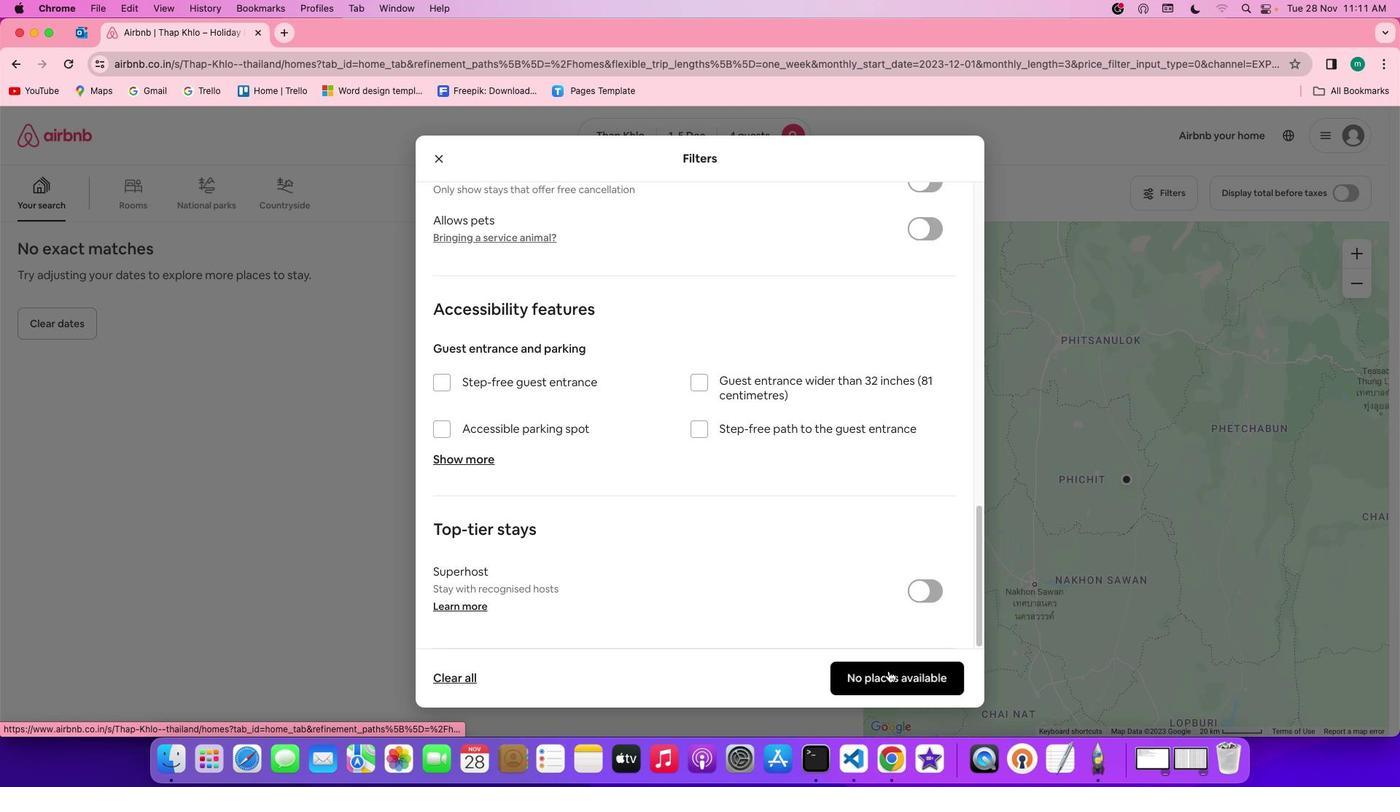 
Action: Mouse moved to (390, 533)
Screenshot: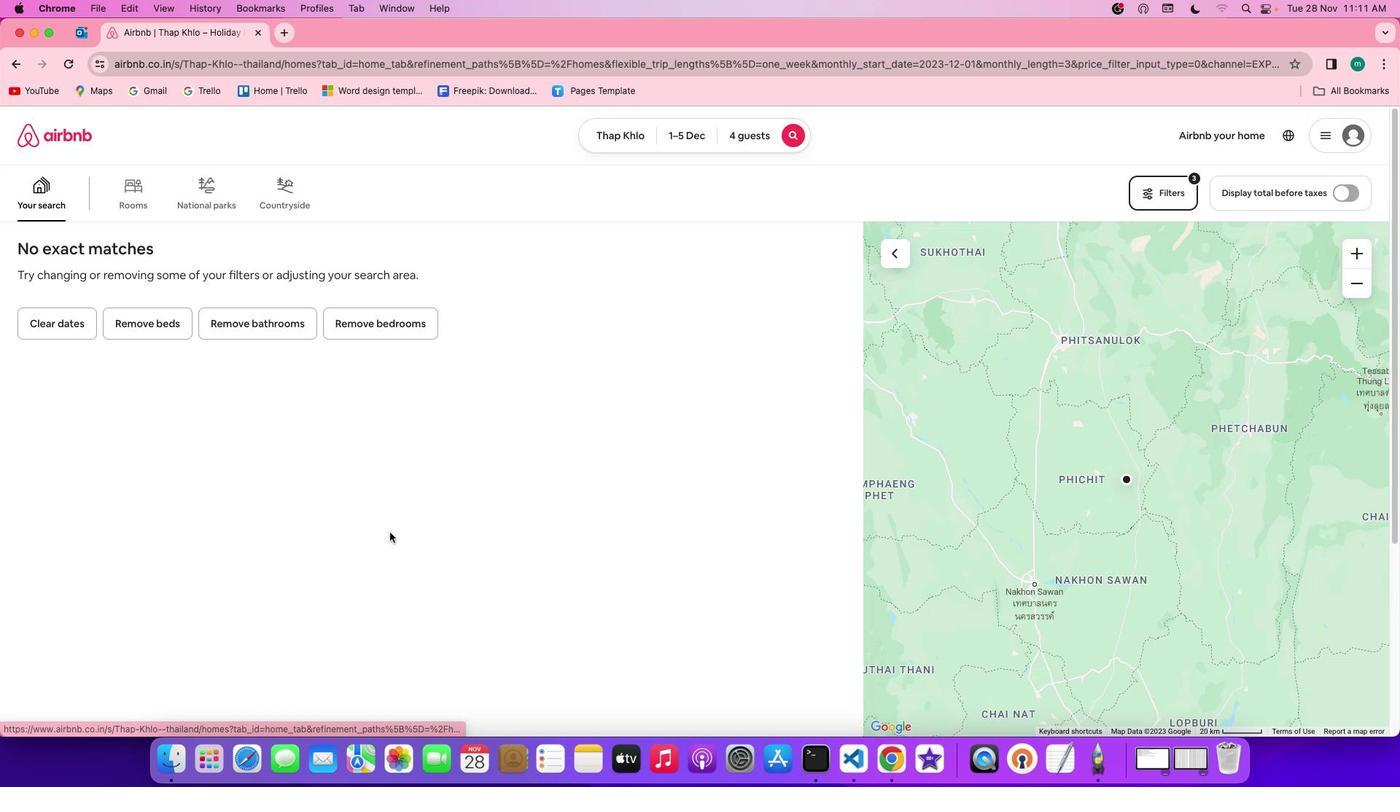 
